 Task: Look for space in Soron, India from 1st August, 2023 to 5th August, 2023 for 3 adults, 1 child in price range Rs.13000 to Rs.20000. Place can be entire place with 2 bedrooms having 3 beds and 2 bathrooms. Property type can be flatguest house, hotel. Booking option can be shelf check-in. Required host language is English.
Action: Mouse moved to (530, 92)
Screenshot: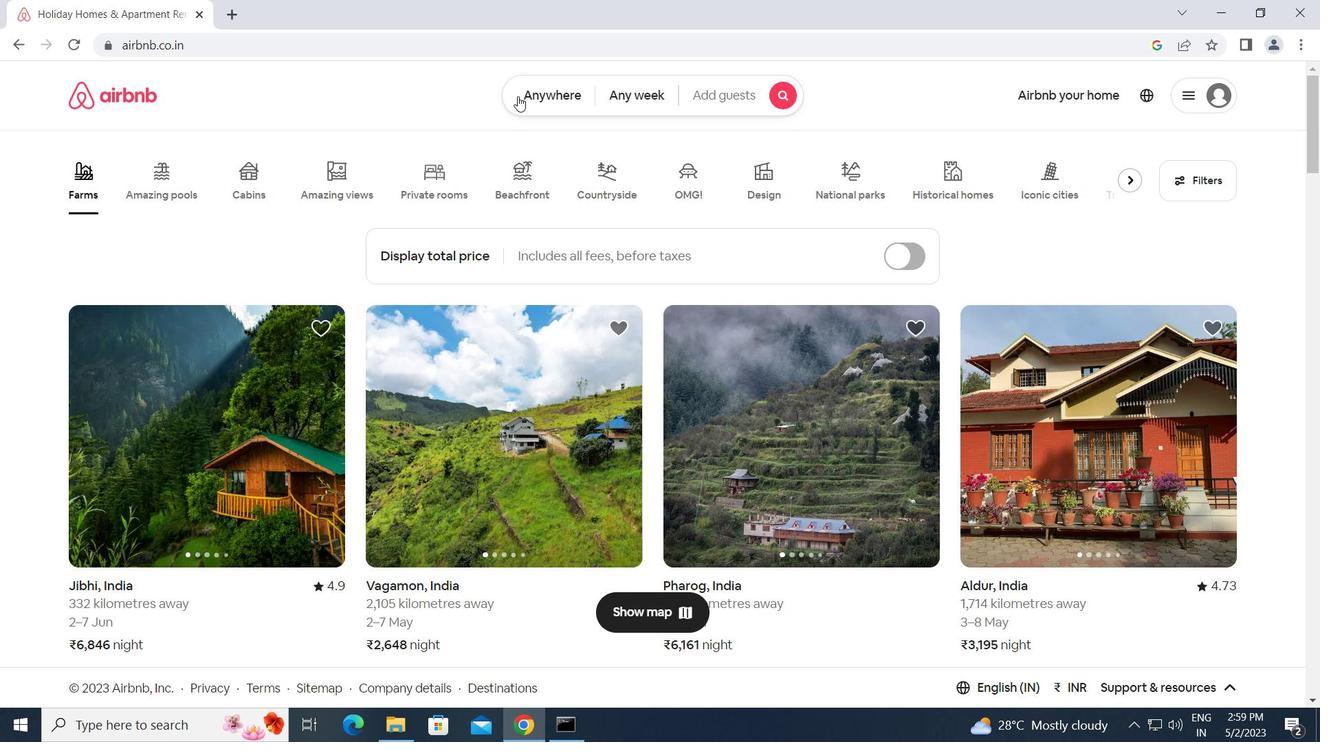 
Action: Mouse pressed left at (530, 92)
Screenshot: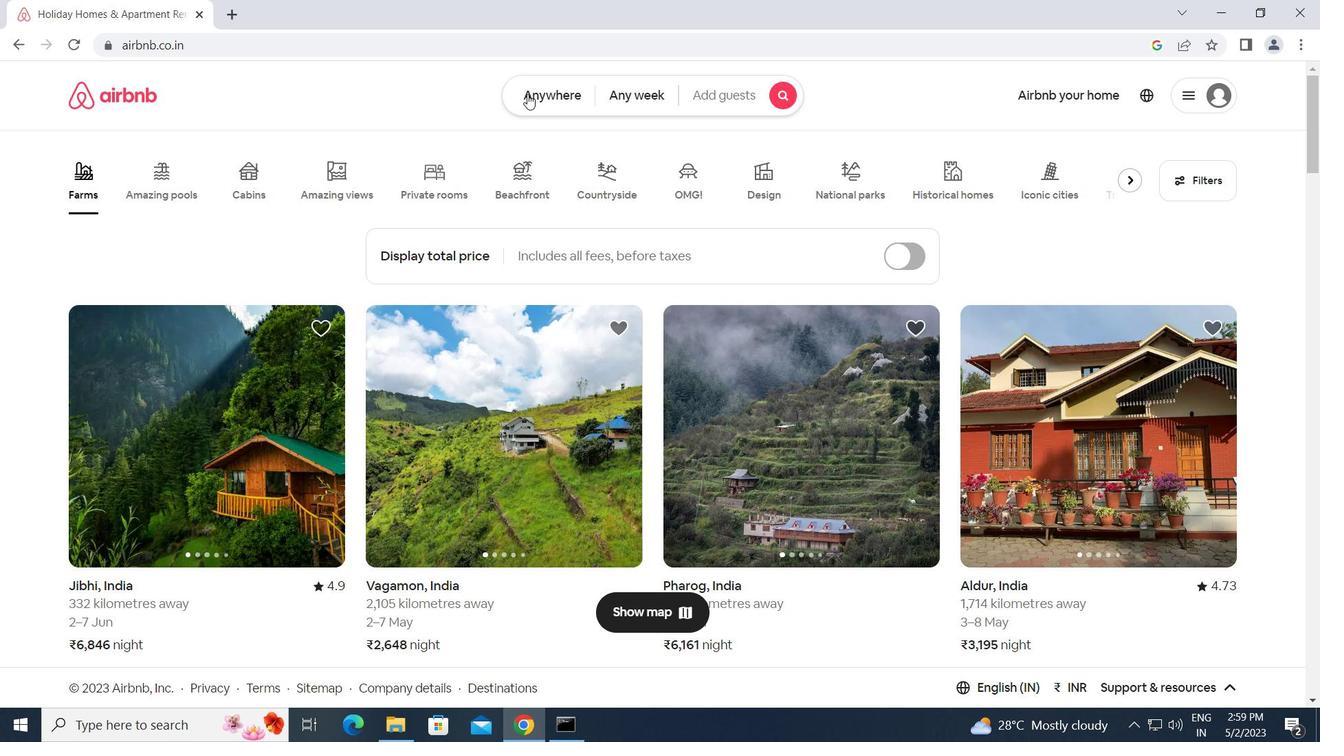 
Action: Mouse moved to (437, 145)
Screenshot: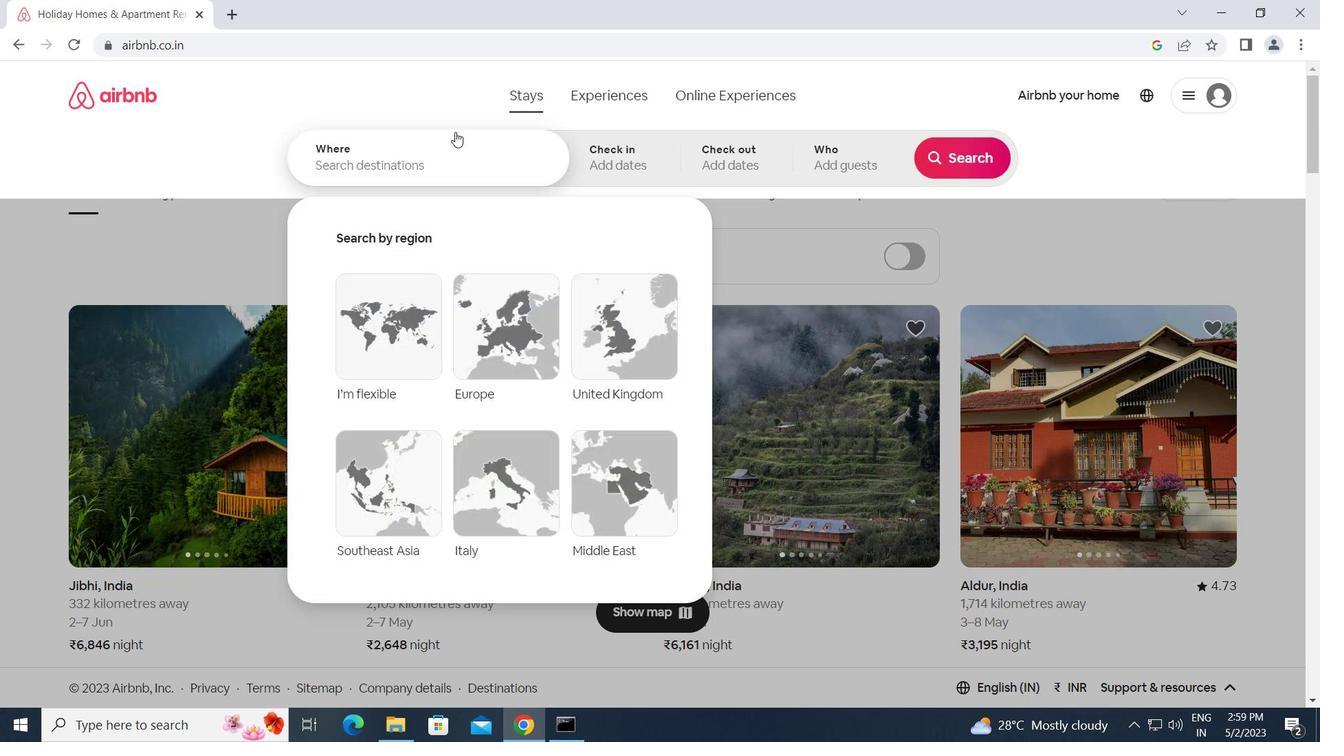 
Action: Mouse pressed left at (437, 145)
Screenshot: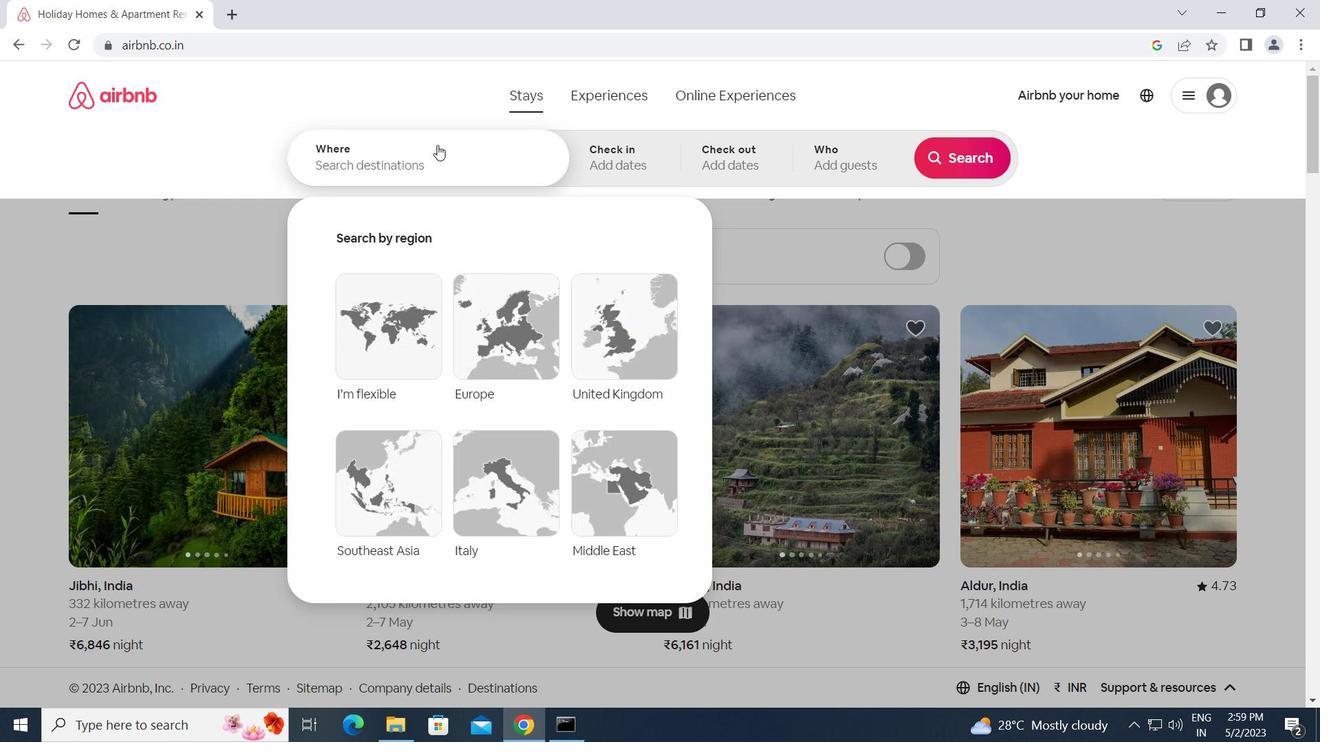 
Action: Key pressed s<Key.caps_lock>oron,<Key.space><Key.caps_lock>i<Key.caps_lock>ndia<Key.enter>
Screenshot: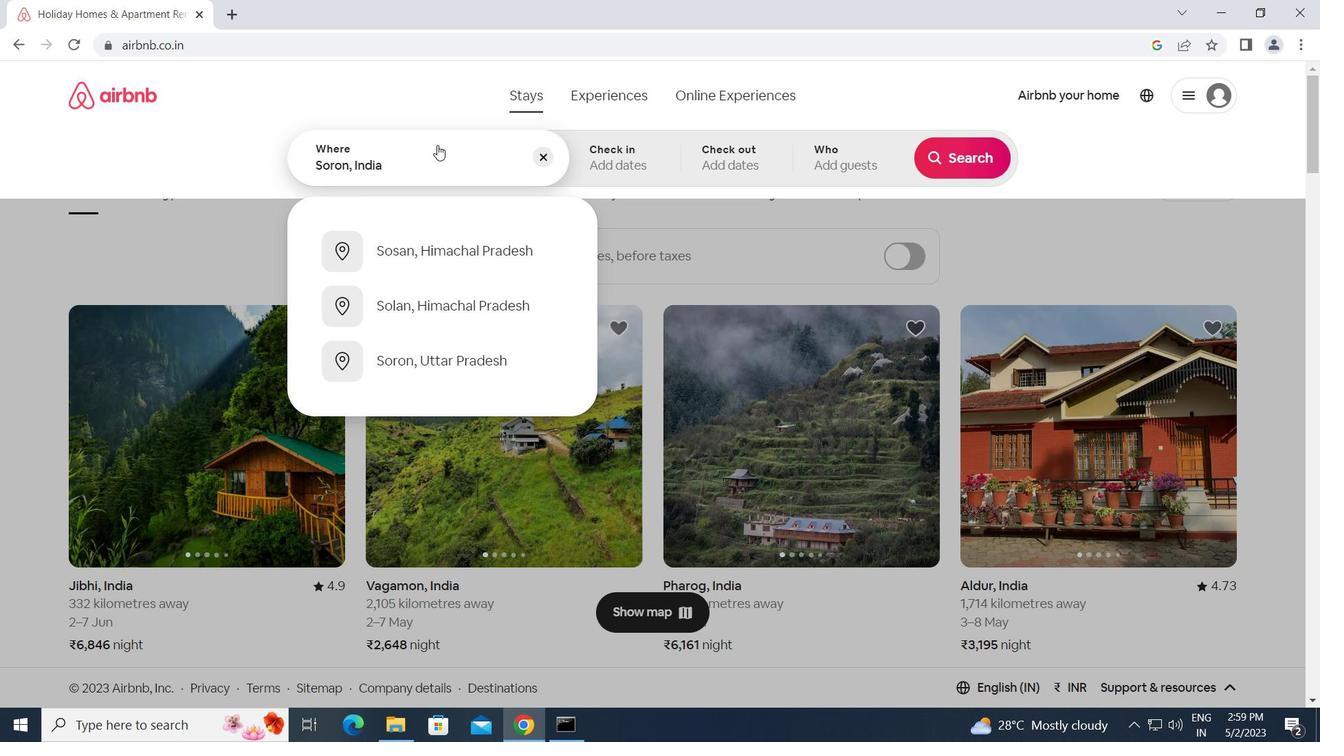 
Action: Mouse moved to (949, 284)
Screenshot: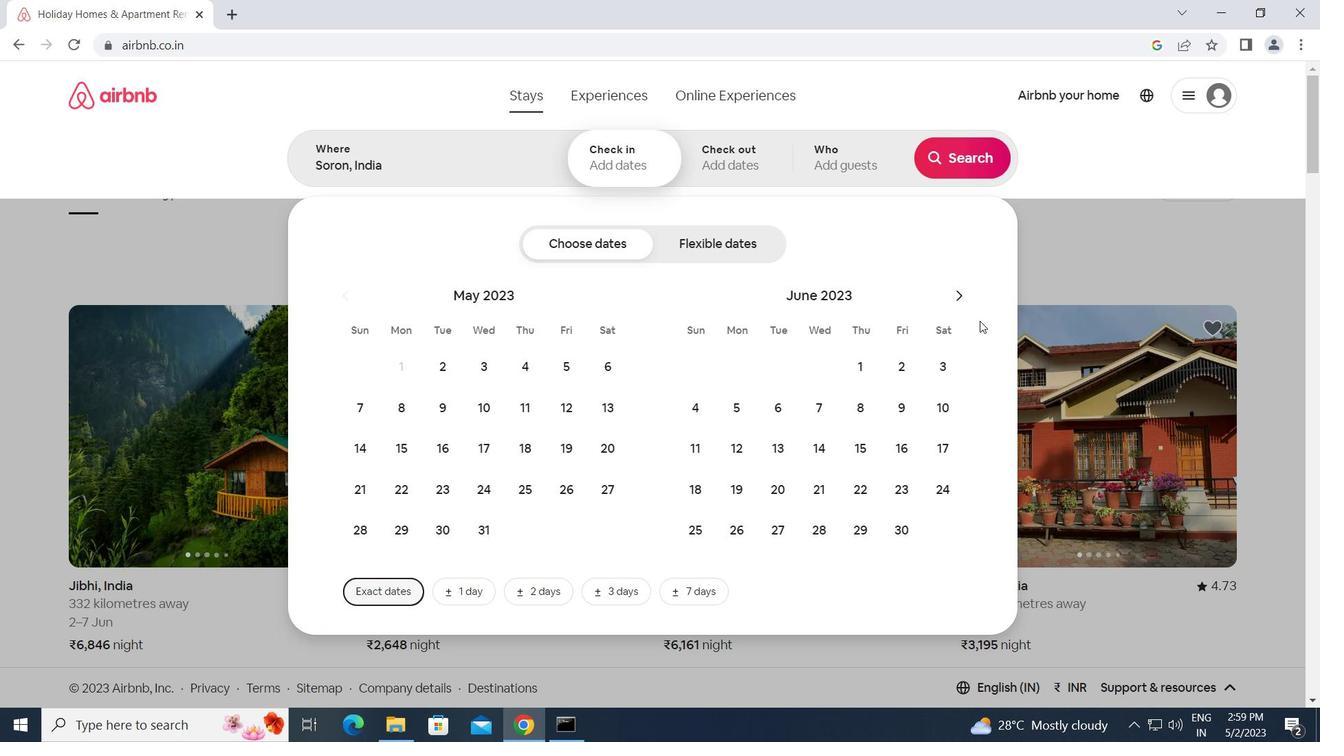 
Action: Mouse pressed left at (949, 284)
Screenshot: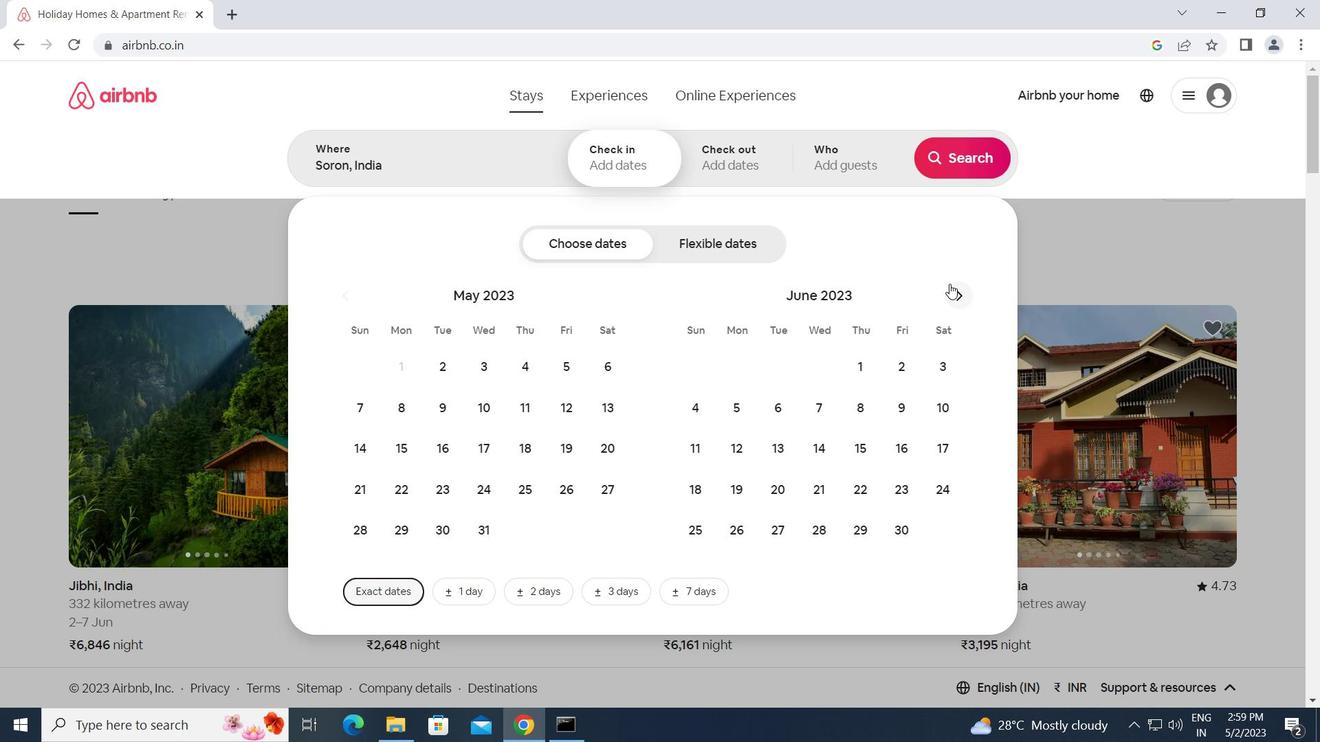 
Action: Mouse moved to (957, 288)
Screenshot: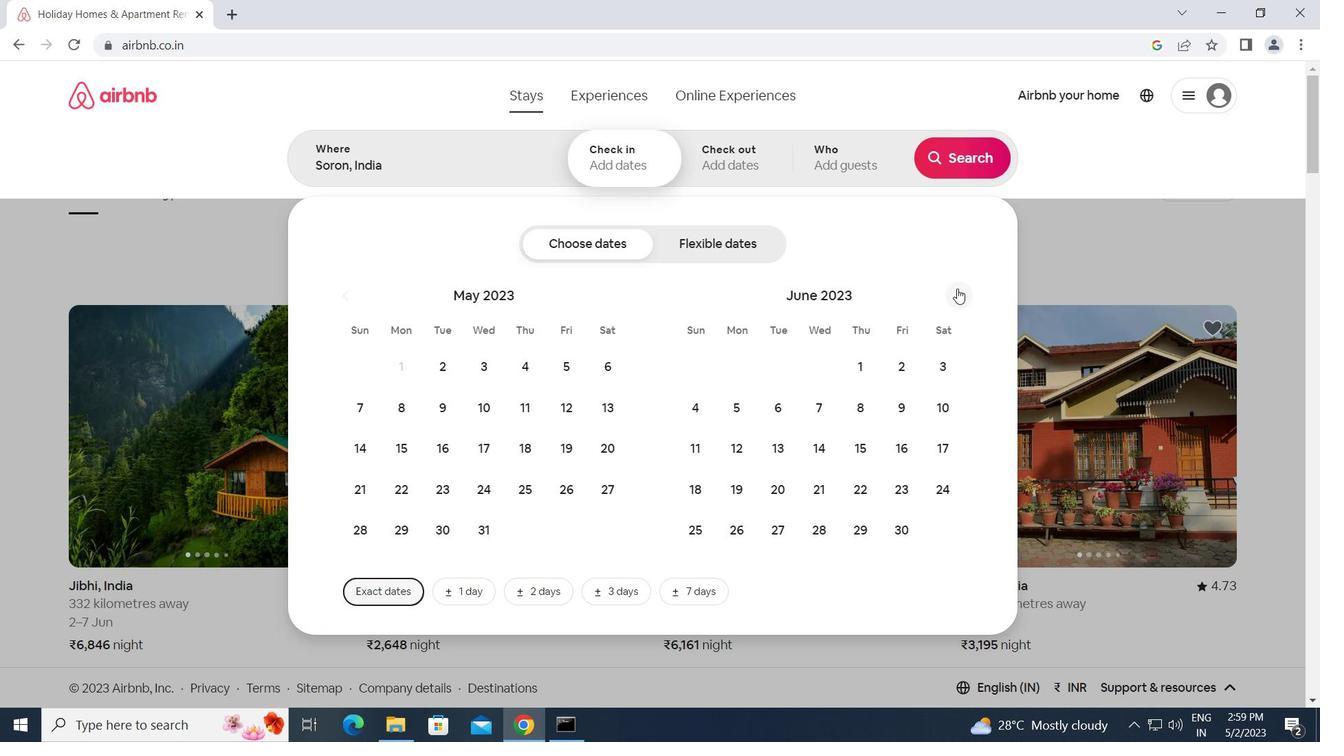 
Action: Mouse pressed left at (957, 288)
Screenshot: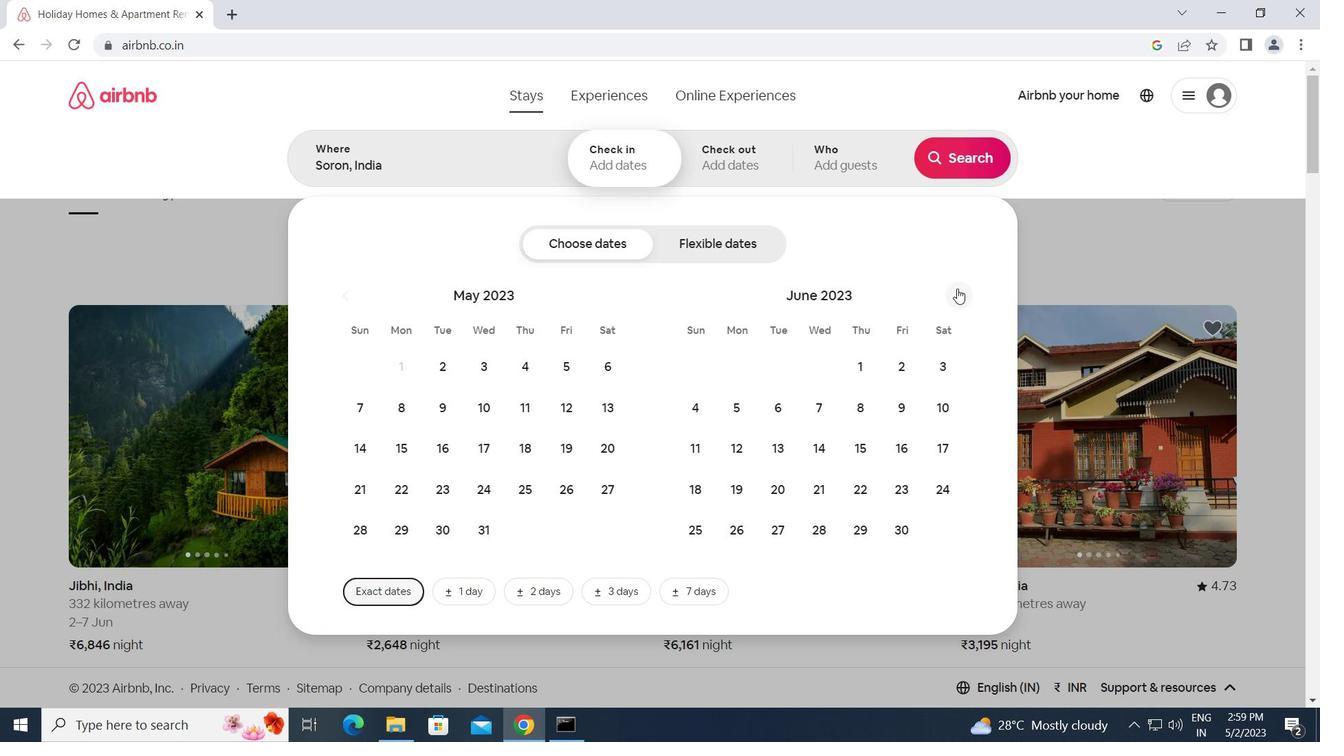 
Action: Mouse pressed left at (957, 288)
Screenshot: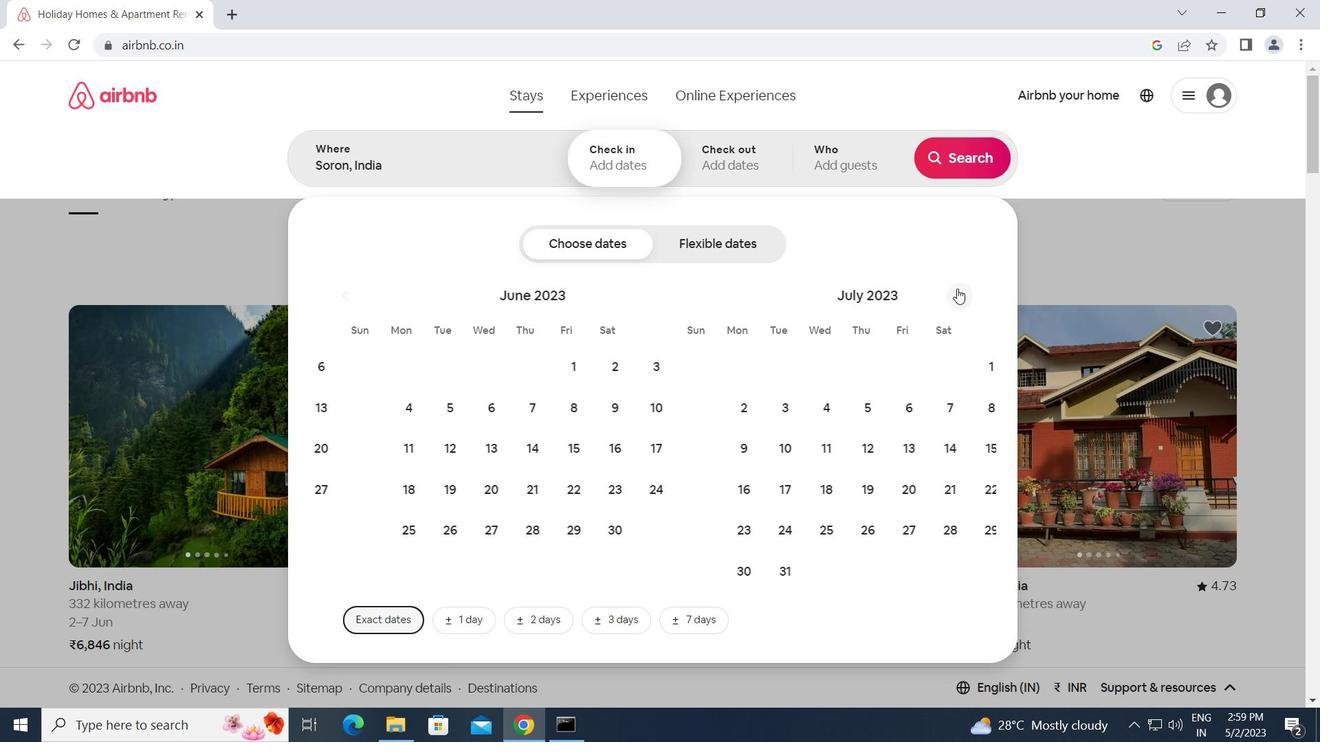 
Action: Mouse moved to (774, 365)
Screenshot: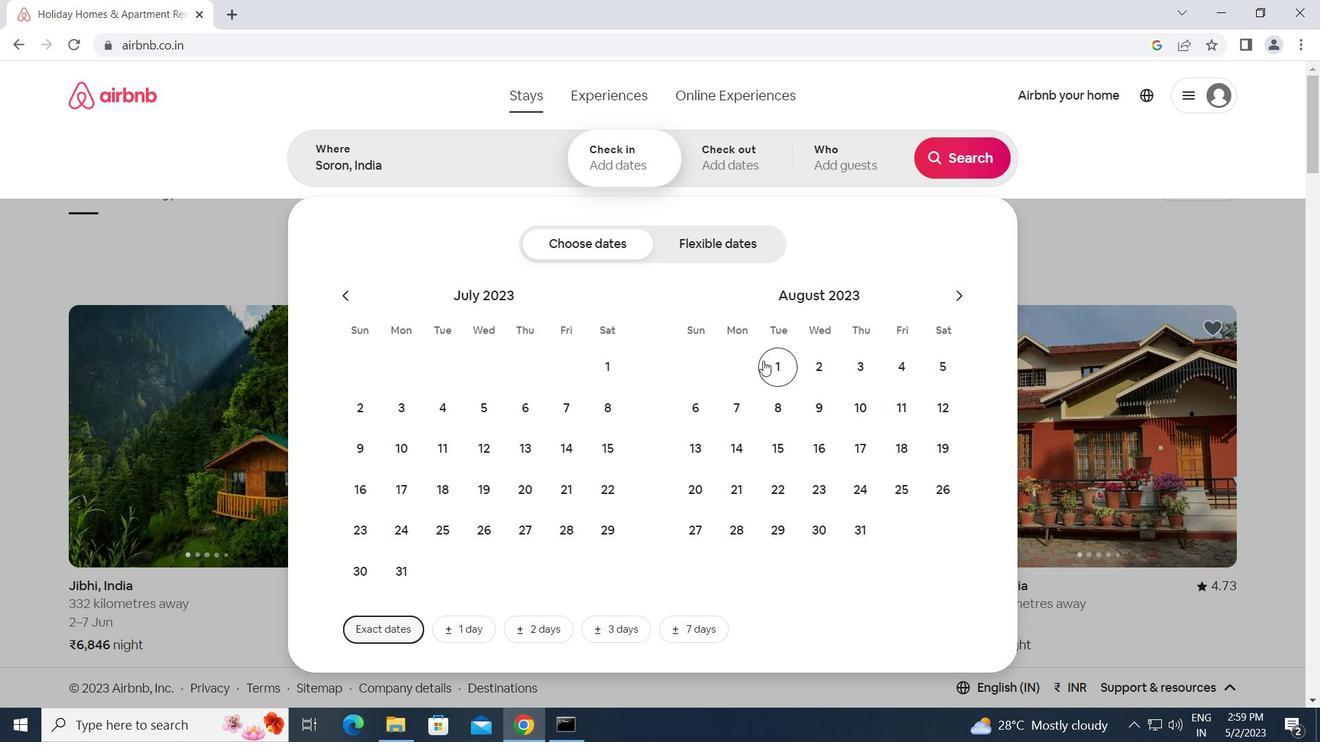 
Action: Mouse pressed left at (774, 365)
Screenshot: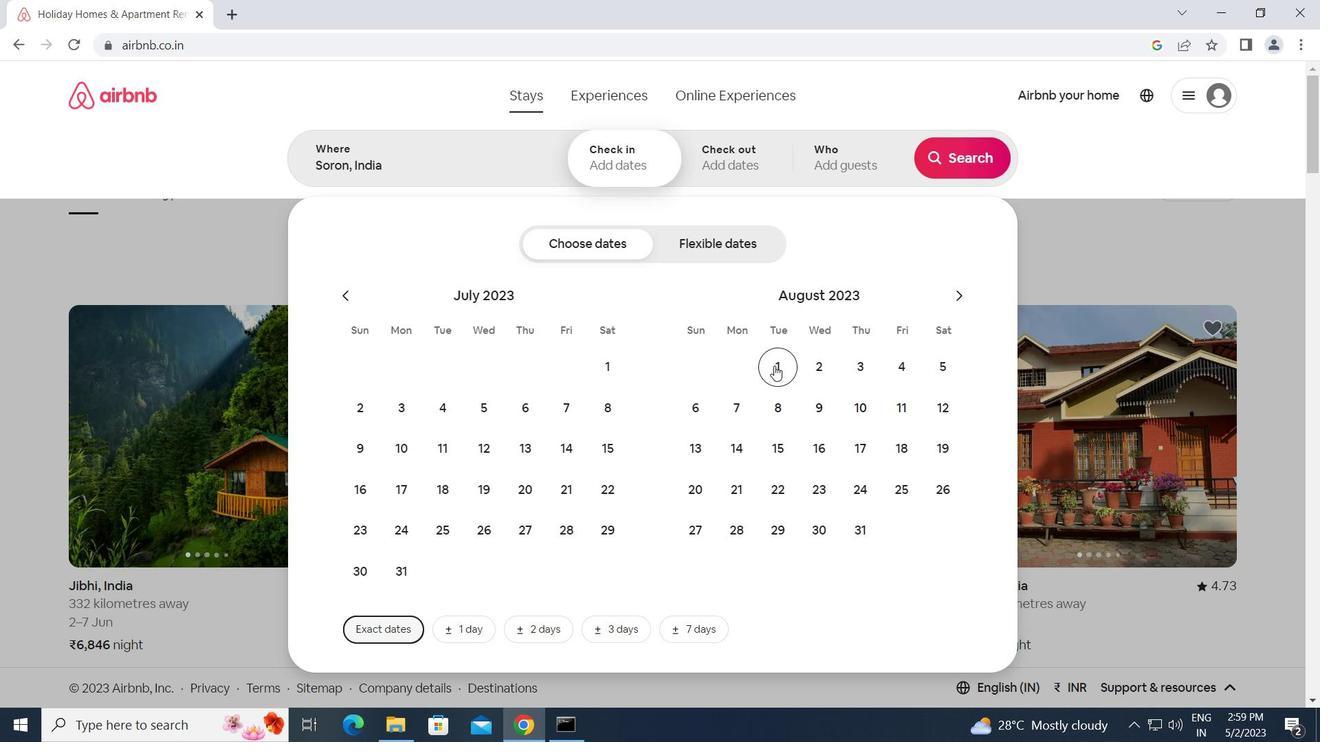 
Action: Mouse moved to (955, 369)
Screenshot: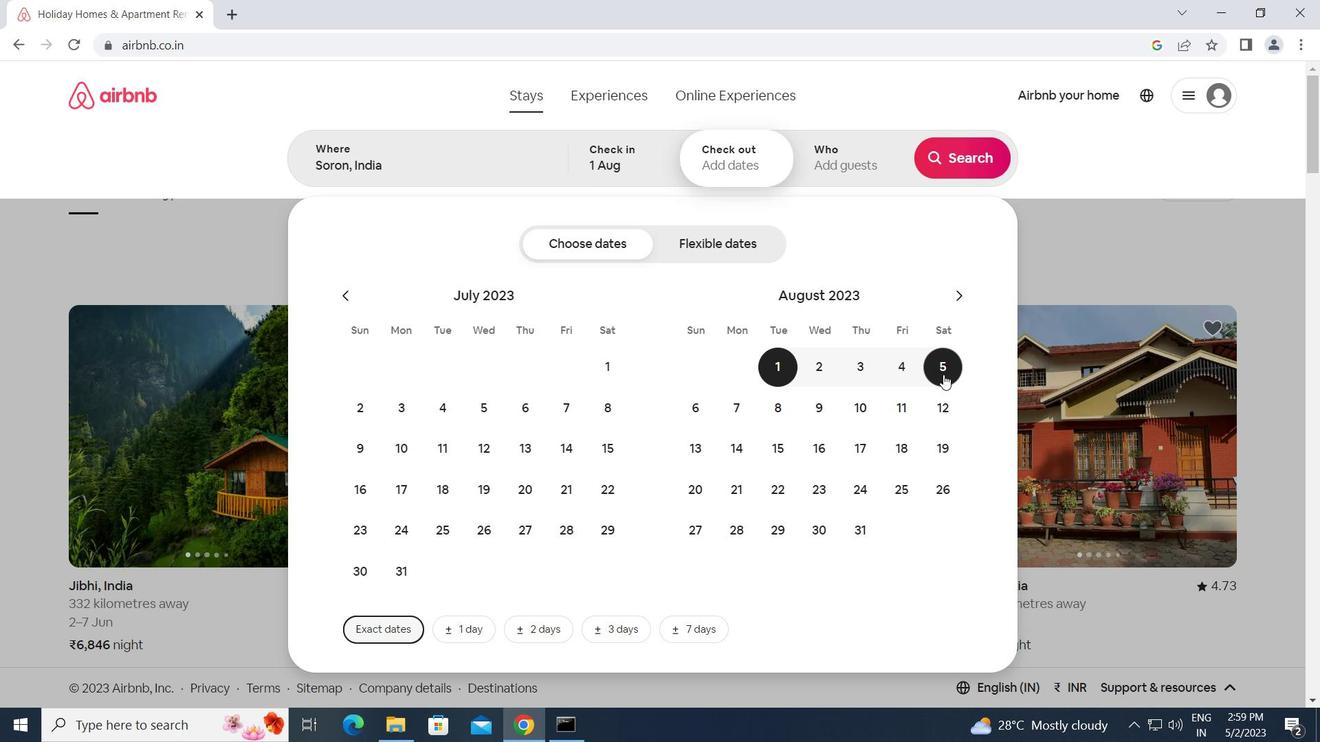 
Action: Mouse pressed left at (955, 369)
Screenshot: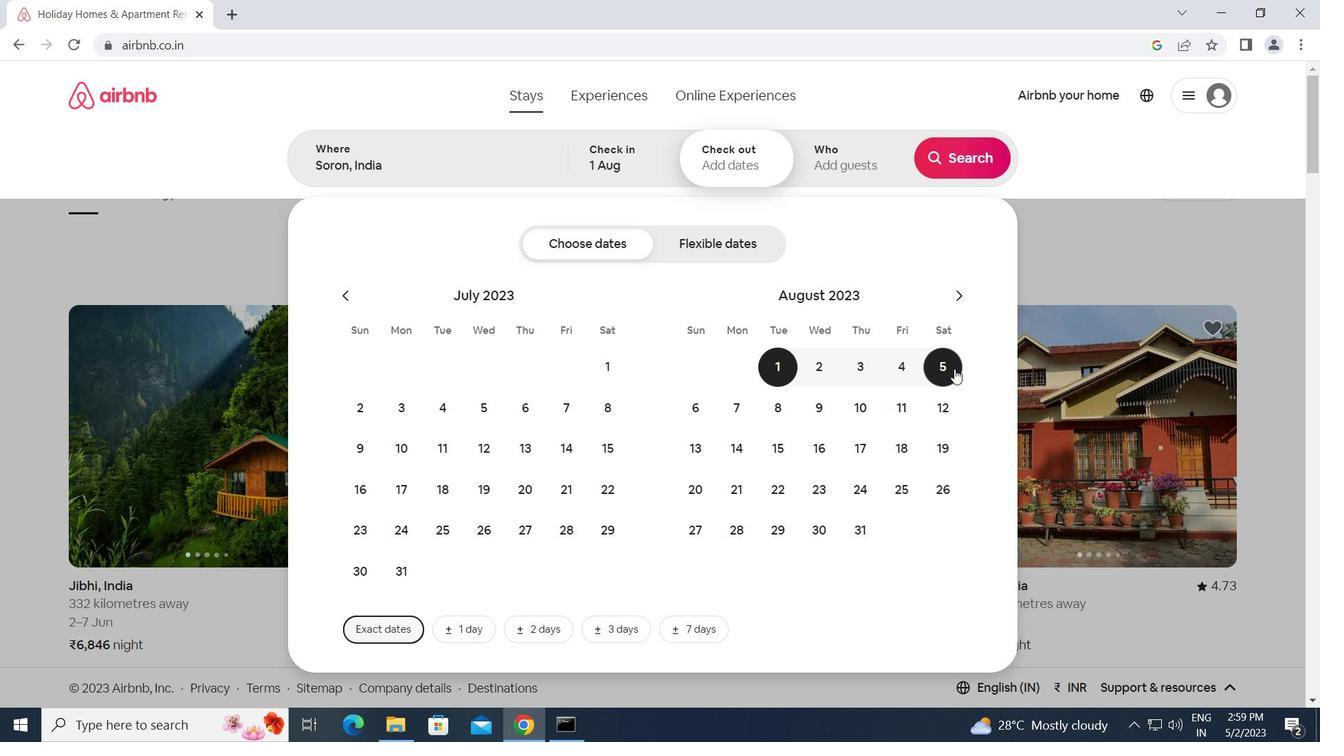 
Action: Mouse moved to (850, 136)
Screenshot: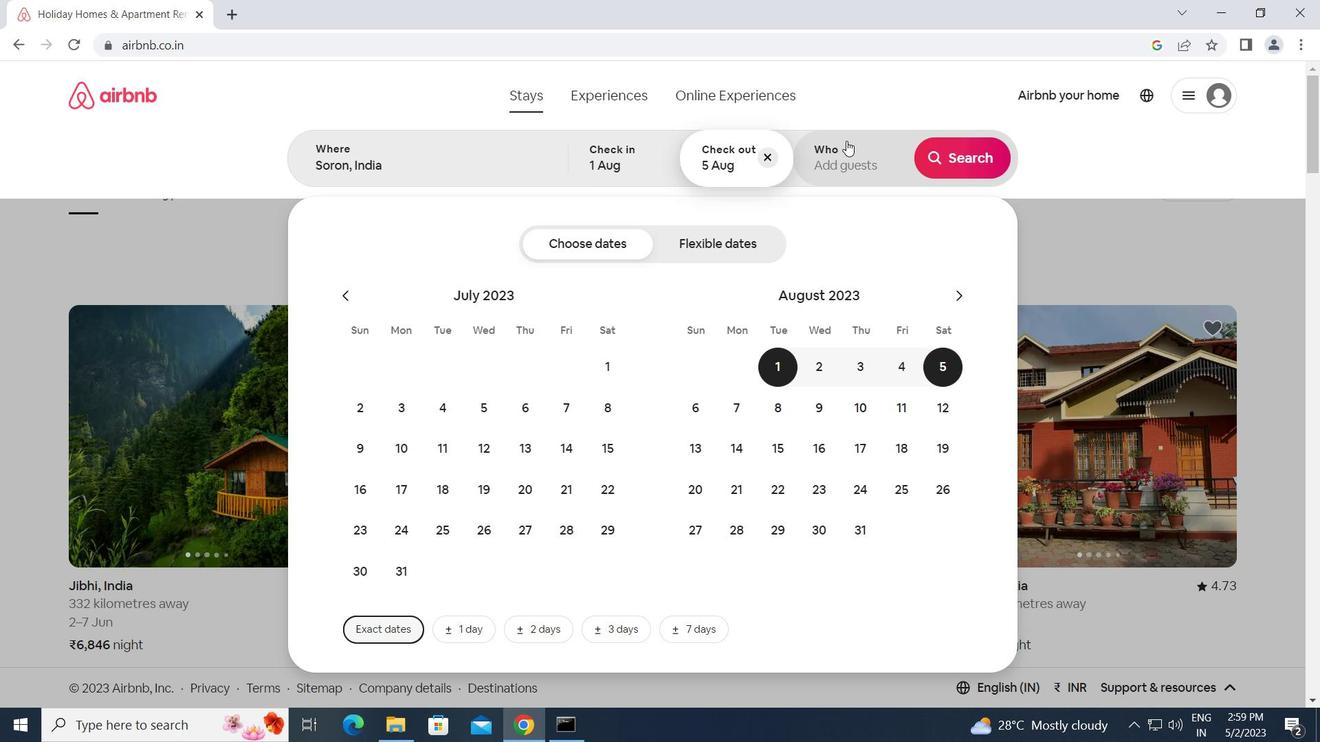 
Action: Mouse pressed left at (850, 136)
Screenshot: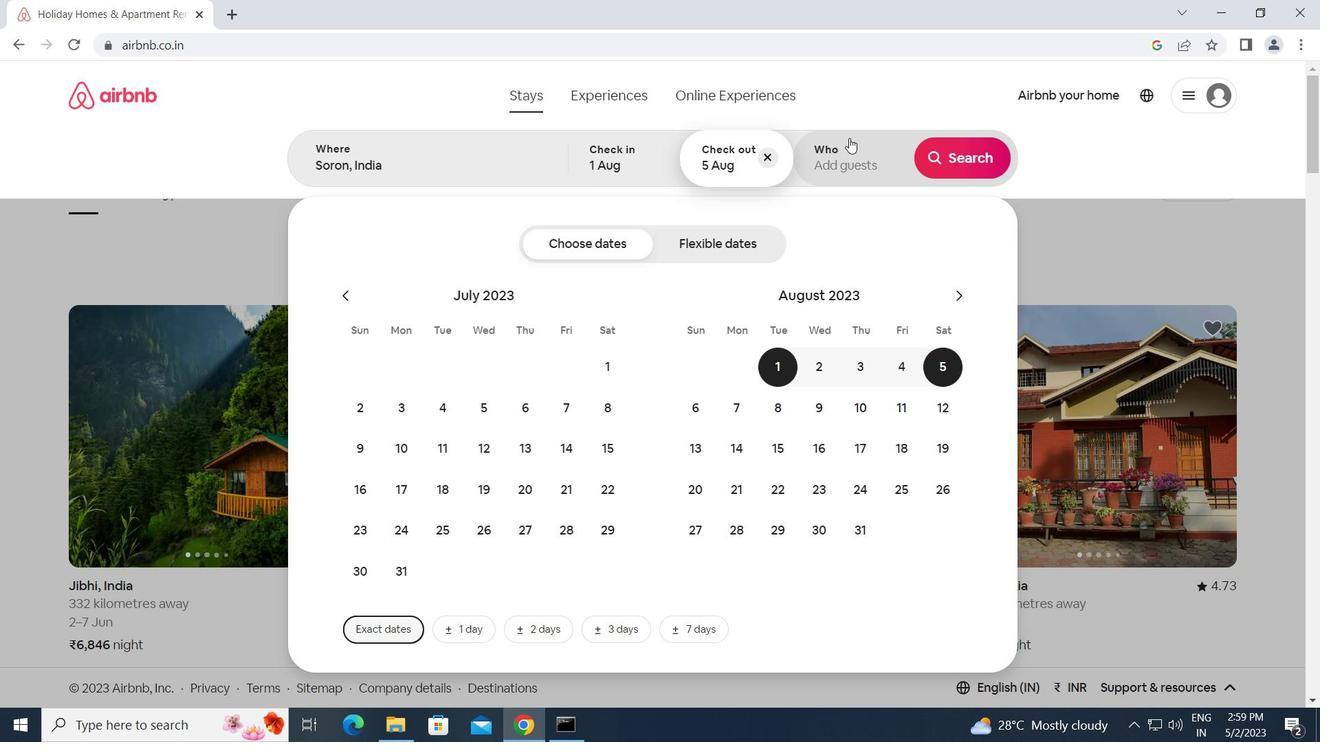 
Action: Mouse moved to (968, 249)
Screenshot: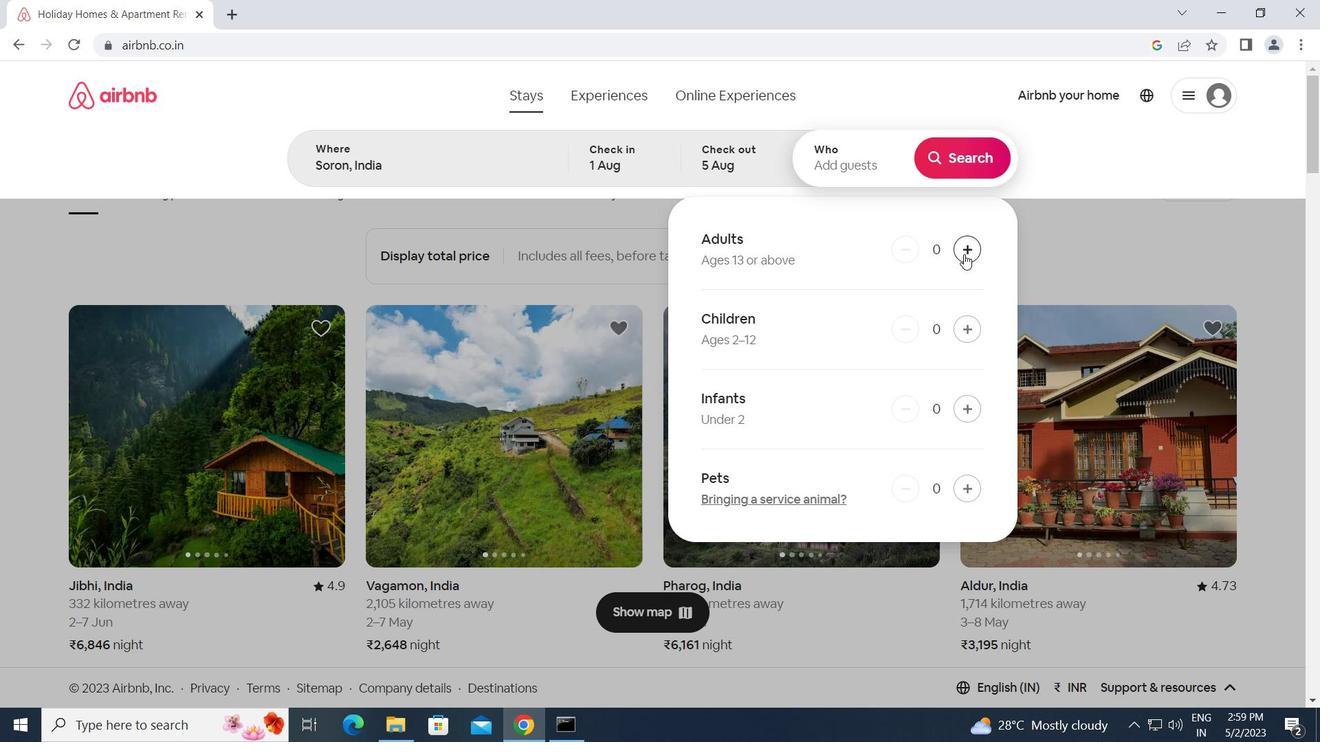 
Action: Mouse pressed left at (968, 249)
Screenshot: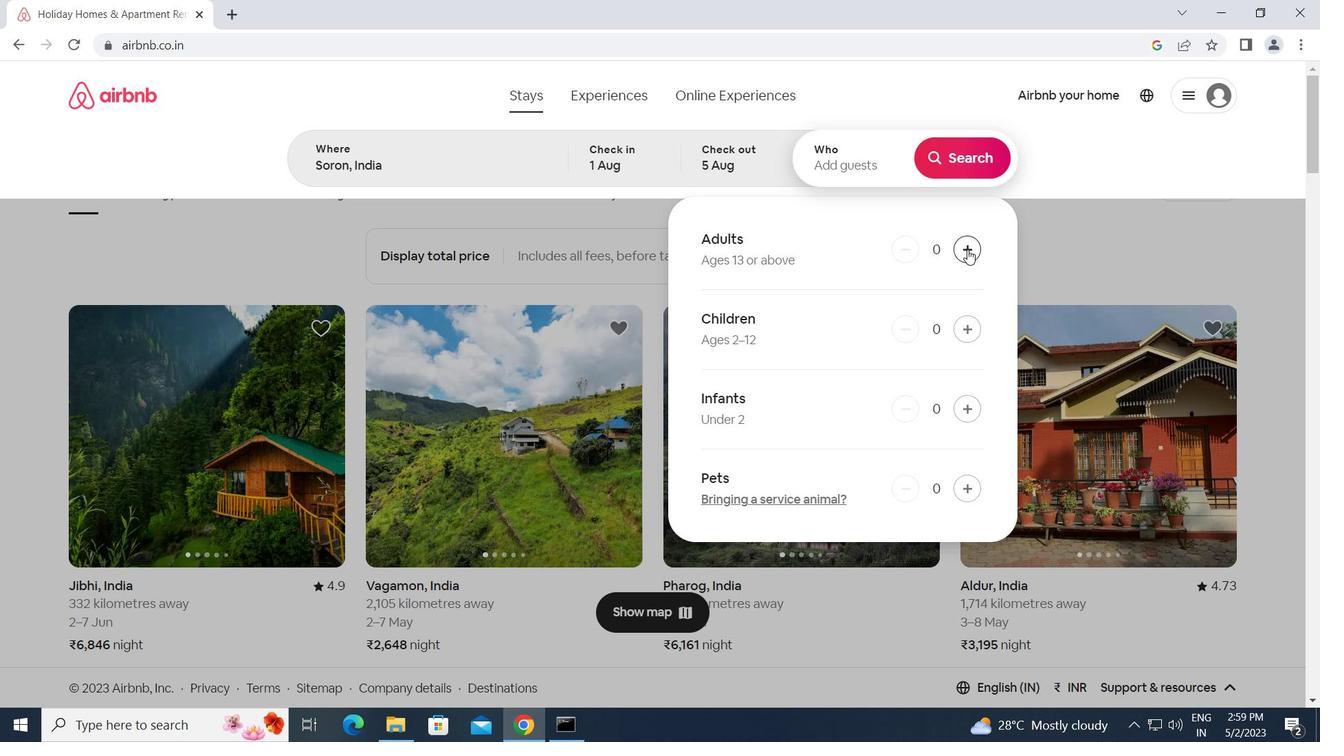 
Action: Mouse moved to (973, 250)
Screenshot: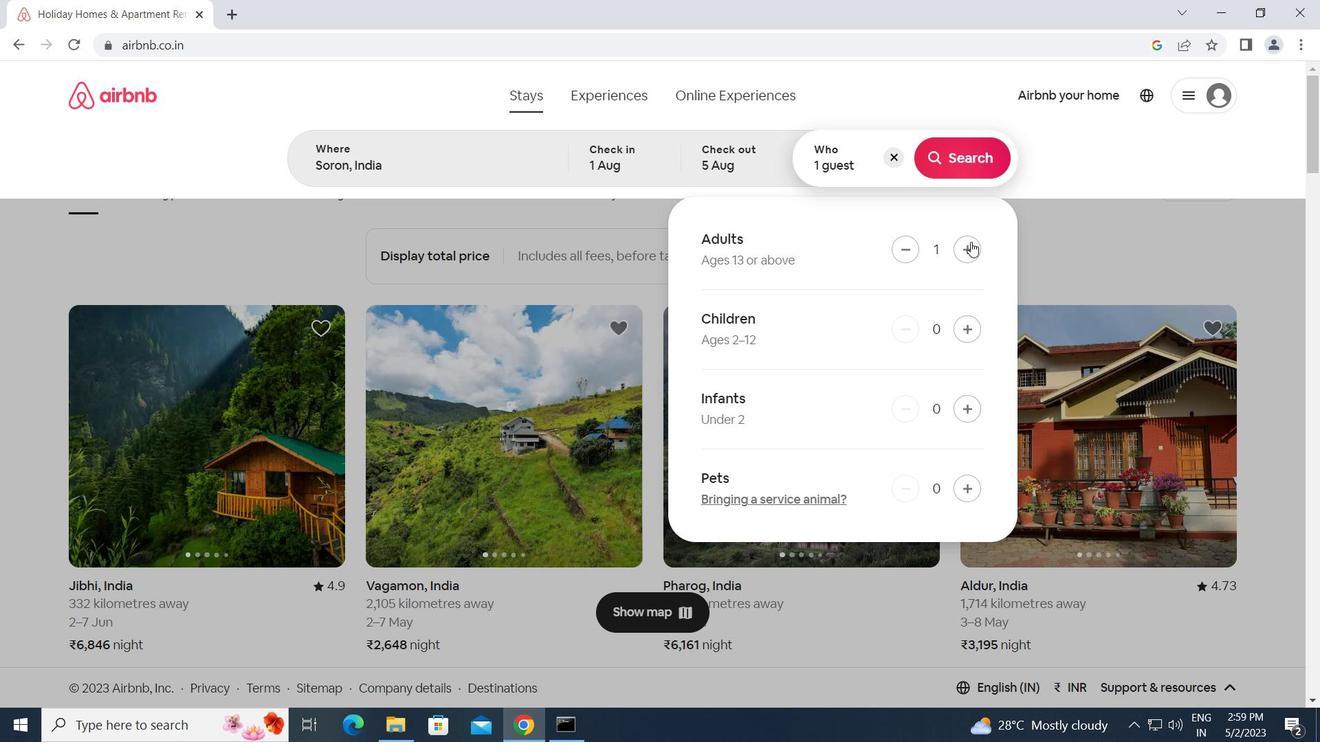 
Action: Mouse pressed left at (973, 250)
Screenshot: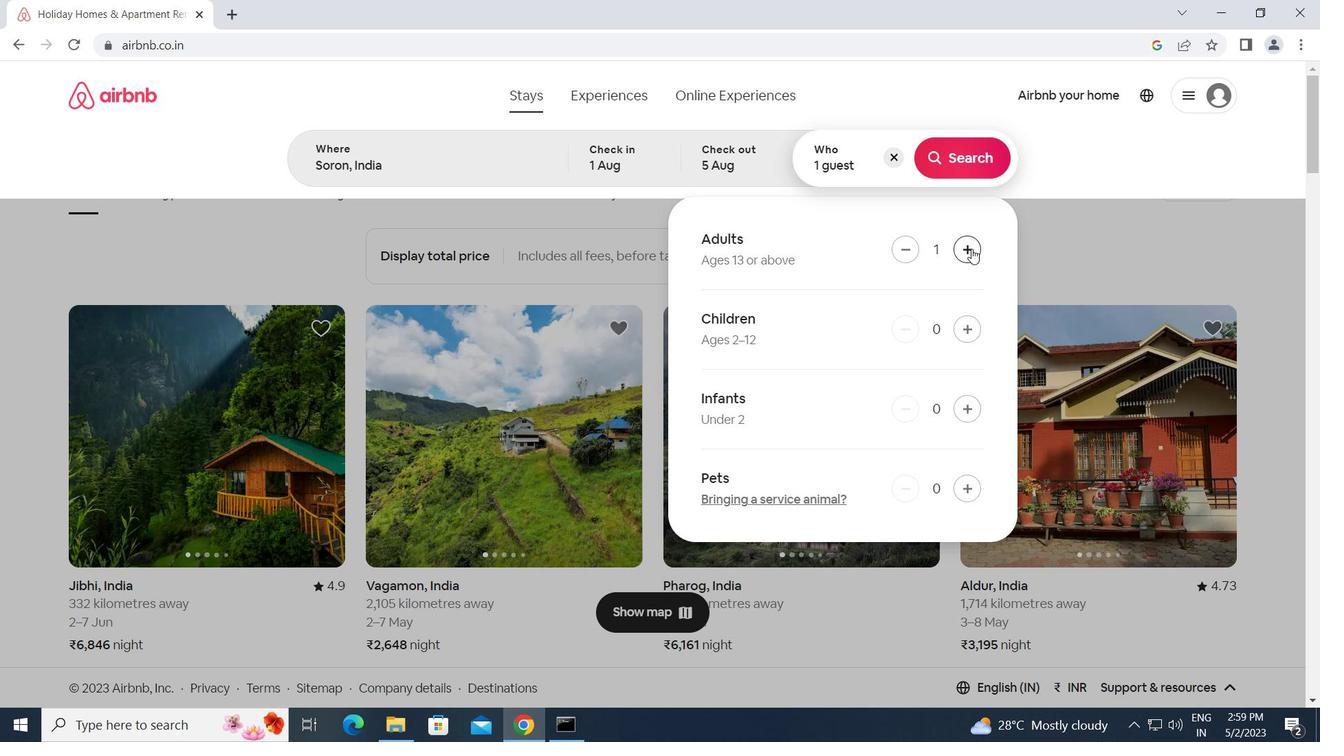 
Action: Mouse pressed left at (973, 250)
Screenshot: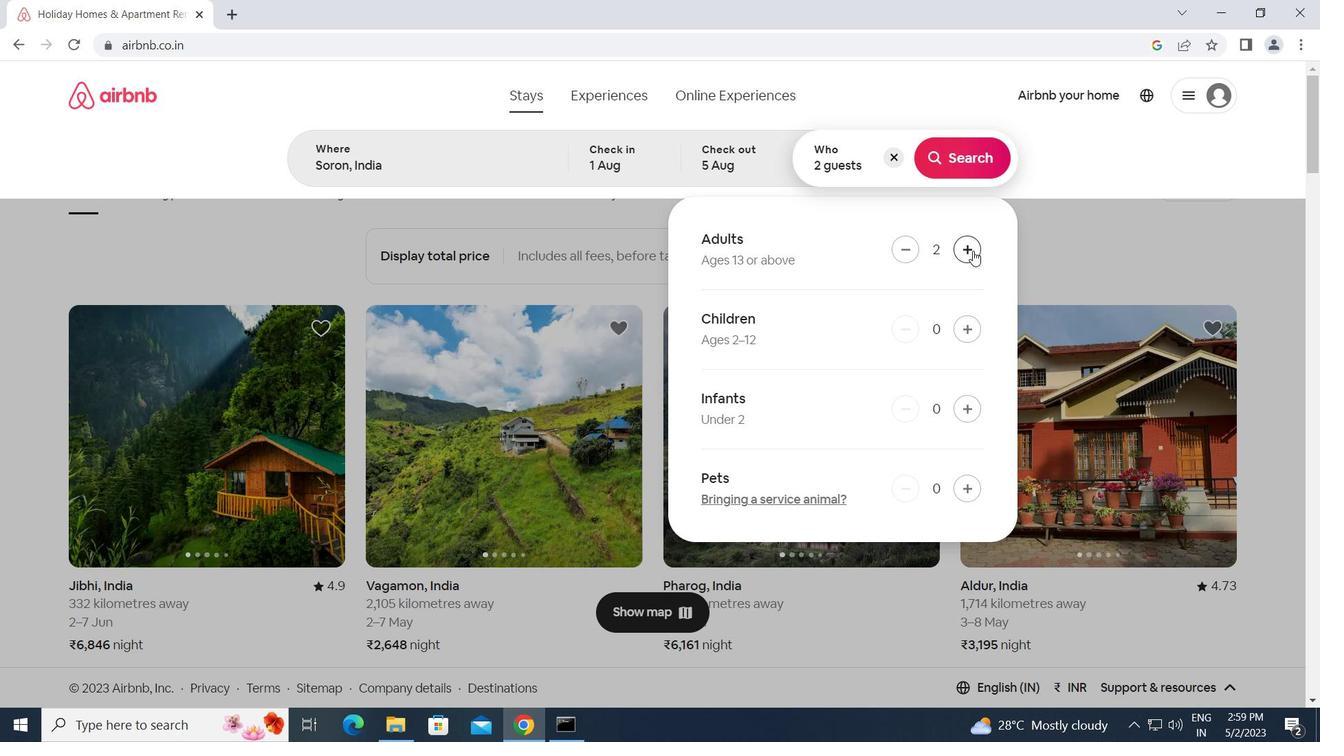 
Action: Mouse moved to (956, 324)
Screenshot: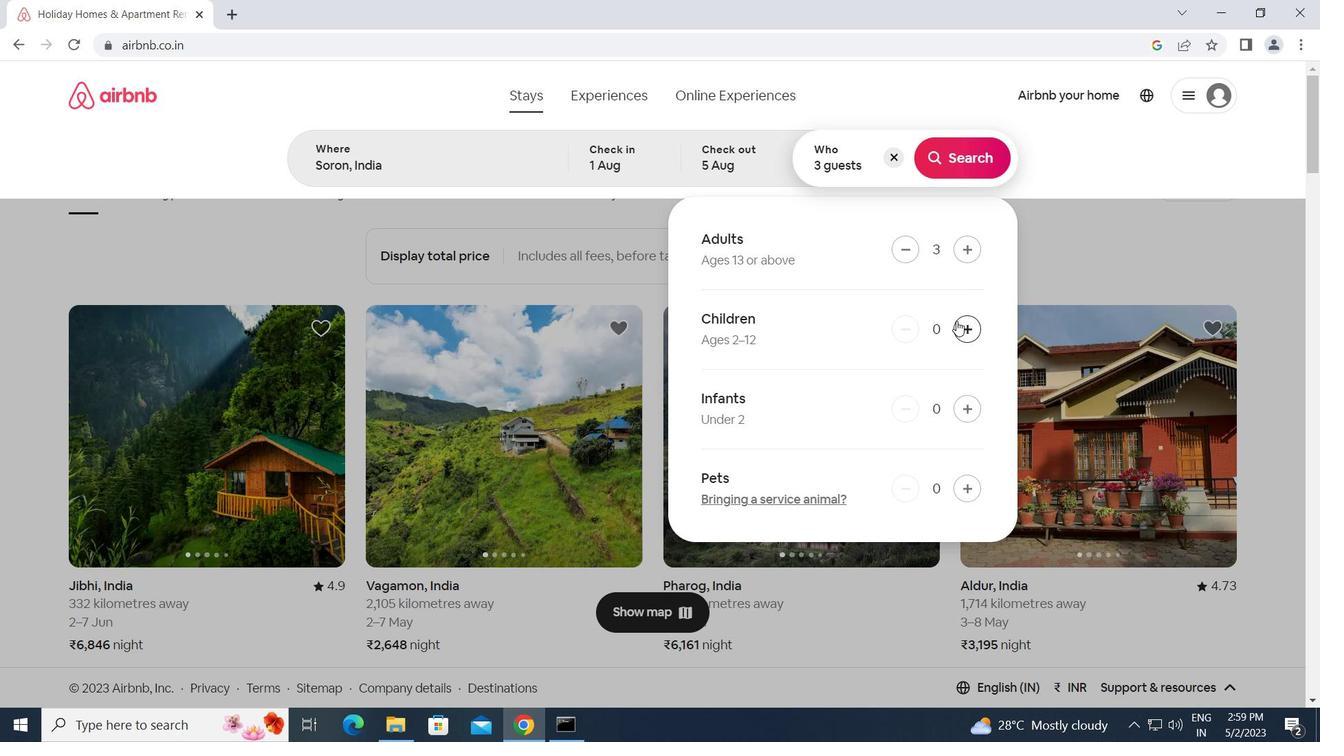 
Action: Mouse pressed left at (956, 324)
Screenshot: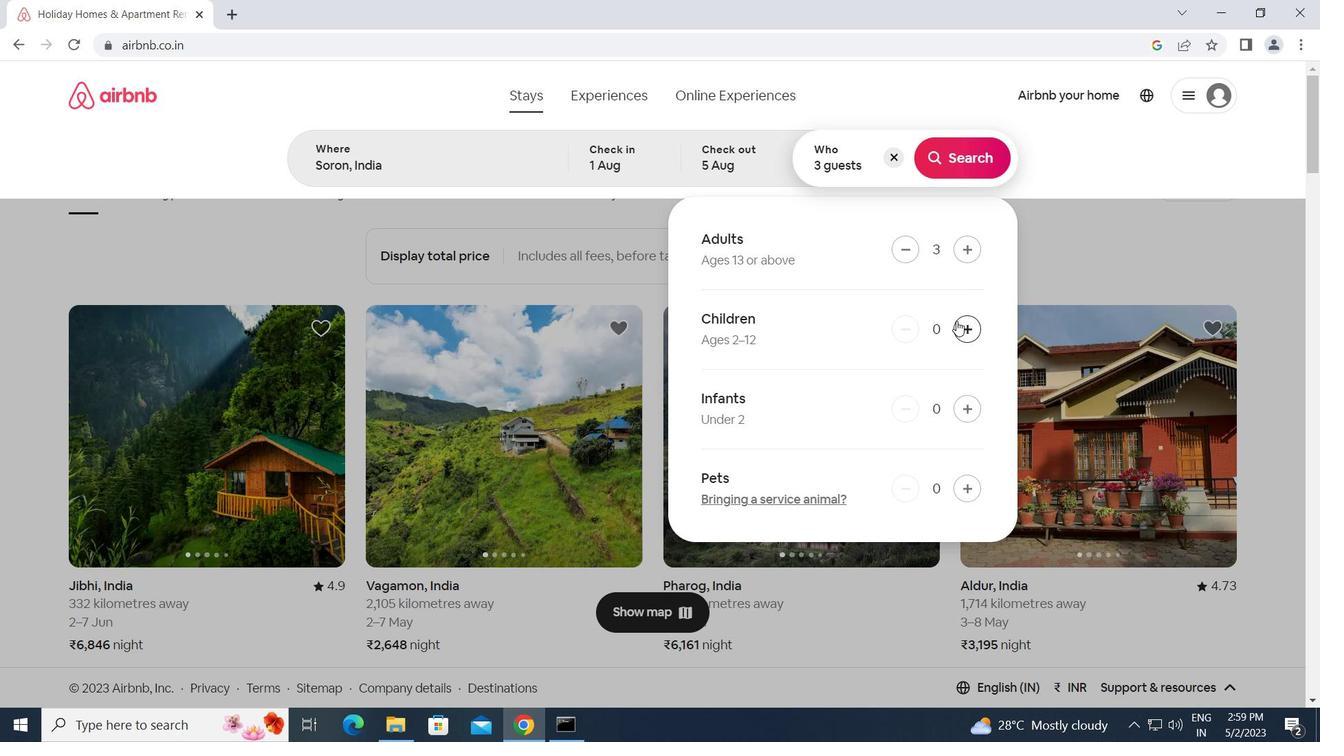 
Action: Mouse moved to (969, 146)
Screenshot: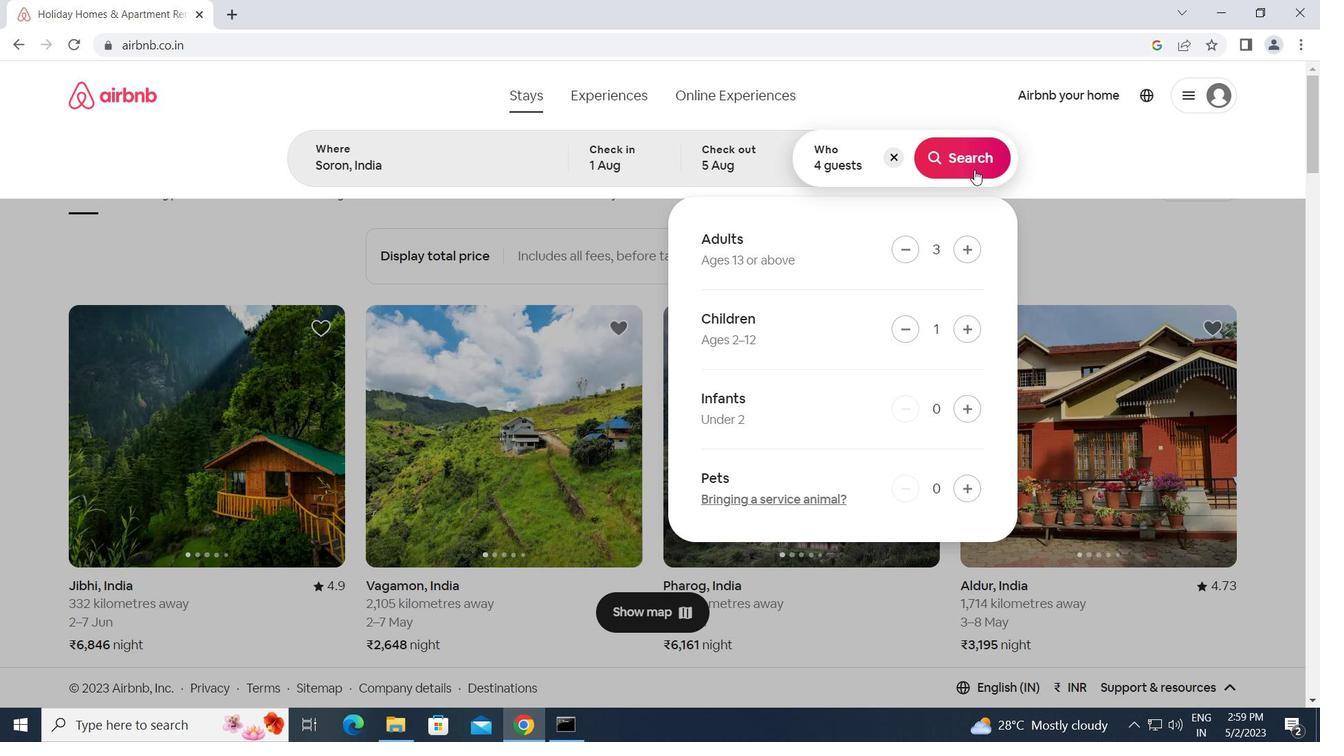 
Action: Mouse pressed left at (969, 146)
Screenshot: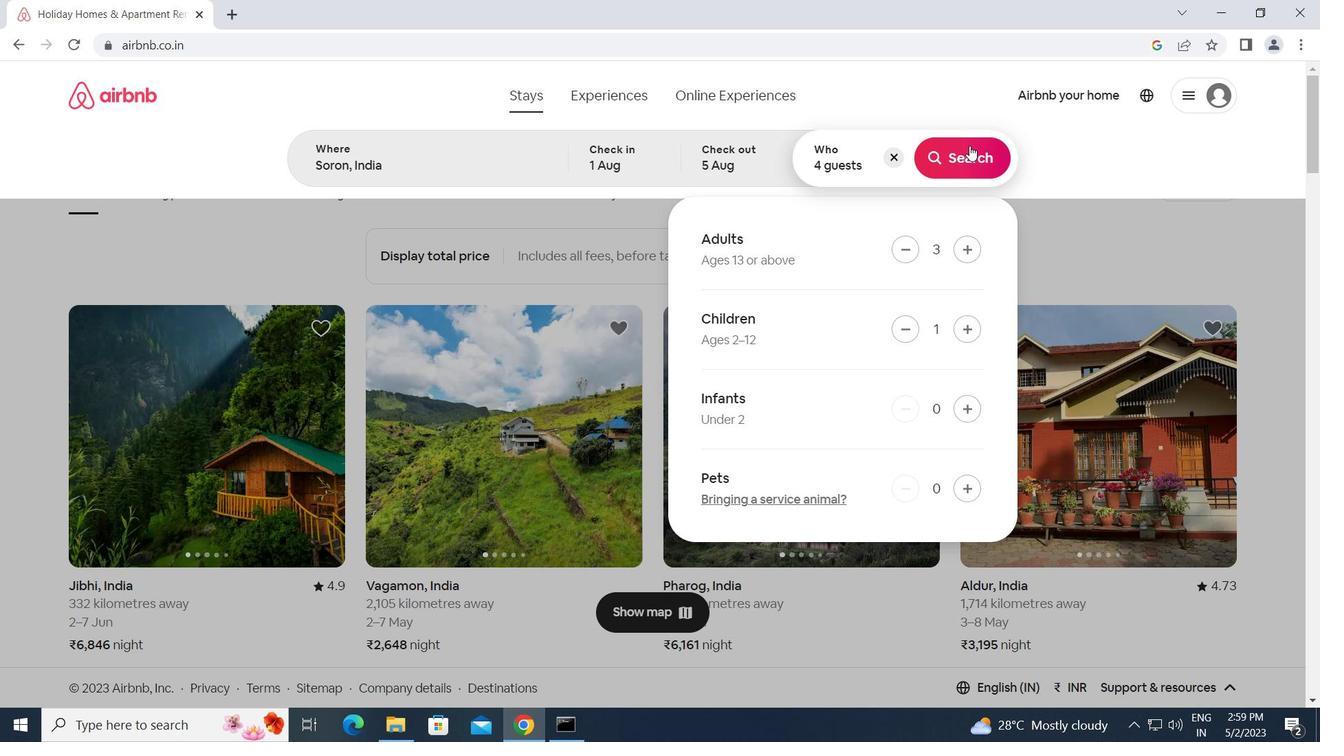 
Action: Mouse moved to (1245, 160)
Screenshot: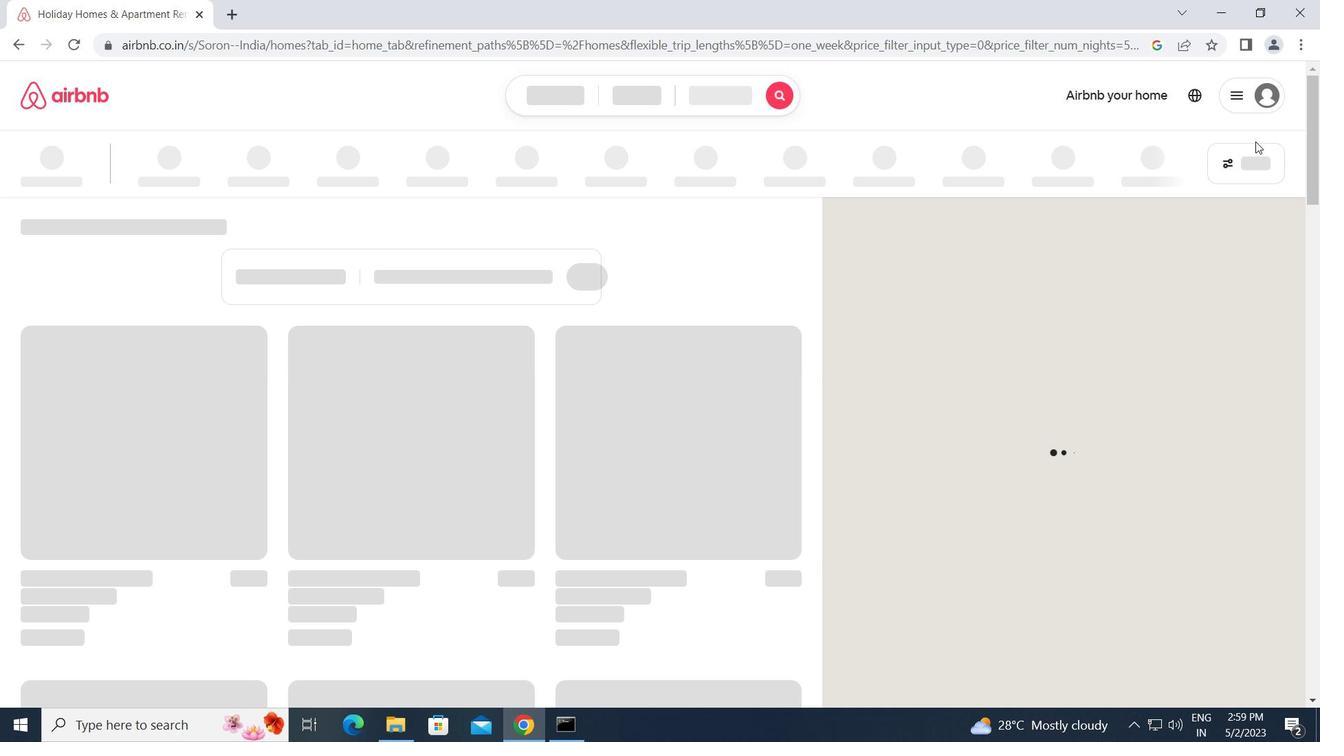 
Action: Mouse pressed left at (1245, 160)
Screenshot: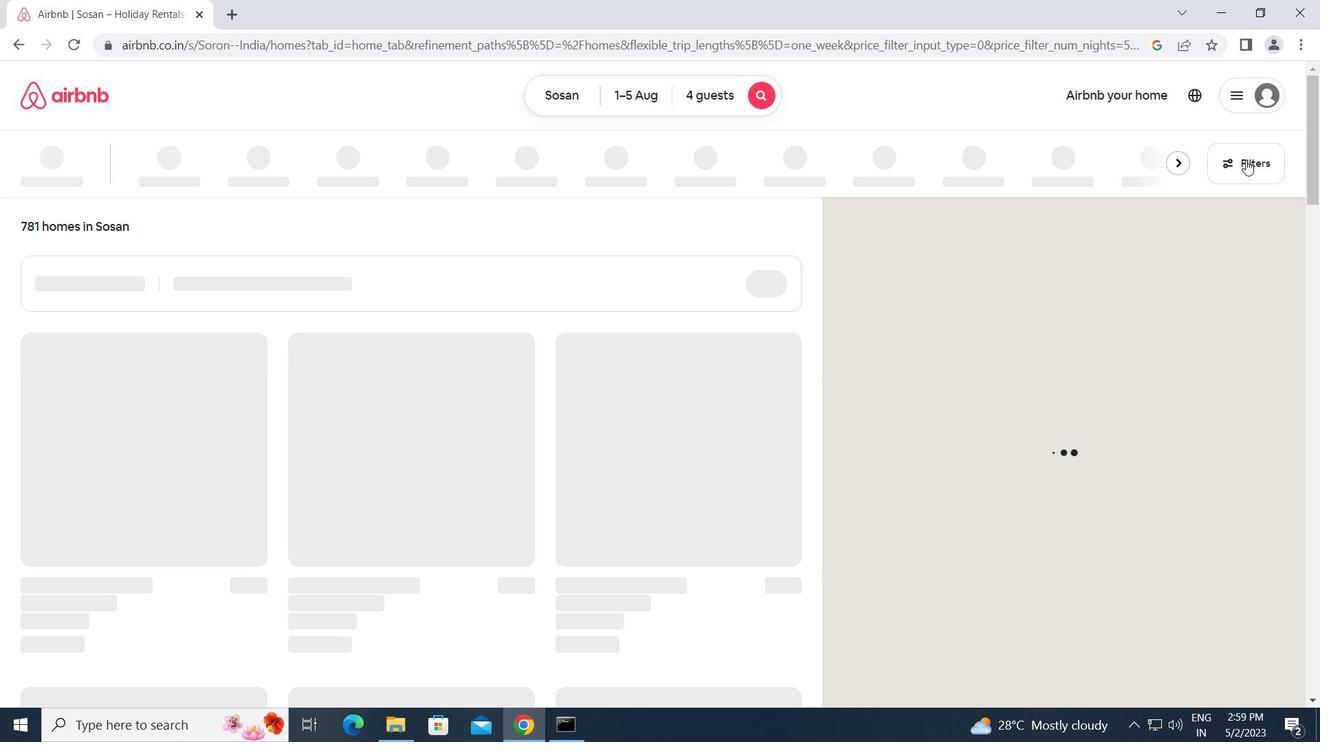 
Action: Mouse moved to (429, 378)
Screenshot: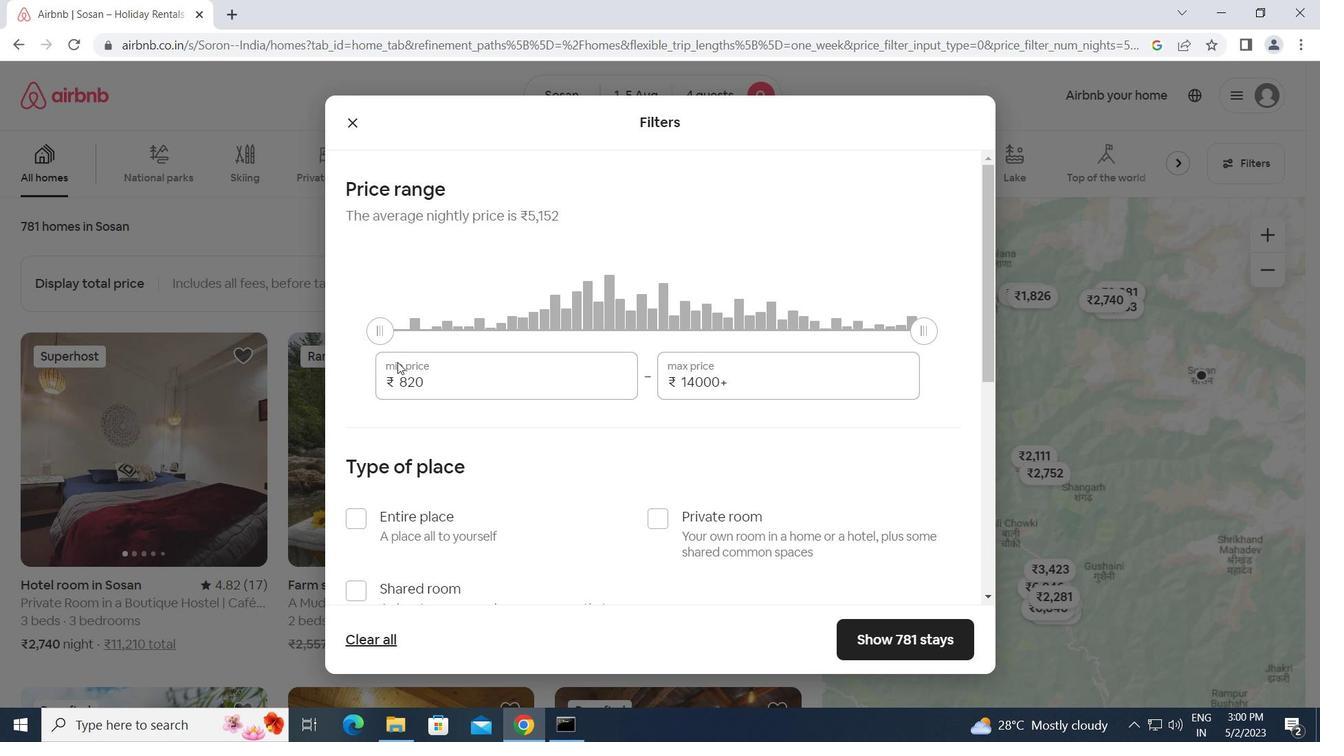 
Action: Mouse pressed left at (429, 378)
Screenshot: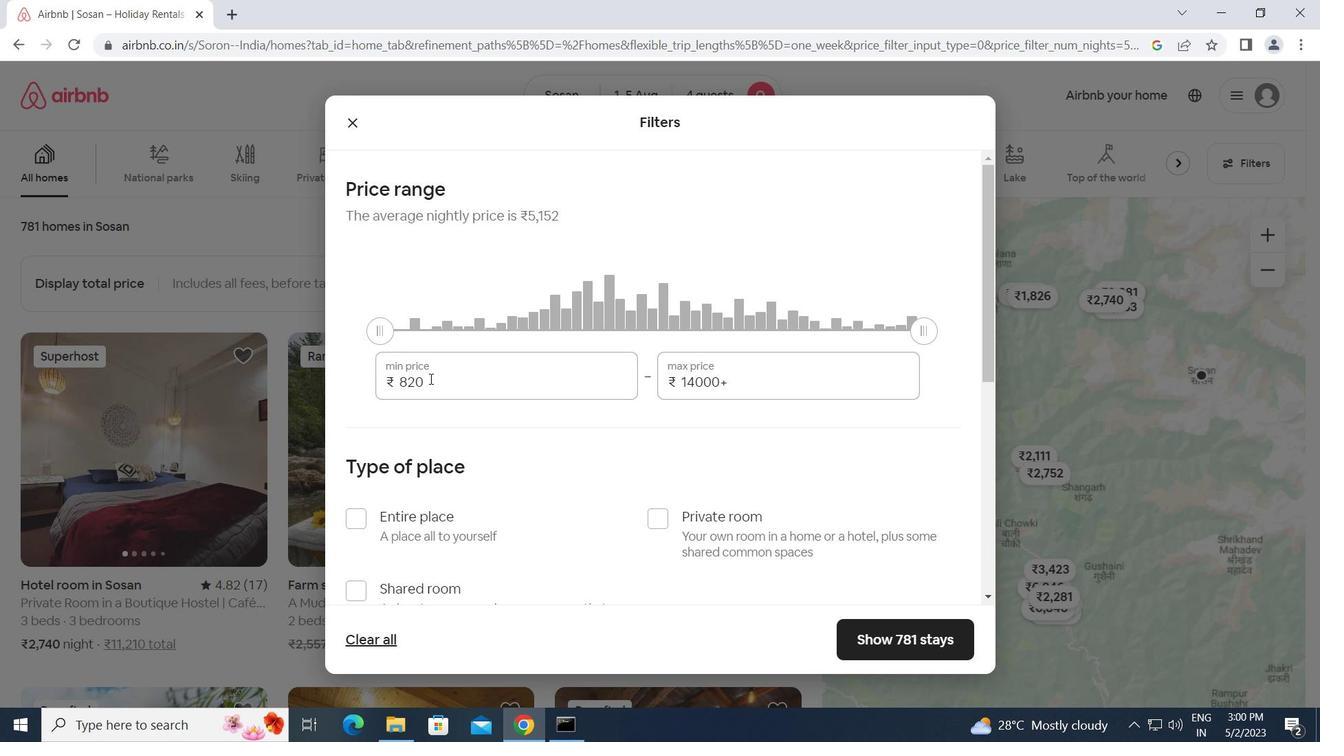 
Action: Mouse moved to (385, 386)
Screenshot: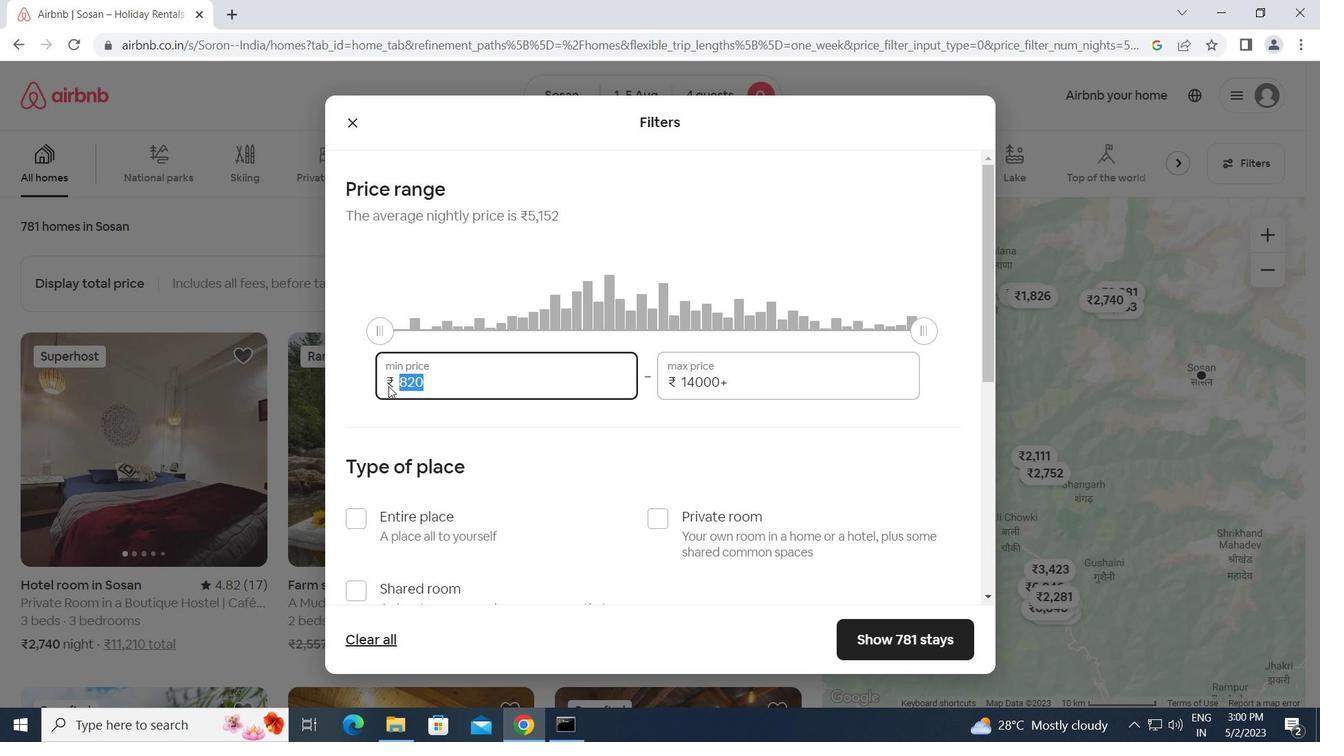 
Action: Key pressed 13000<Key.tab>20000
Screenshot: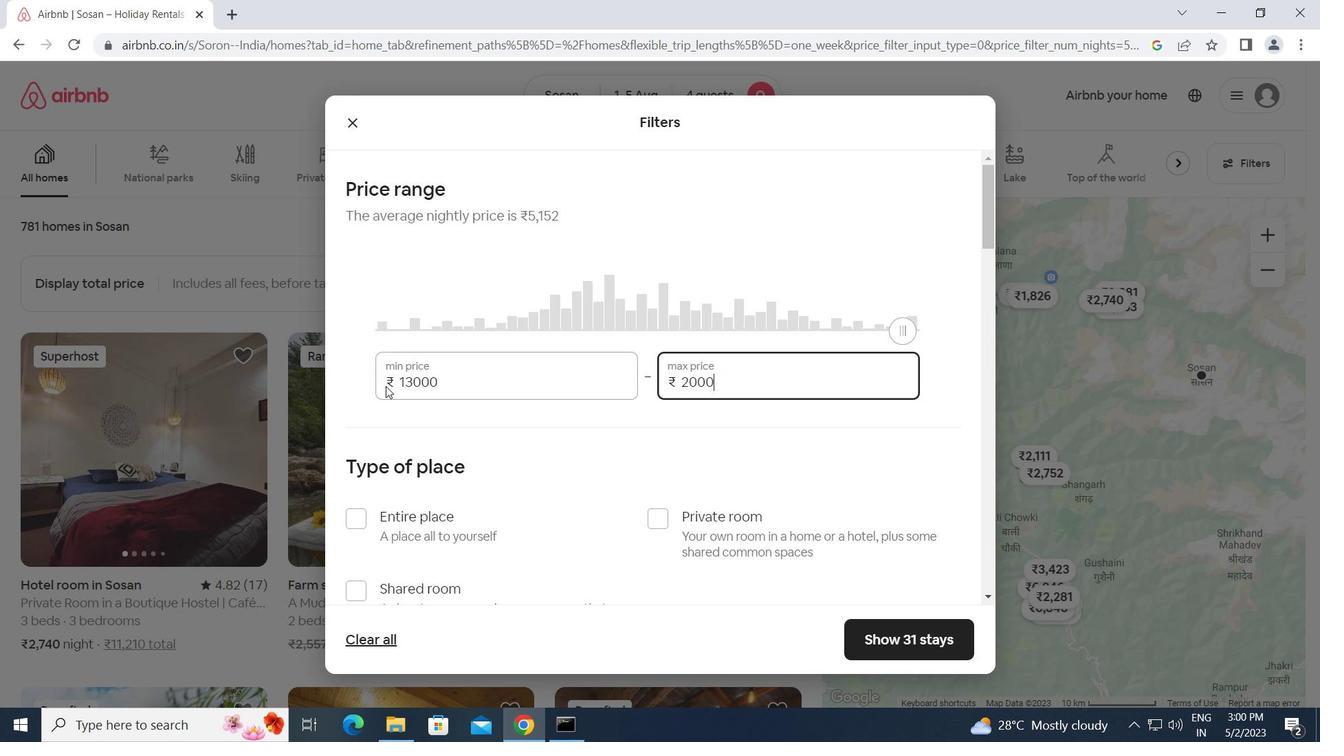 
Action: Mouse moved to (357, 519)
Screenshot: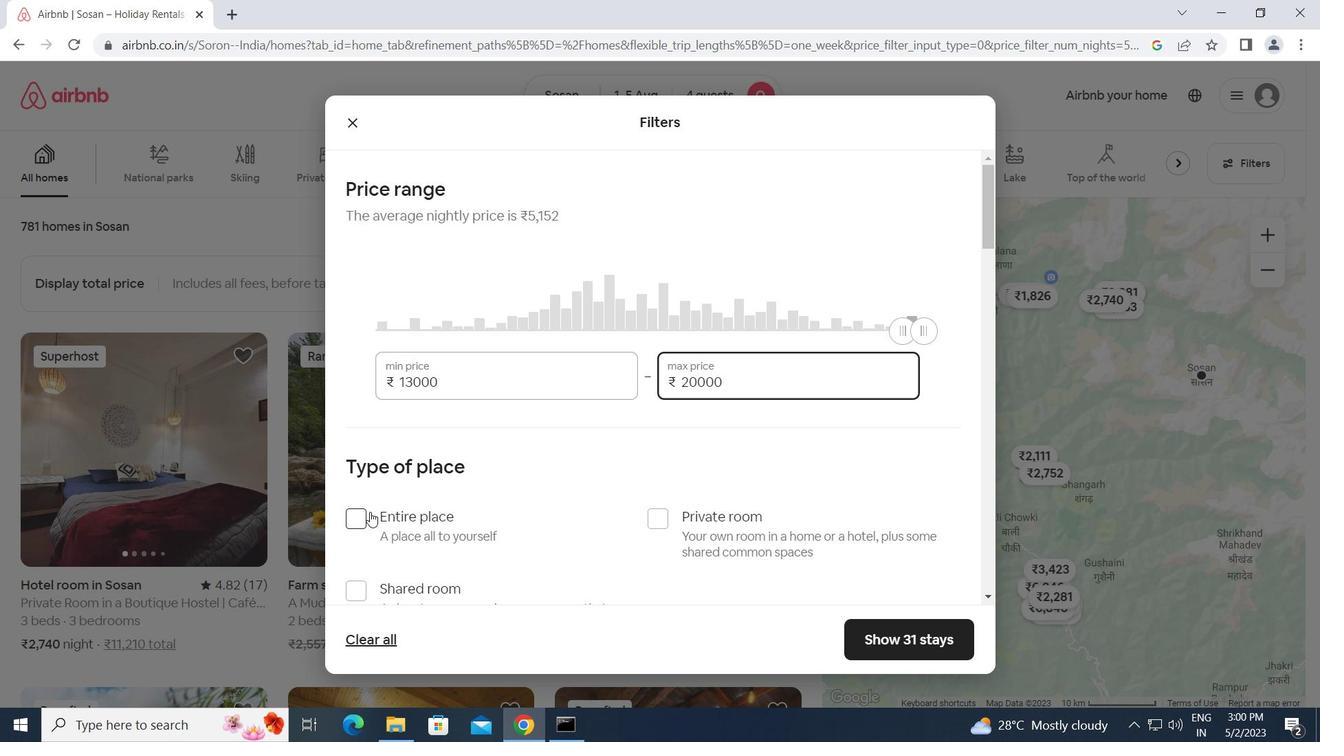 
Action: Mouse pressed left at (357, 519)
Screenshot: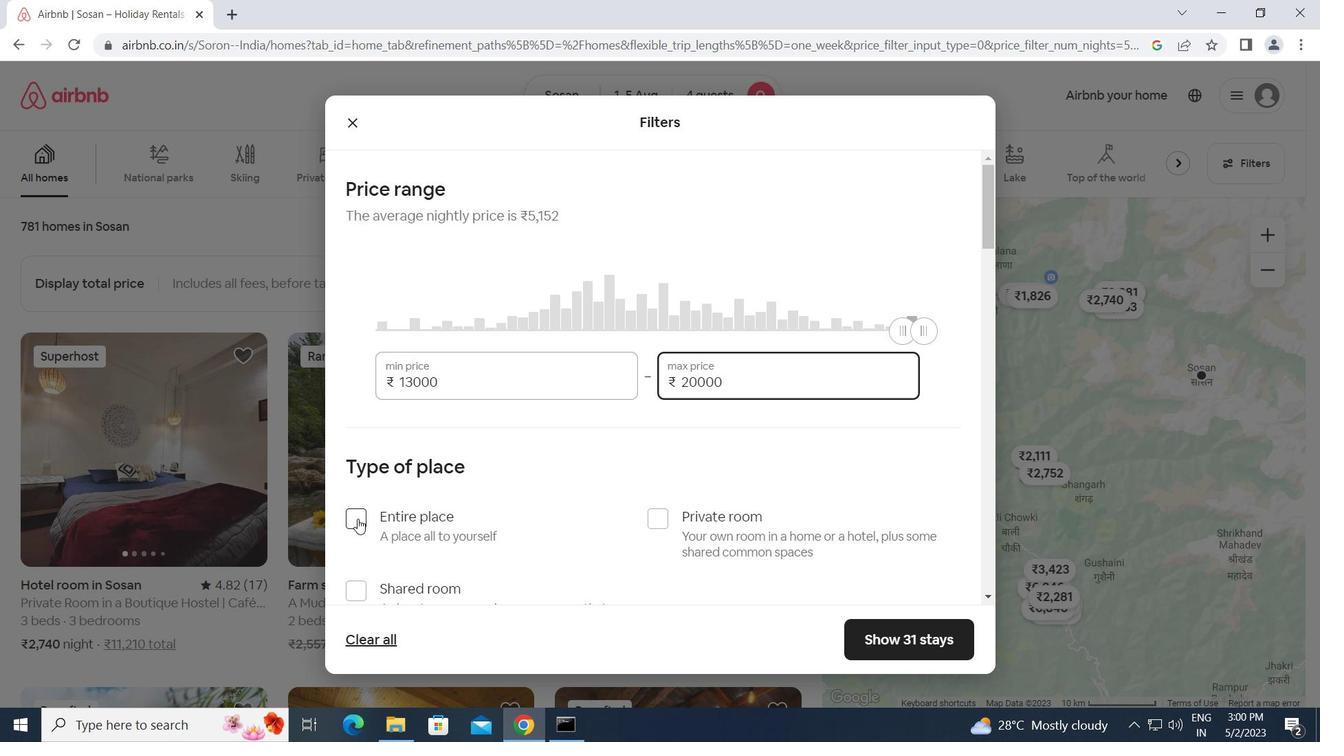 
Action: Mouse moved to (468, 513)
Screenshot: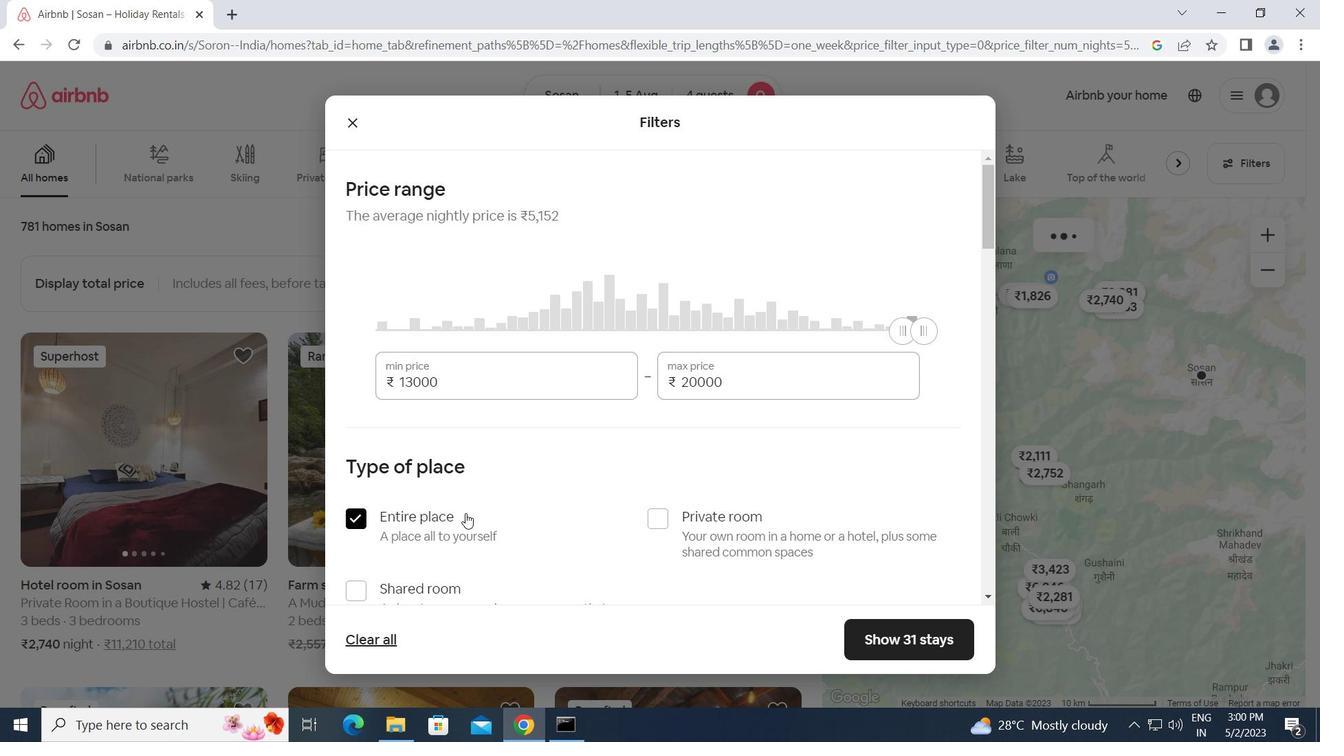 
Action: Mouse scrolled (468, 512) with delta (0, 0)
Screenshot: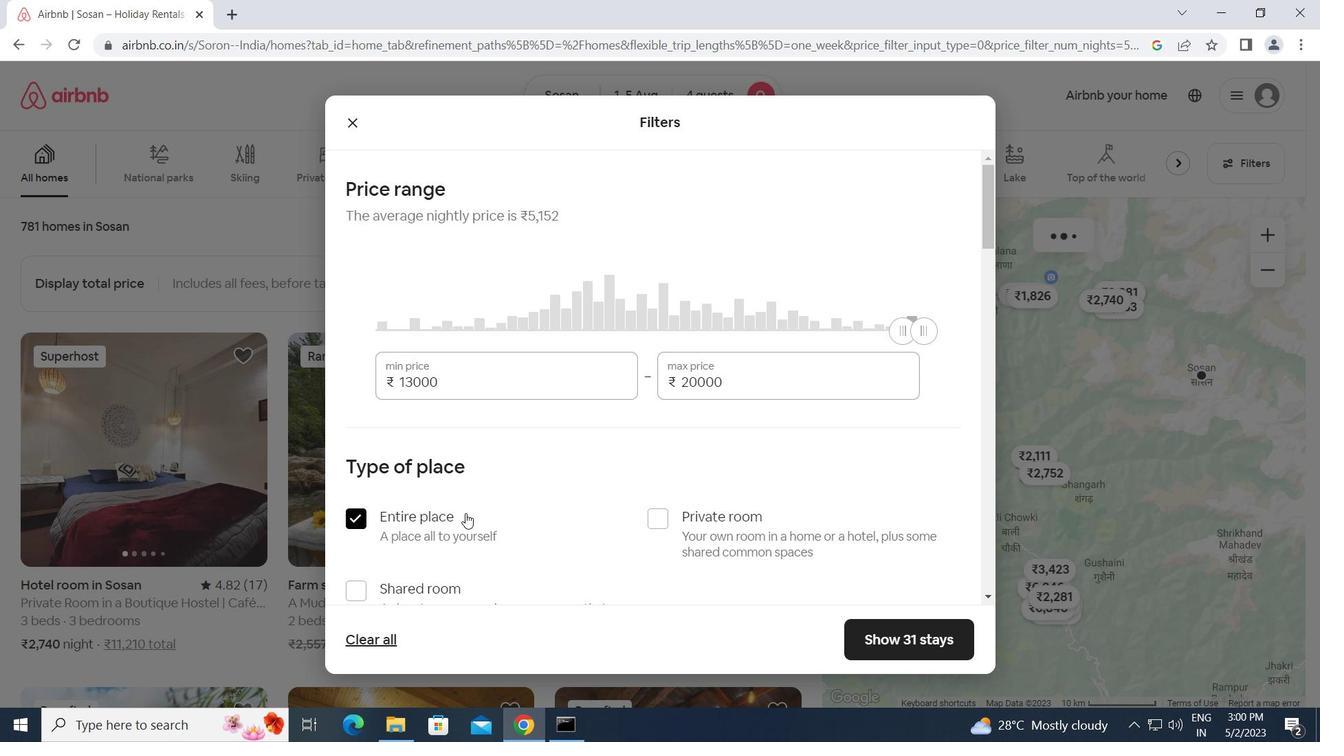 
Action: Mouse scrolled (468, 512) with delta (0, 0)
Screenshot: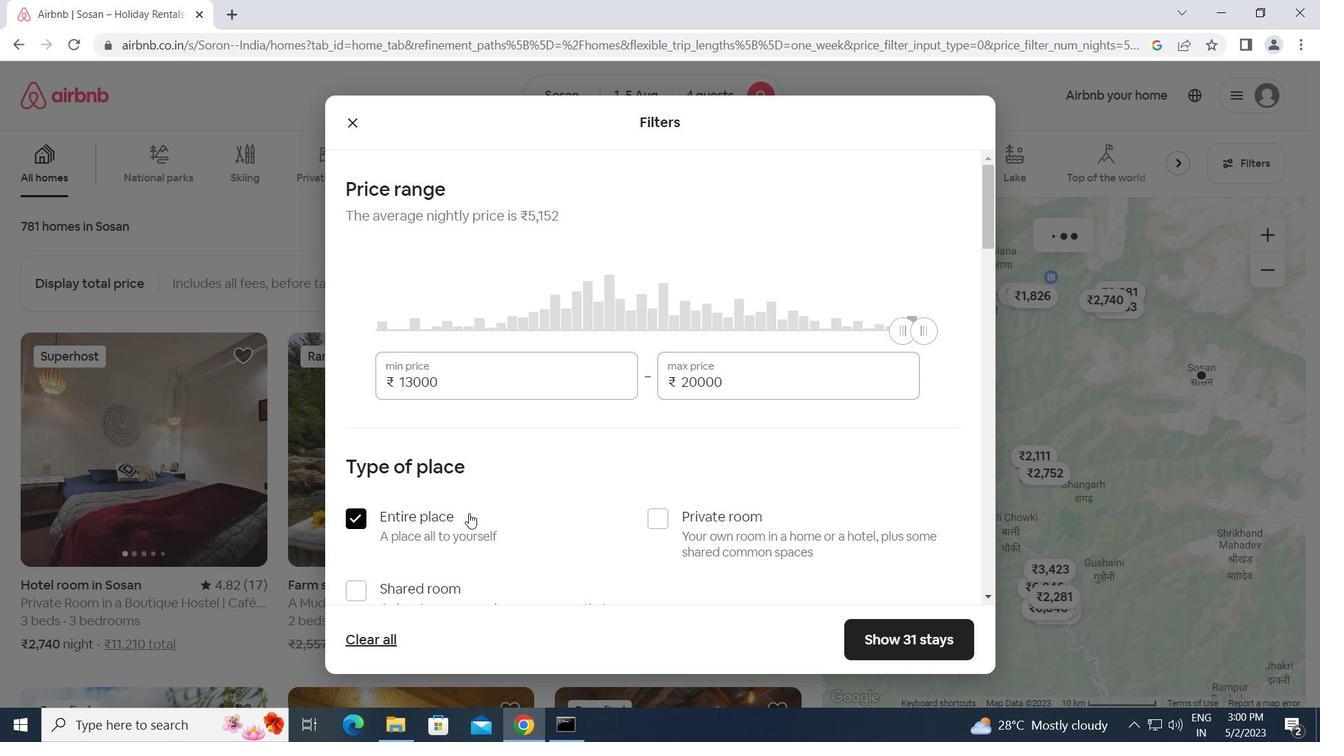 
Action: Mouse scrolled (468, 512) with delta (0, 0)
Screenshot: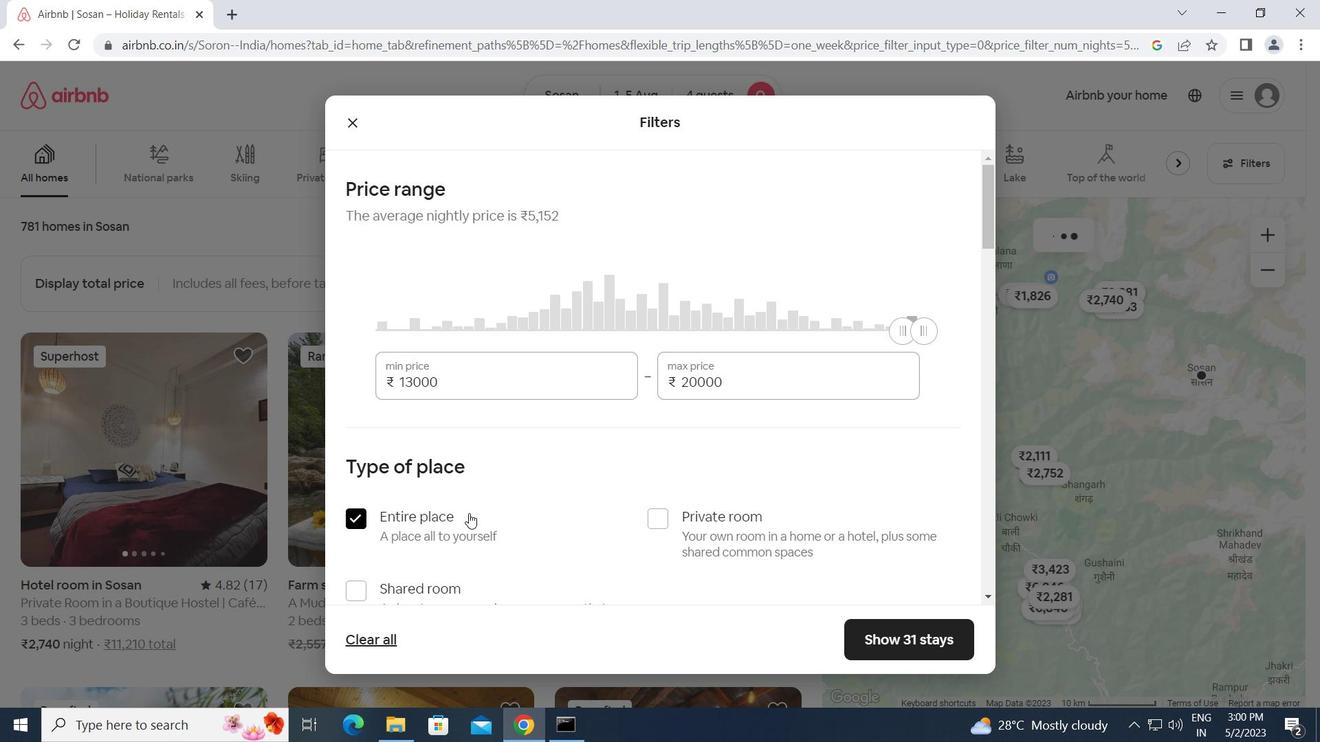 
Action: Mouse scrolled (468, 512) with delta (0, 0)
Screenshot: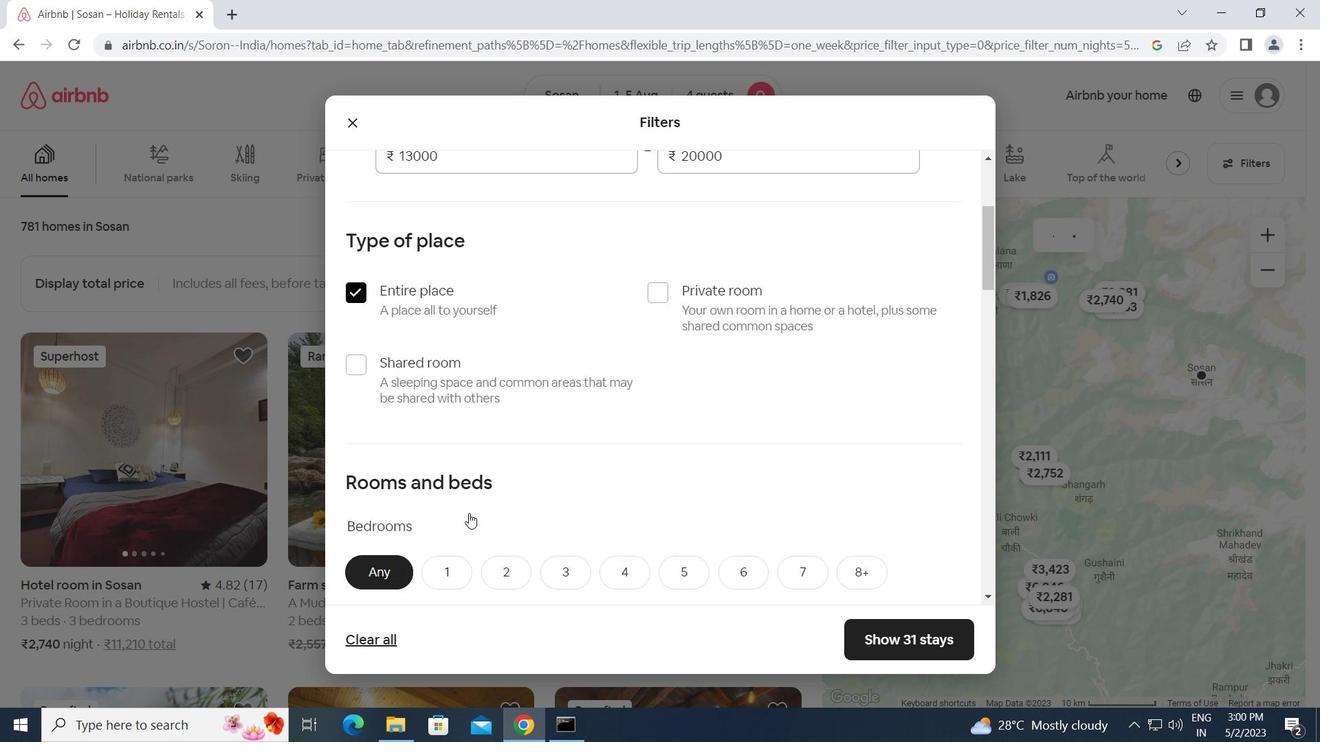 
Action: Mouse moved to (469, 512)
Screenshot: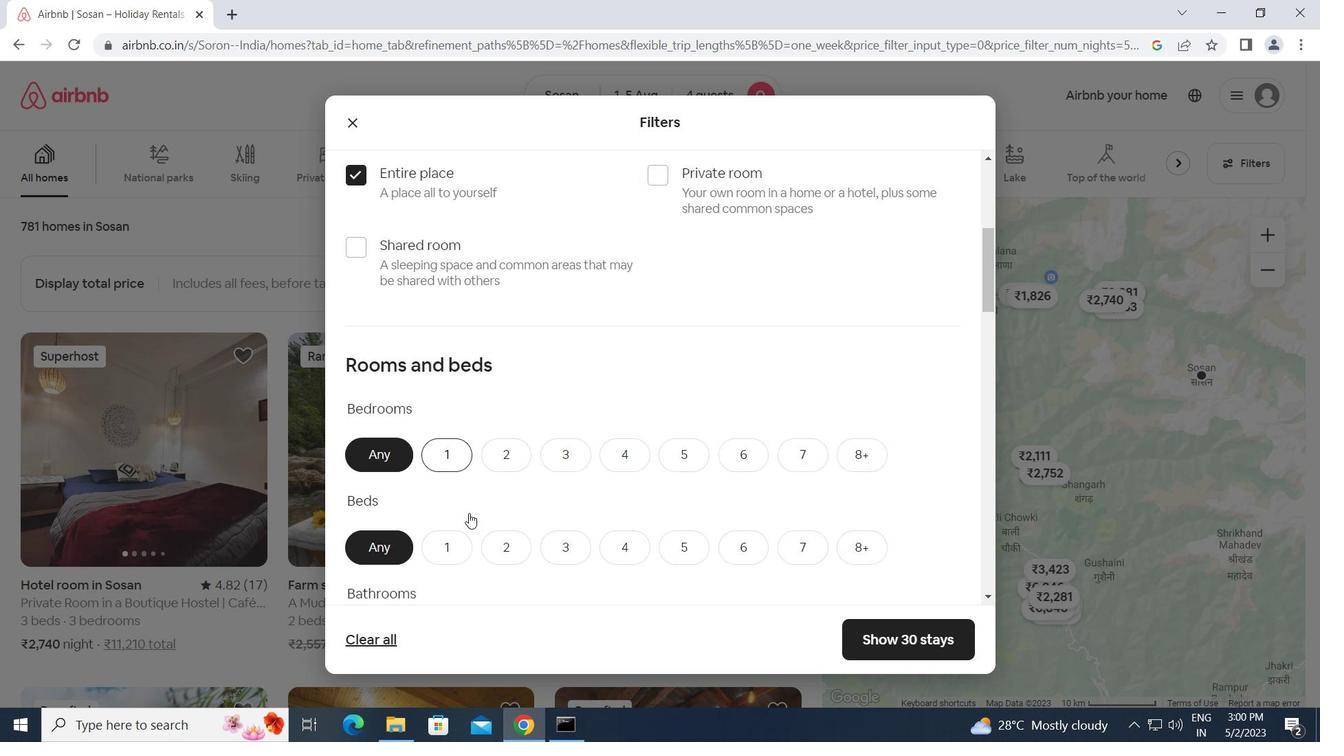 
Action: Mouse scrolled (469, 512) with delta (0, 0)
Screenshot: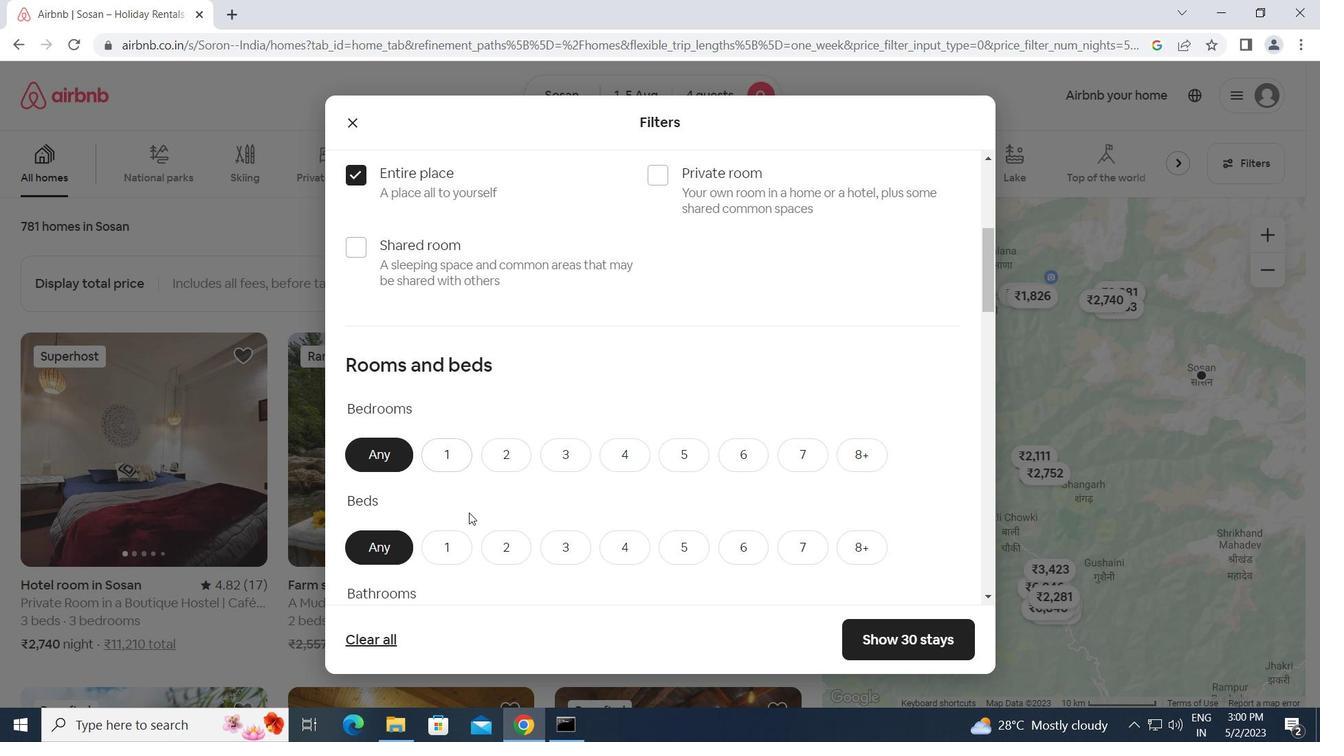 
Action: Mouse moved to (510, 379)
Screenshot: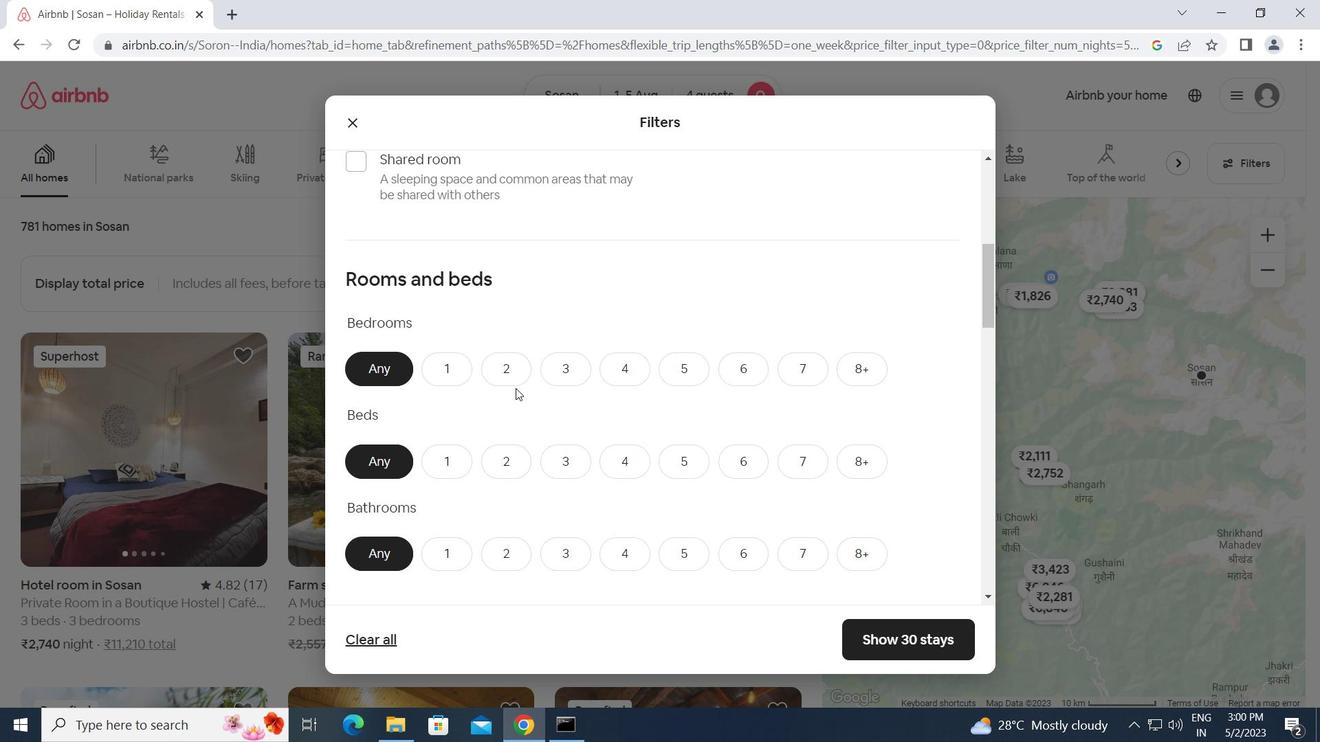 
Action: Mouse pressed left at (510, 379)
Screenshot: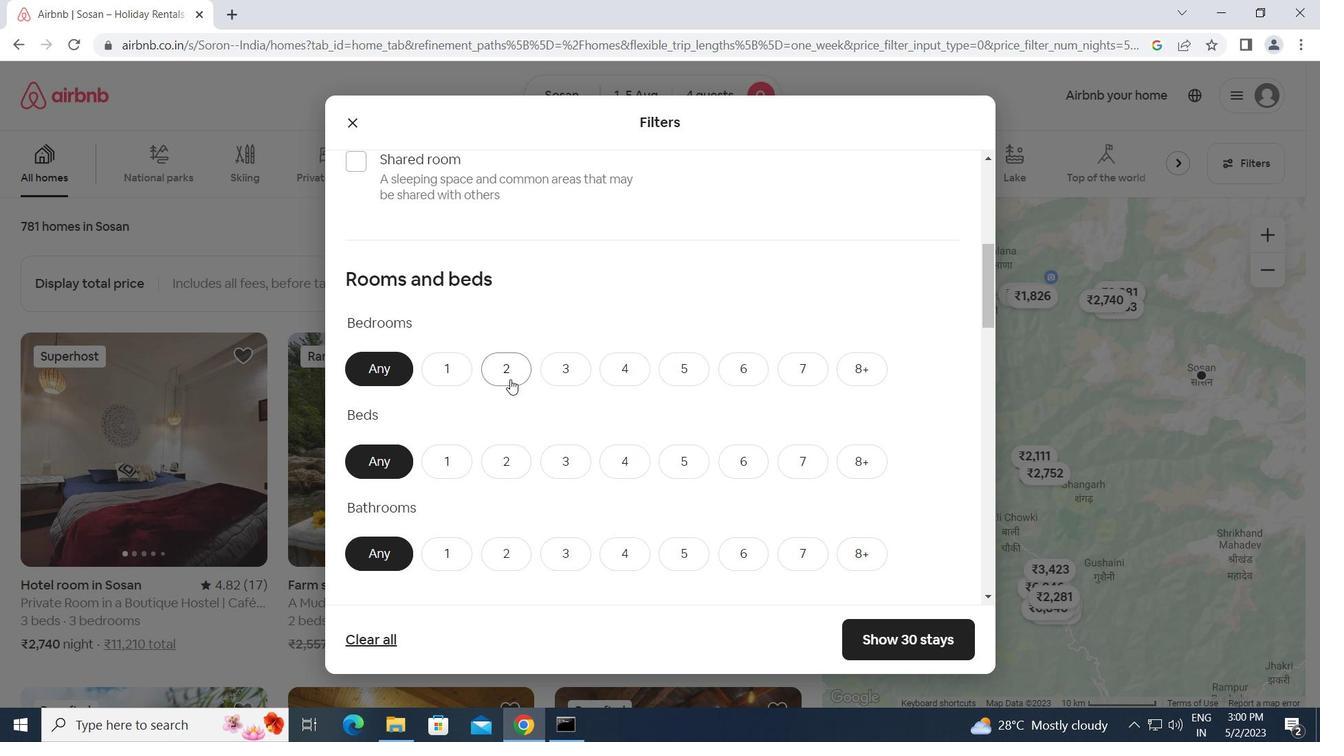 
Action: Mouse moved to (570, 464)
Screenshot: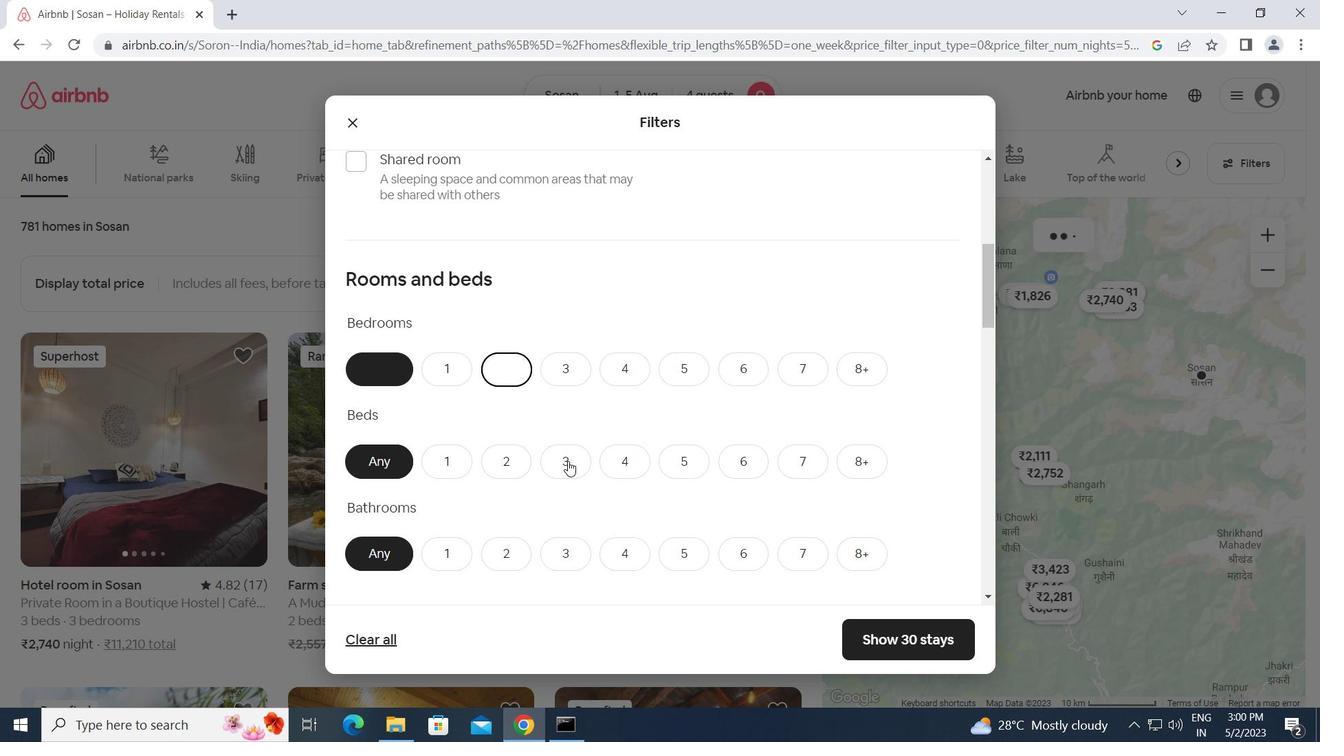 
Action: Mouse pressed left at (570, 464)
Screenshot: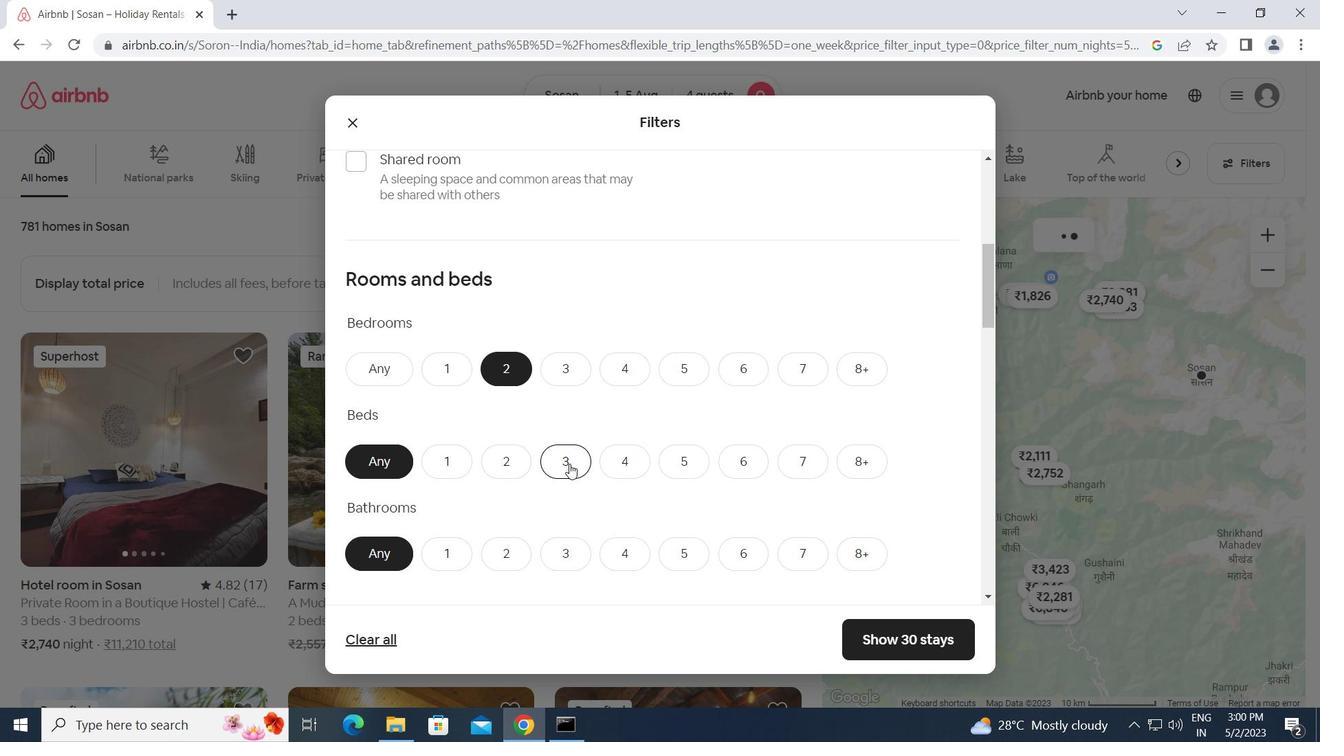 
Action: Mouse moved to (506, 546)
Screenshot: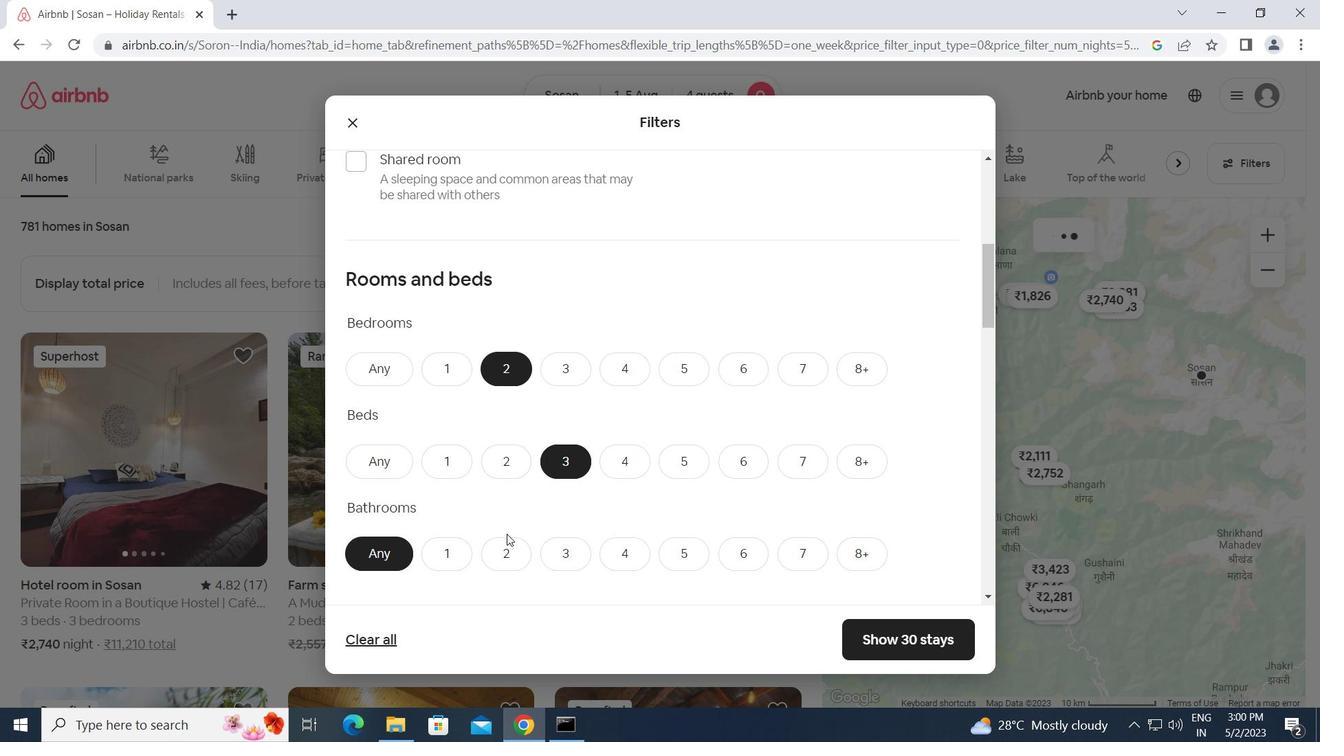
Action: Mouse pressed left at (506, 546)
Screenshot: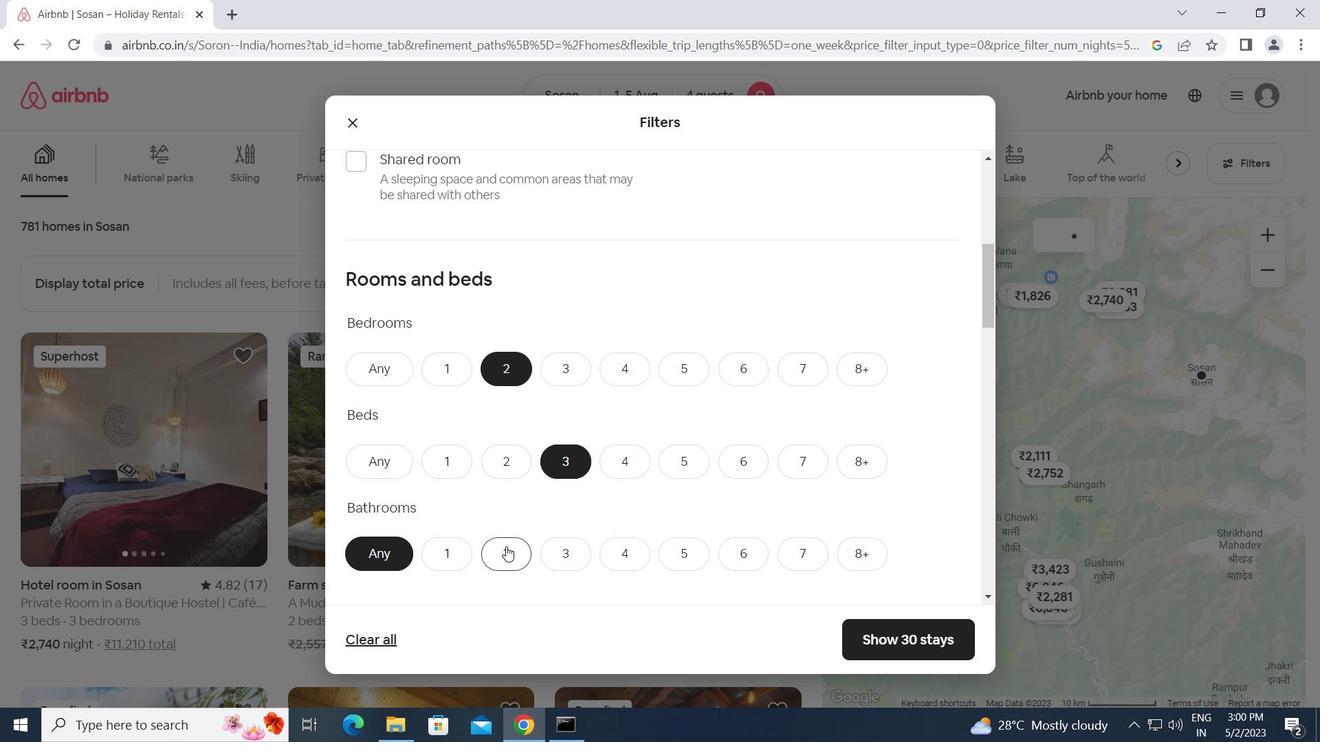 
Action: Mouse moved to (609, 502)
Screenshot: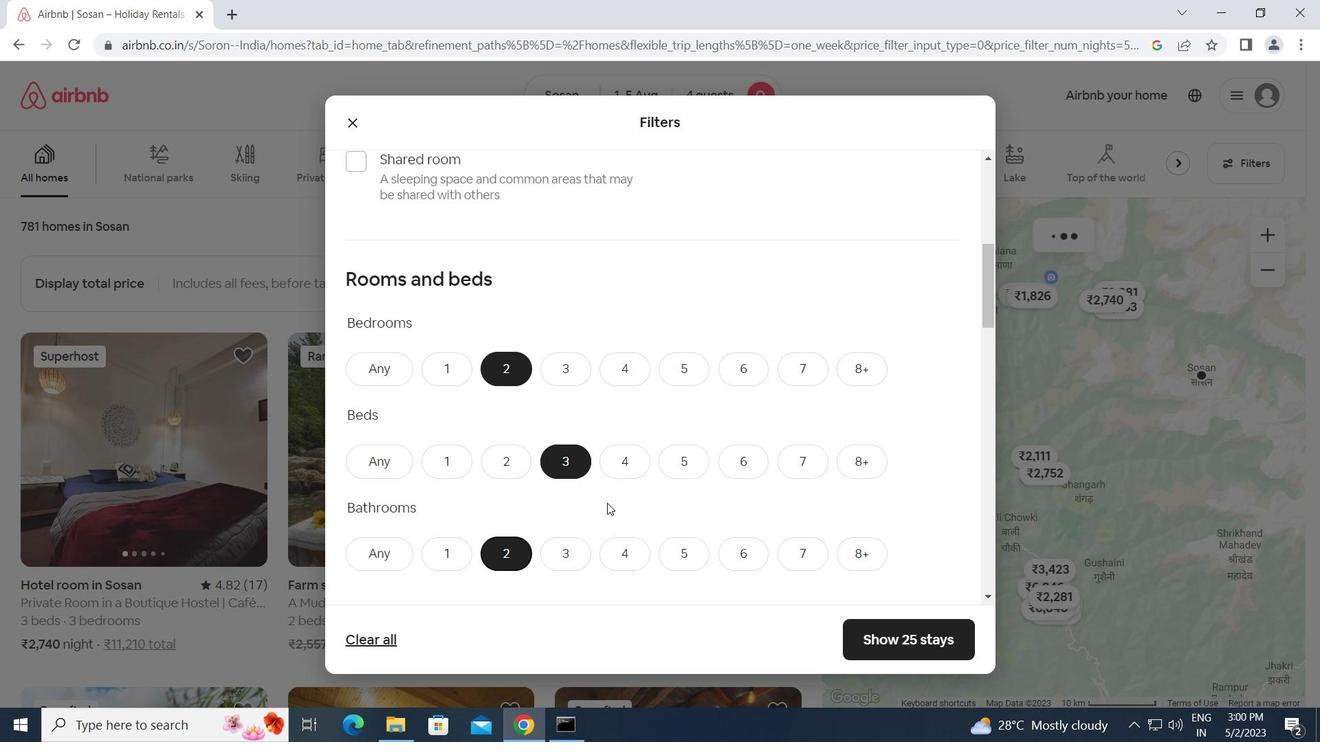 
Action: Mouse scrolled (609, 501) with delta (0, 0)
Screenshot: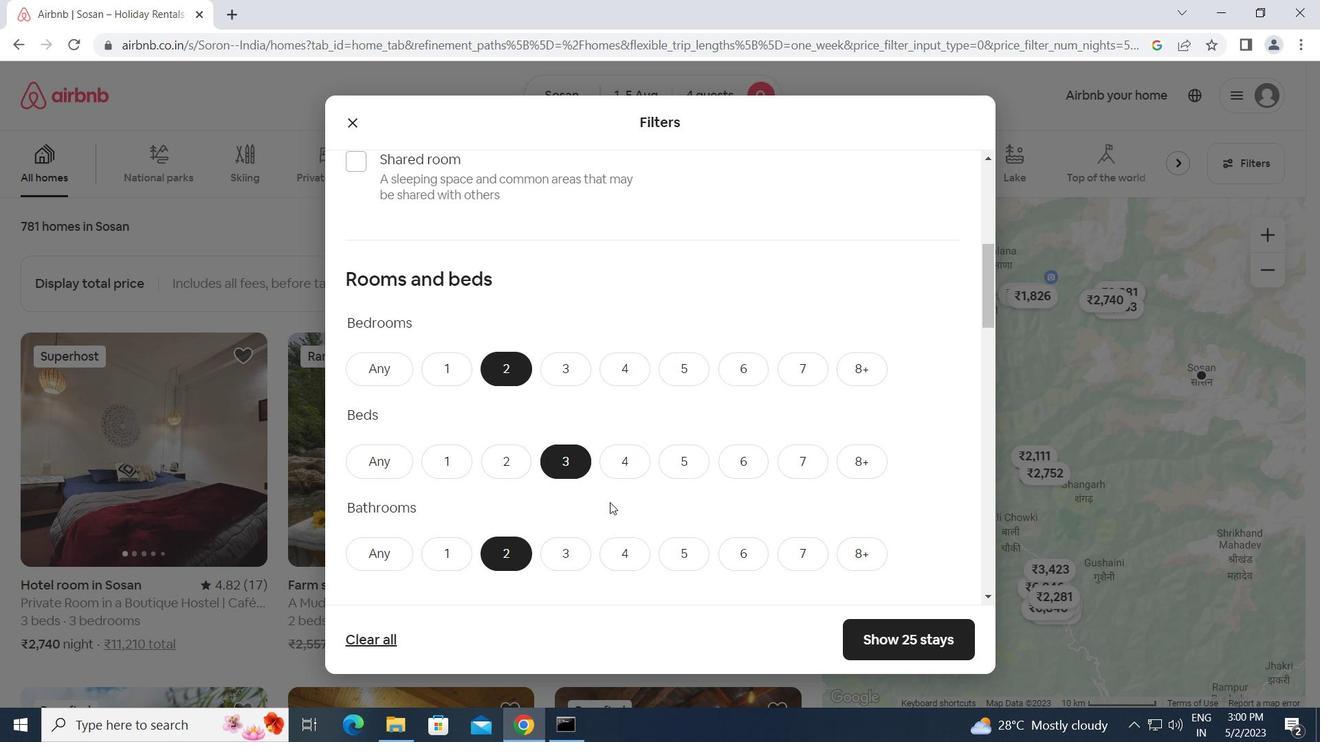 
Action: Mouse scrolled (609, 501) with delta (0, 0)
Screenshot: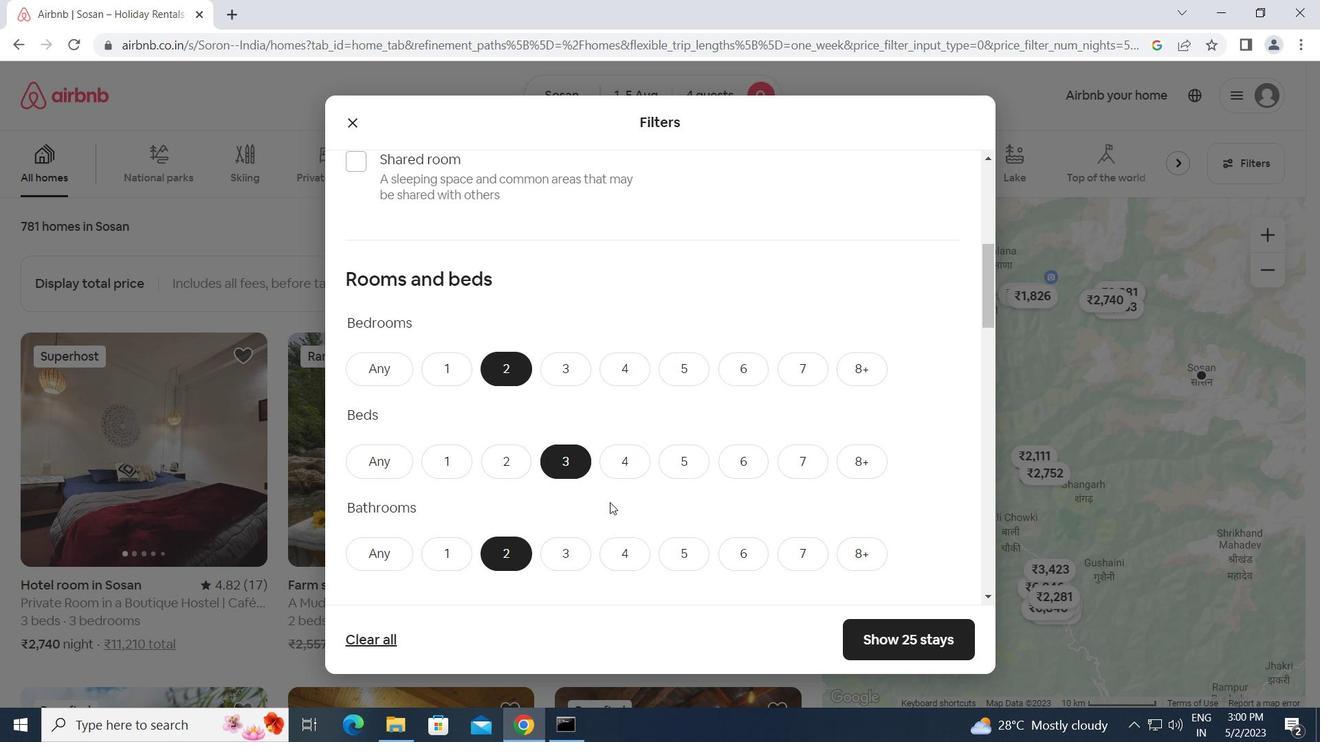 
Action: Mouse scrolled (609, 501) with delta (0, 0)
Screenshot: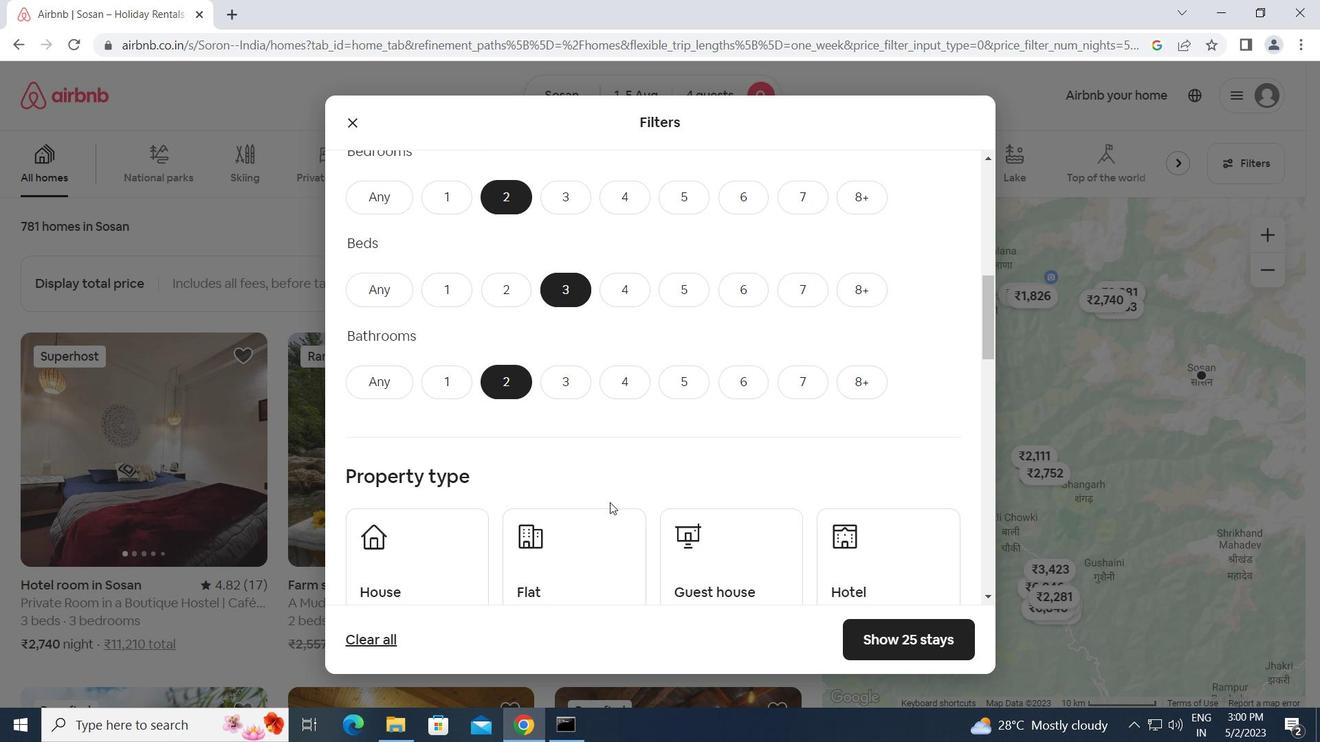 
Action: Mouse scrolled (609, 501) with delta (0, 0)
Screenshot: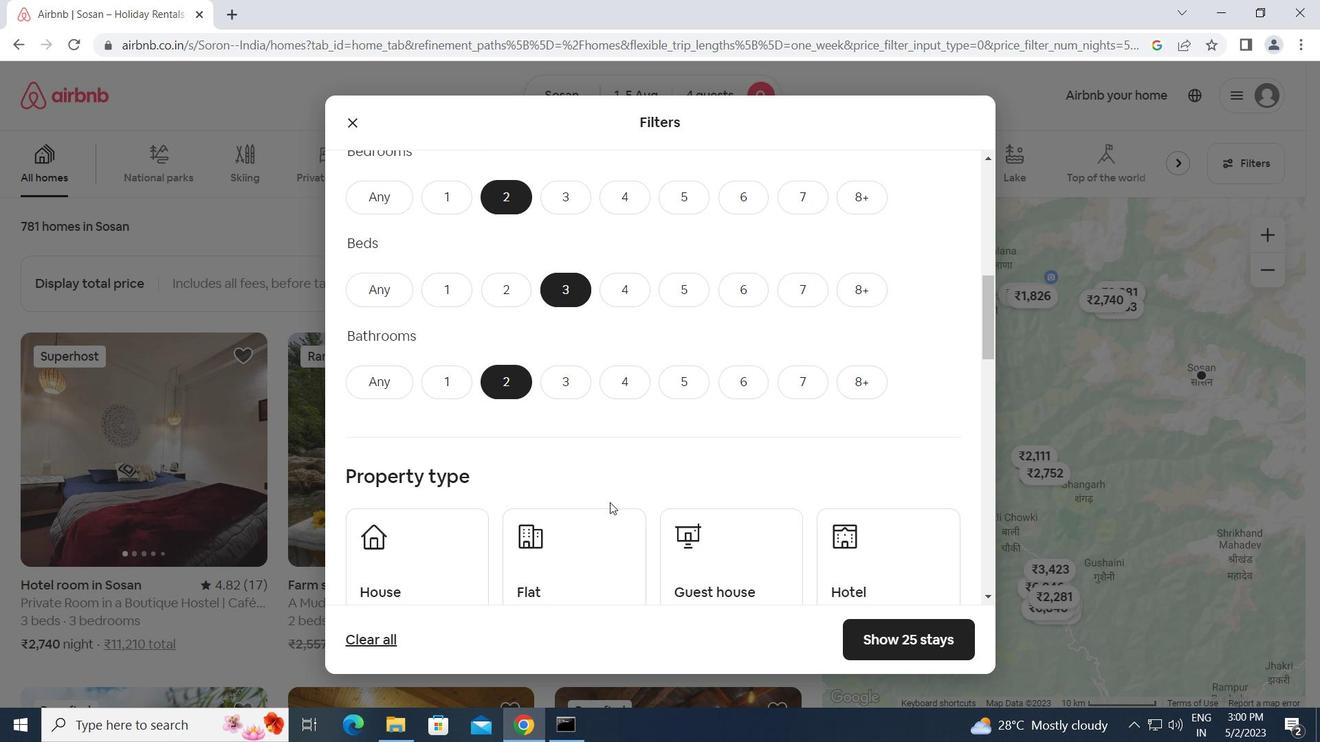 
Action: Mouse moved to (561, 407)
Screenshot: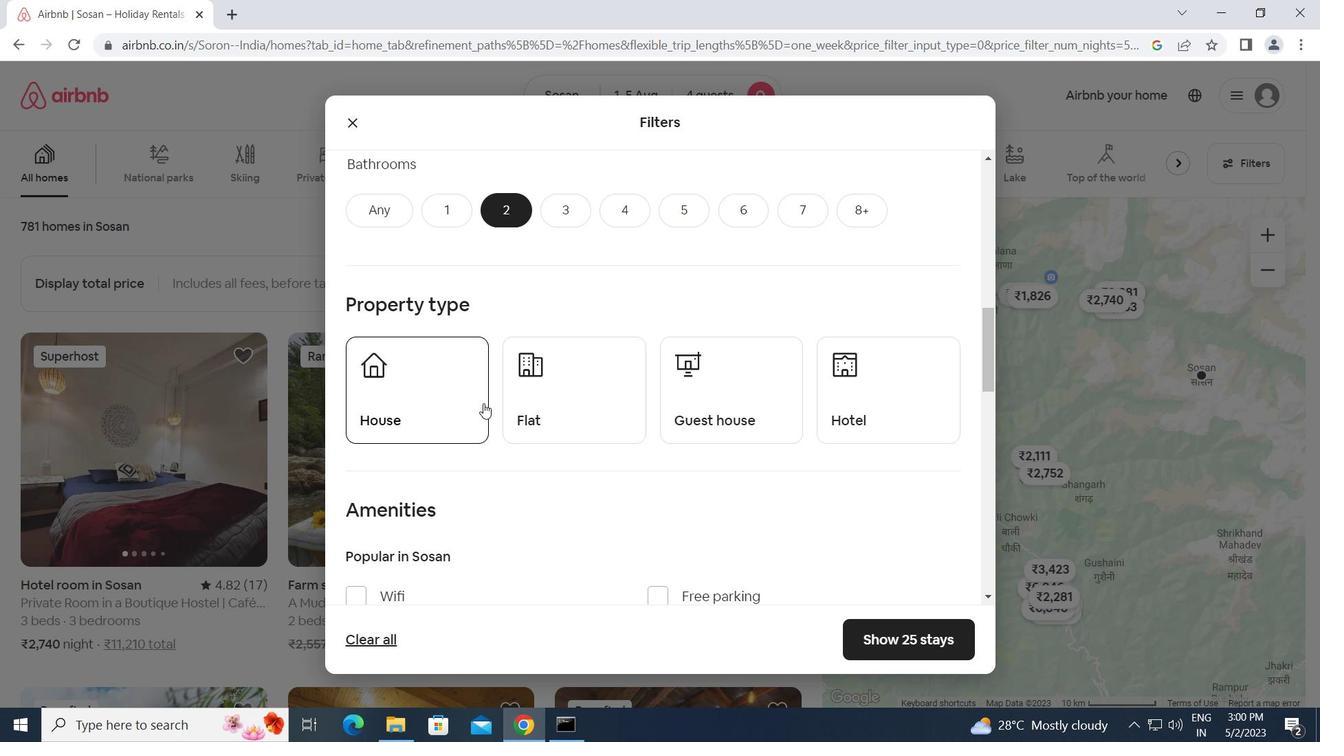 
Action: Mouse pressed left at (561, 407)
Screenshot: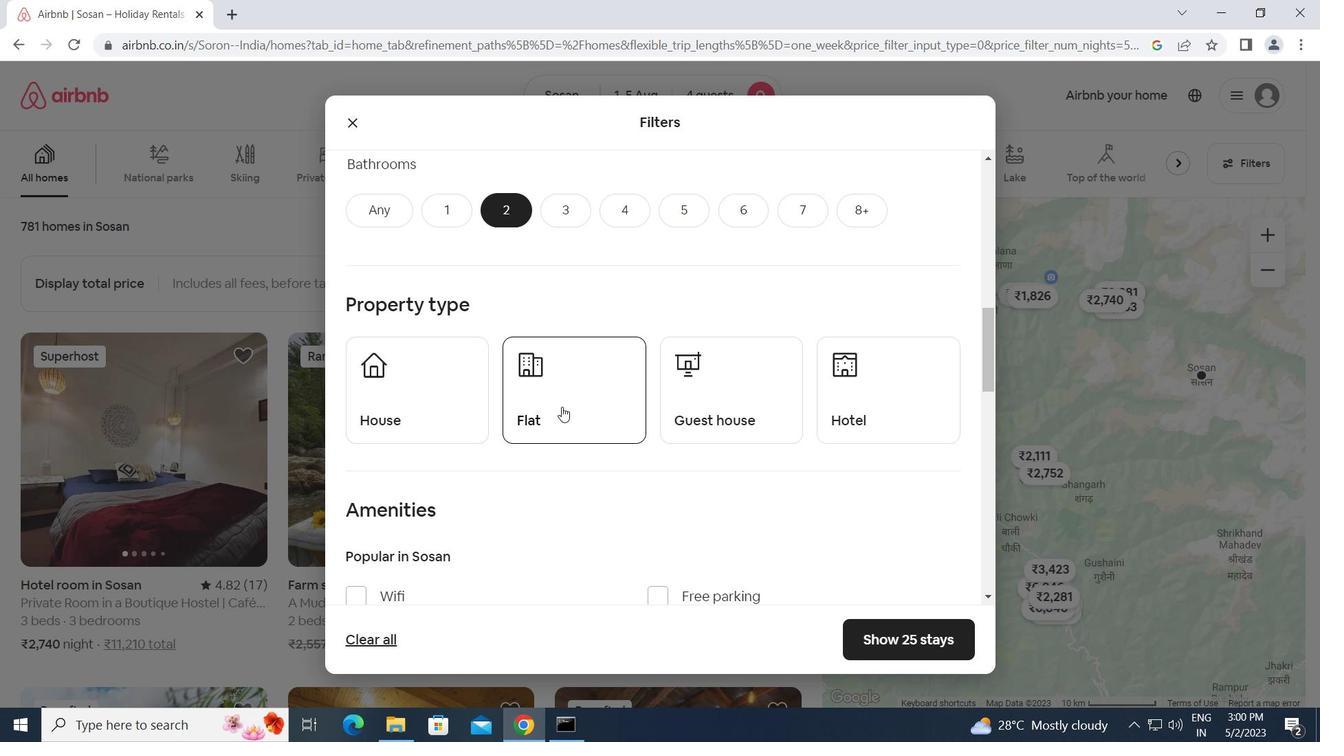 
Action: Mouse moved to (706, 394)
Screenshot: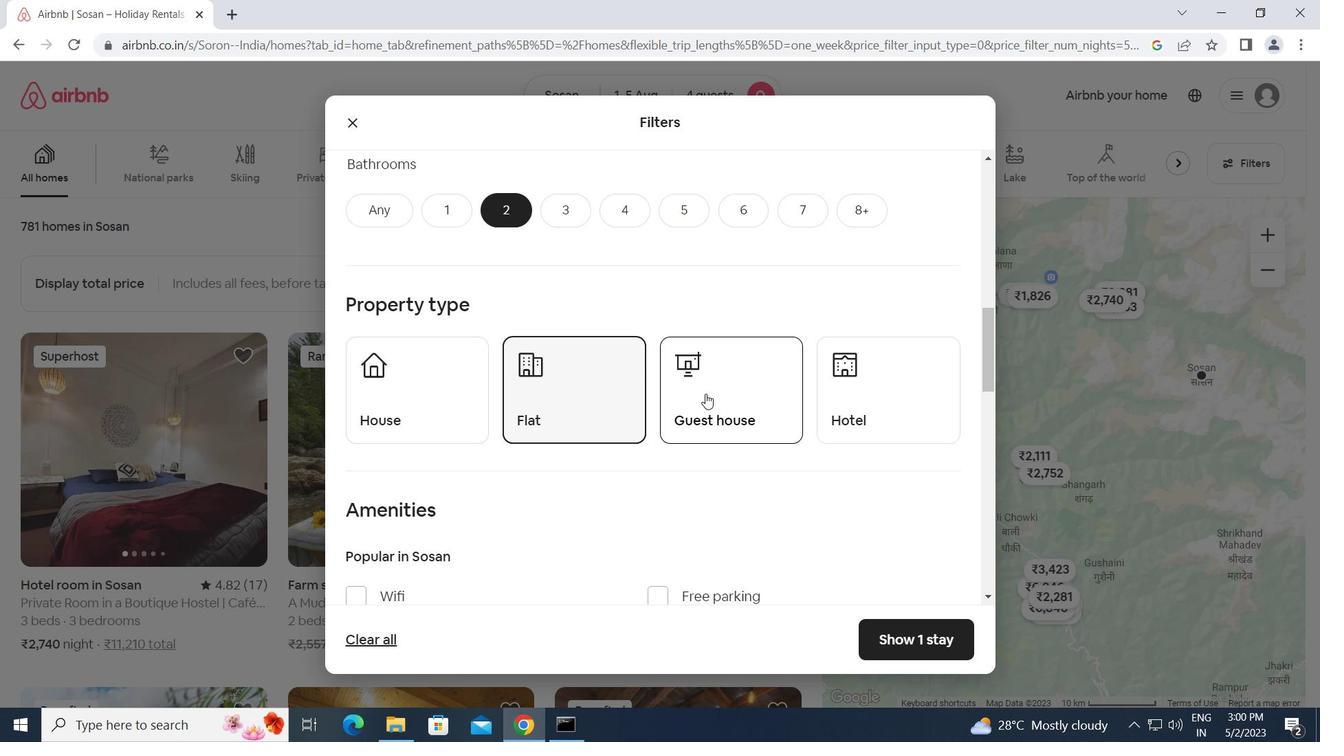 
Action: Mouse pressed left at (706, 394)
Screenshot: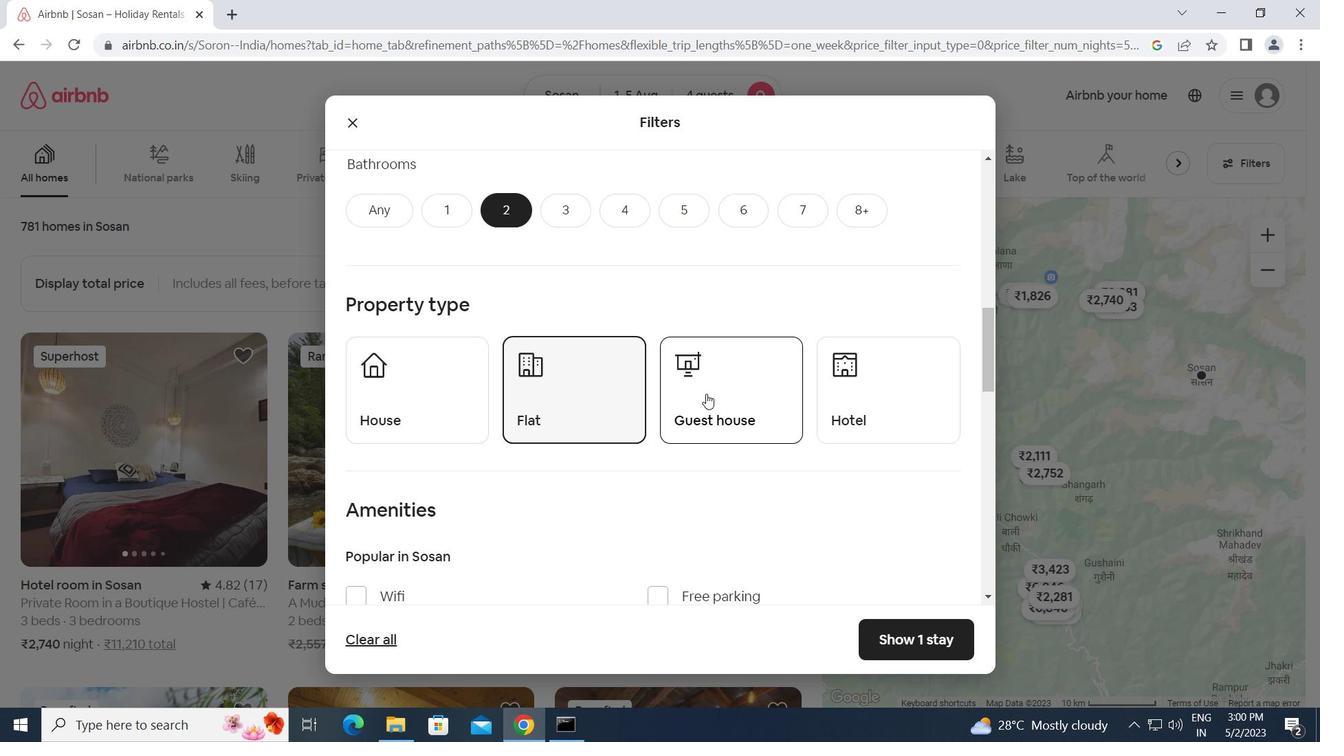 
Action: Mouse moved to (871, 371)
Screenshot: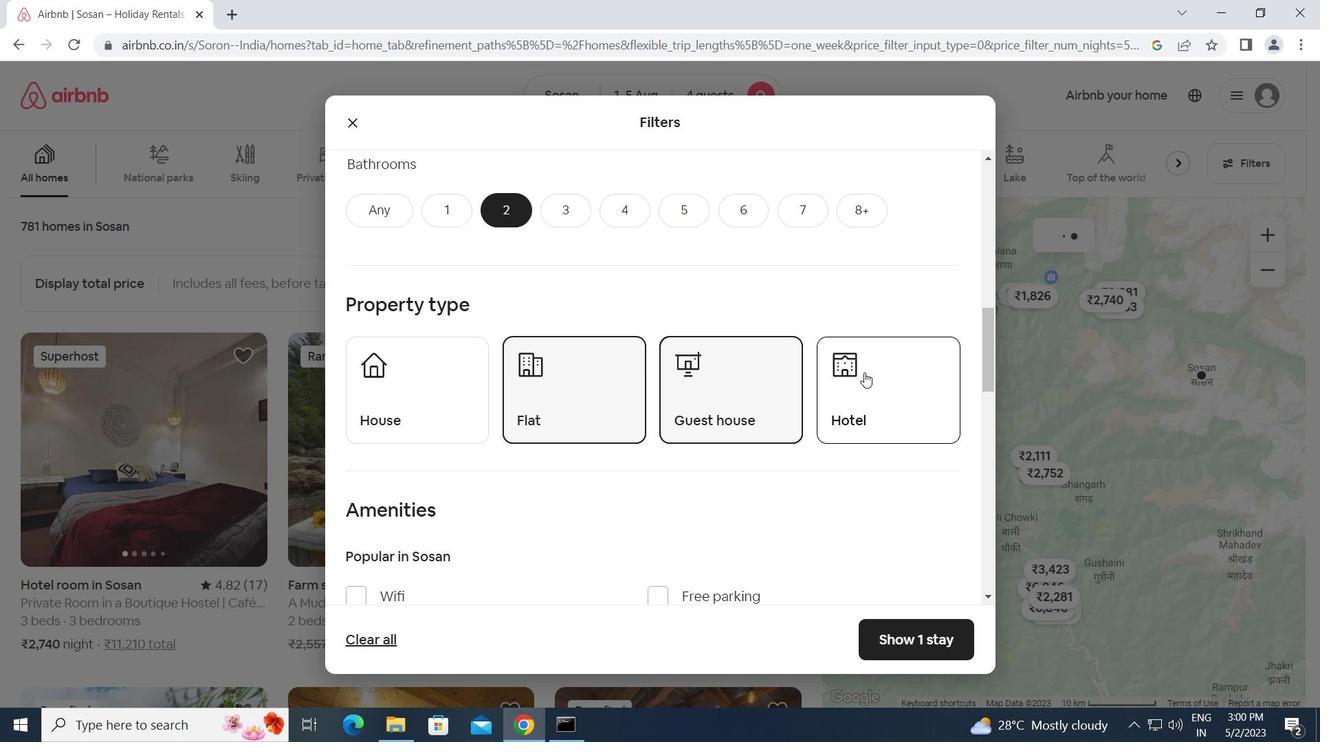 
Action: Mouse pressed left at (871, 371)
Screenshot: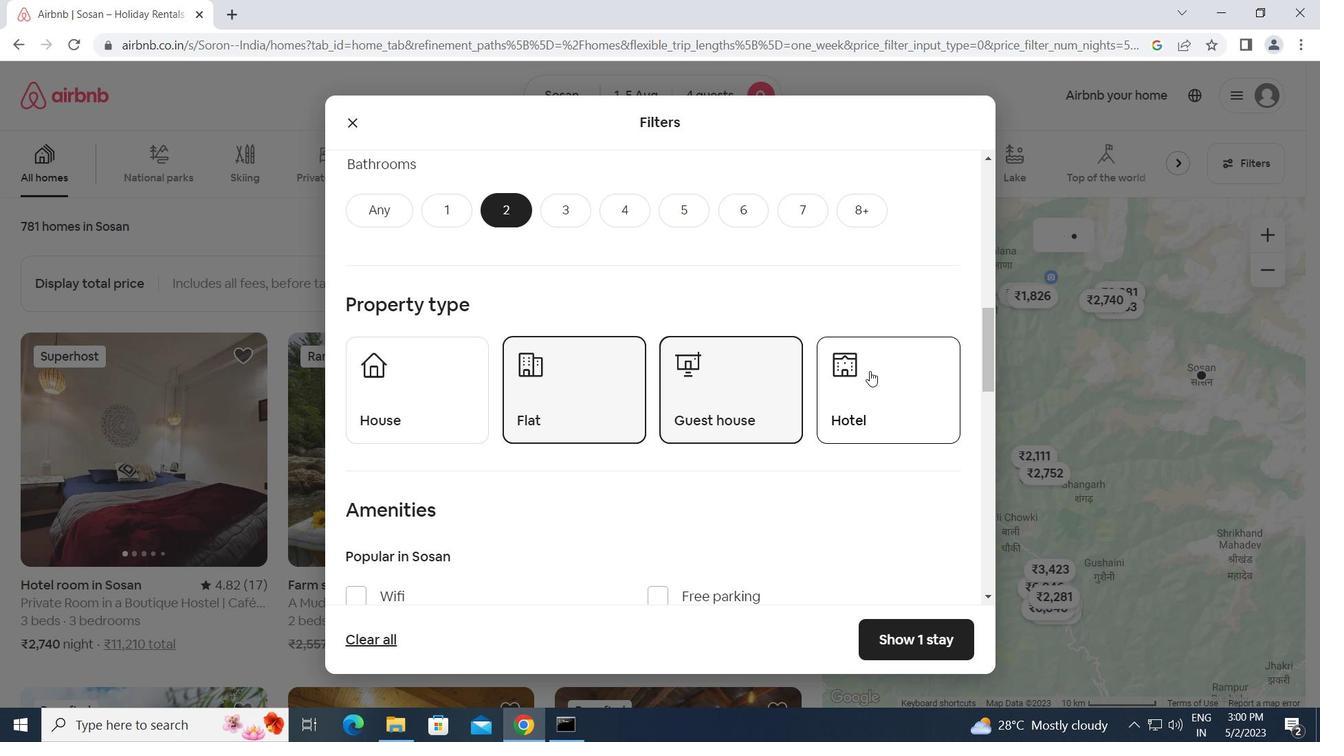 
Action: Mouse moved to (671, 484)
Screenshot: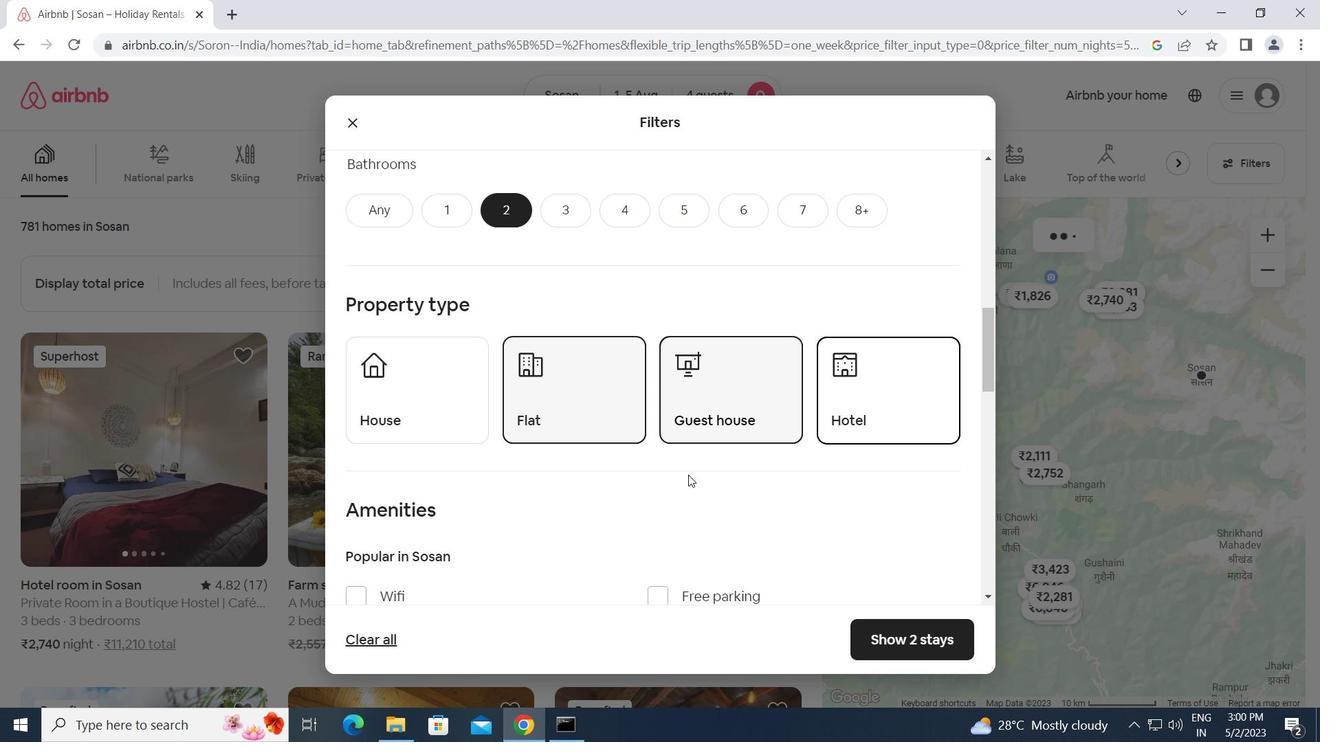 
Action: Mouse scrolled (671, 484) with delta (0, 0)
Screenshot: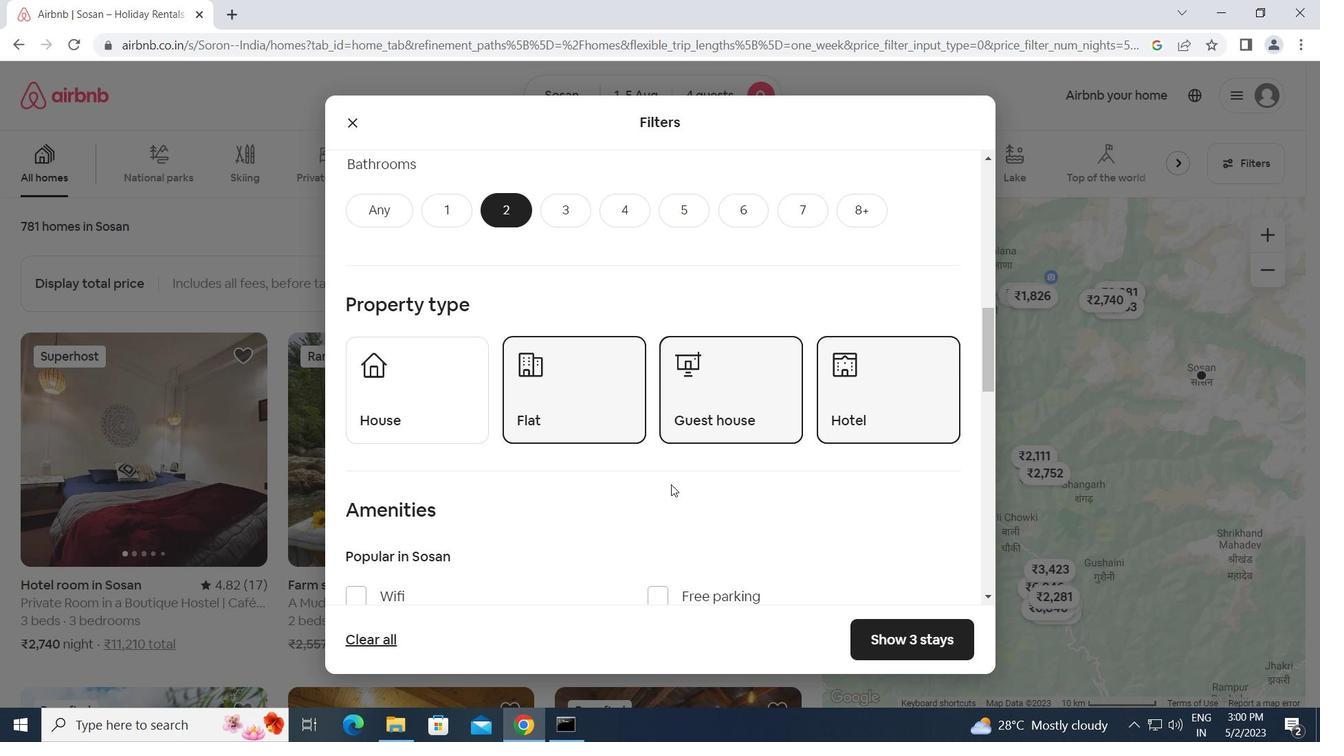 
Action: Mouse scrolled (671, 484) with delta (0, 0)
Screenshot: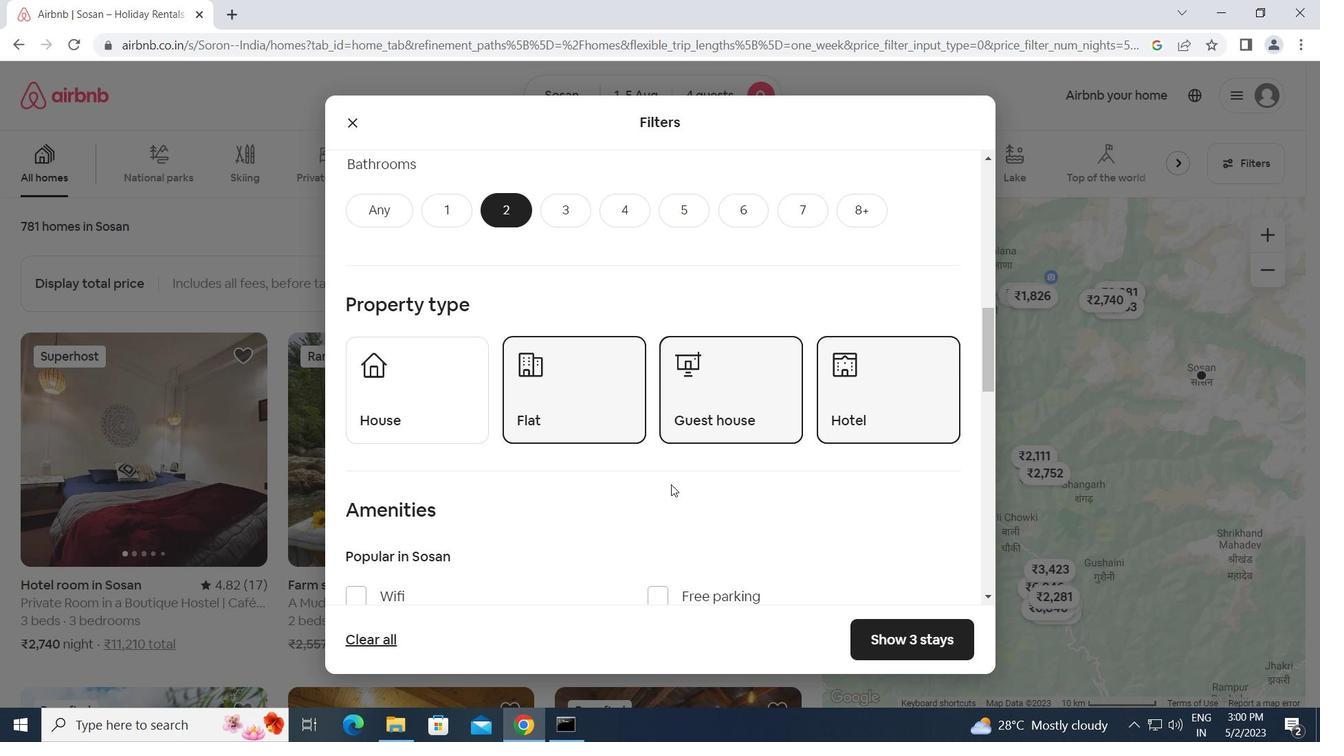 
Action: Mouse moved to (671, 484)
Screenshot: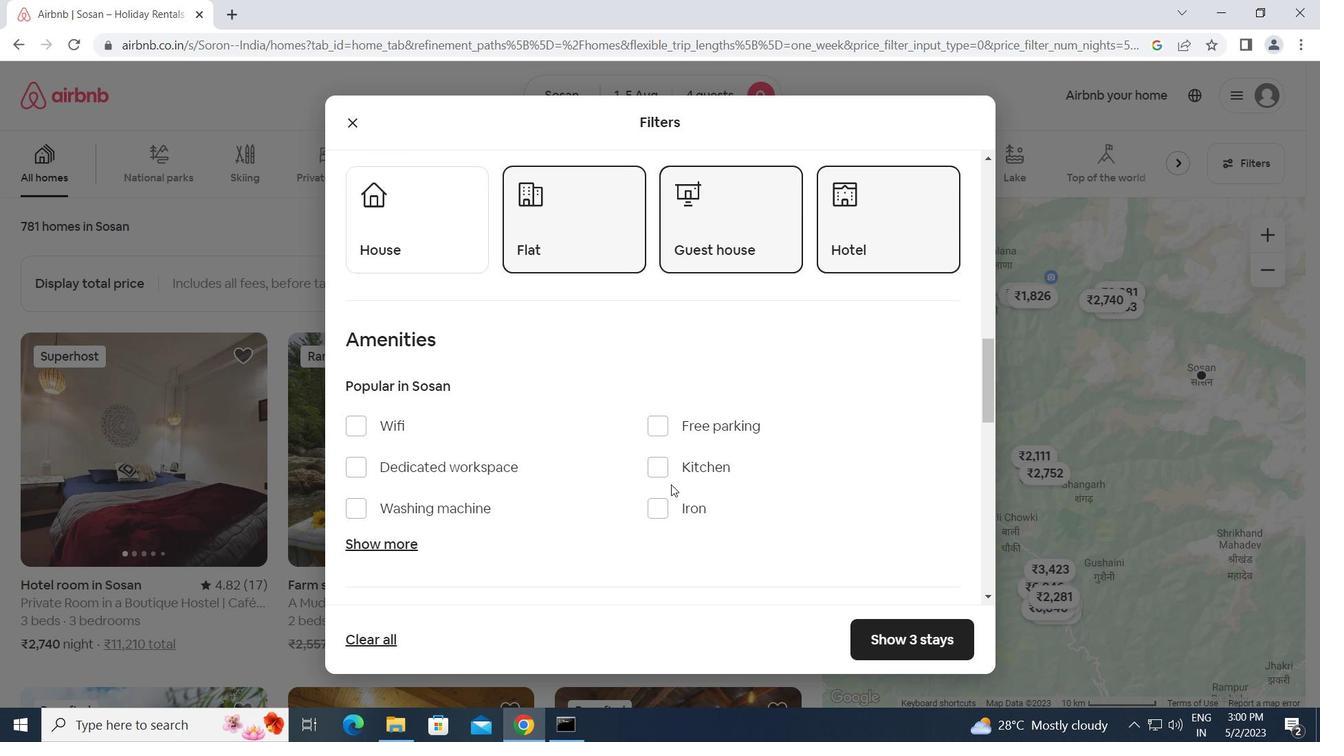 
Action: Mouse scrolled (671, 484) with delta (0, 0)
Screenshot: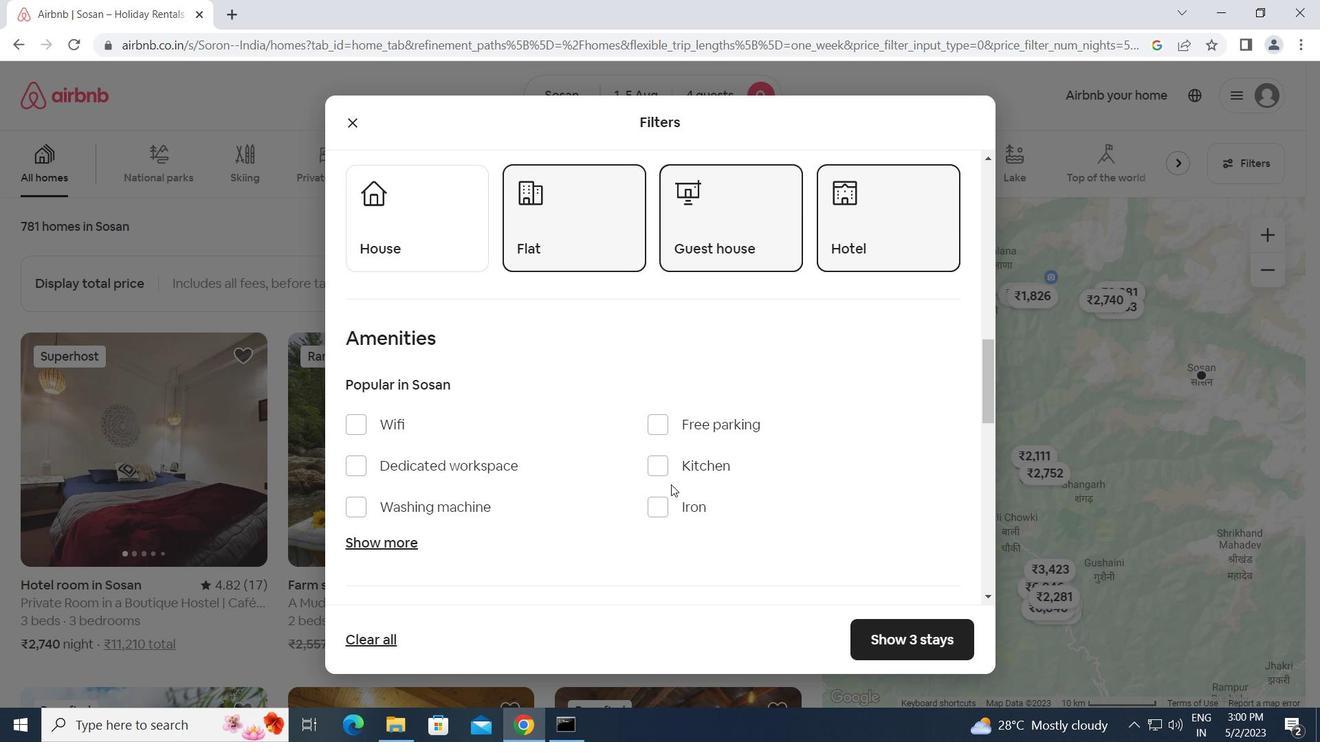 
Action: Mouse moved to (433, 414)
Screenshot: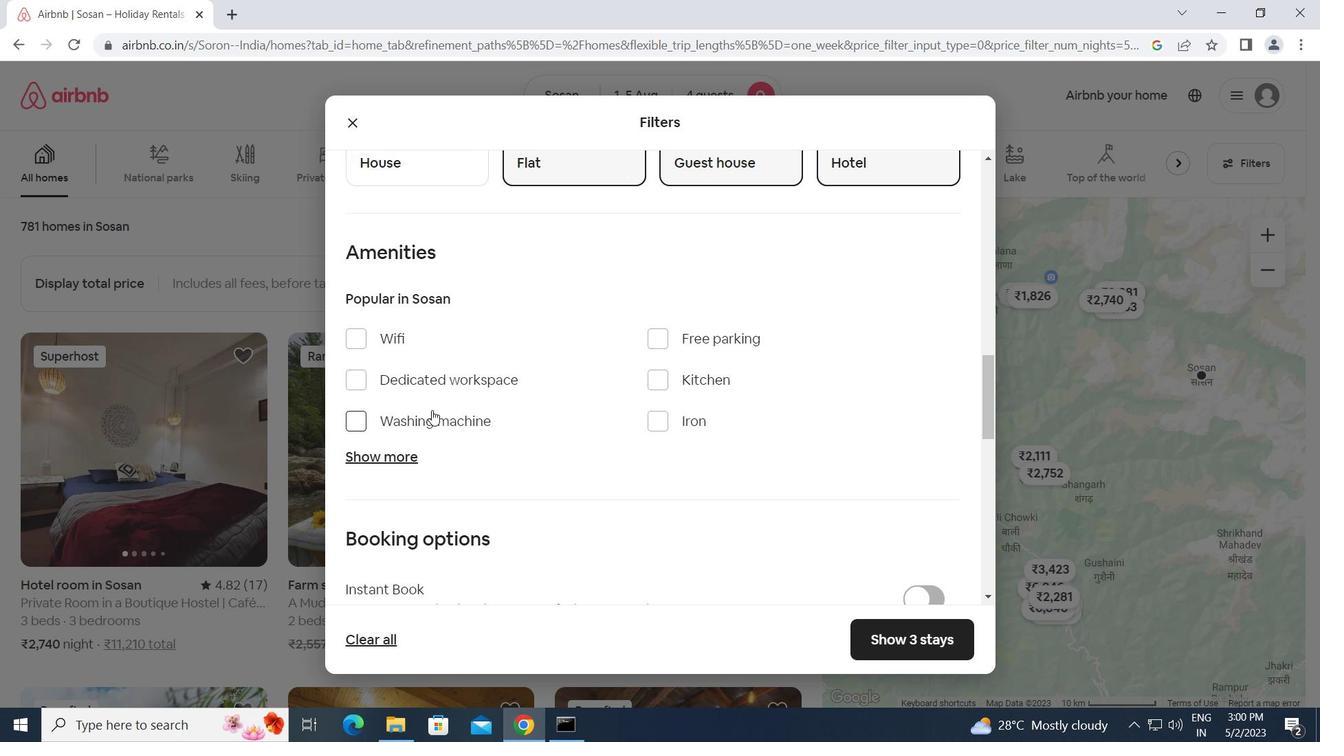 
Action: Mouse scrolled (433, 413) with delta (0, 0)
Screenshot: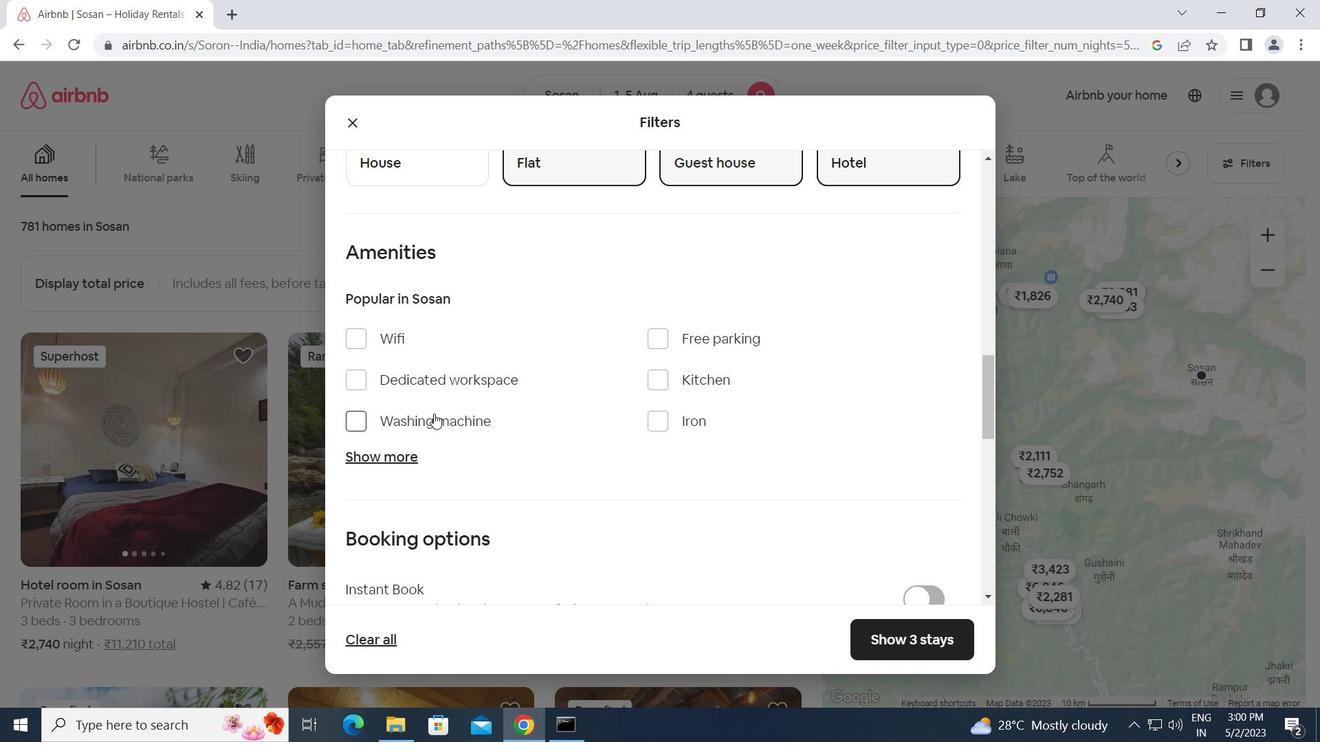 
Action: Mouse scrolled (433, 413) with delta (0, 0)
Screenshot: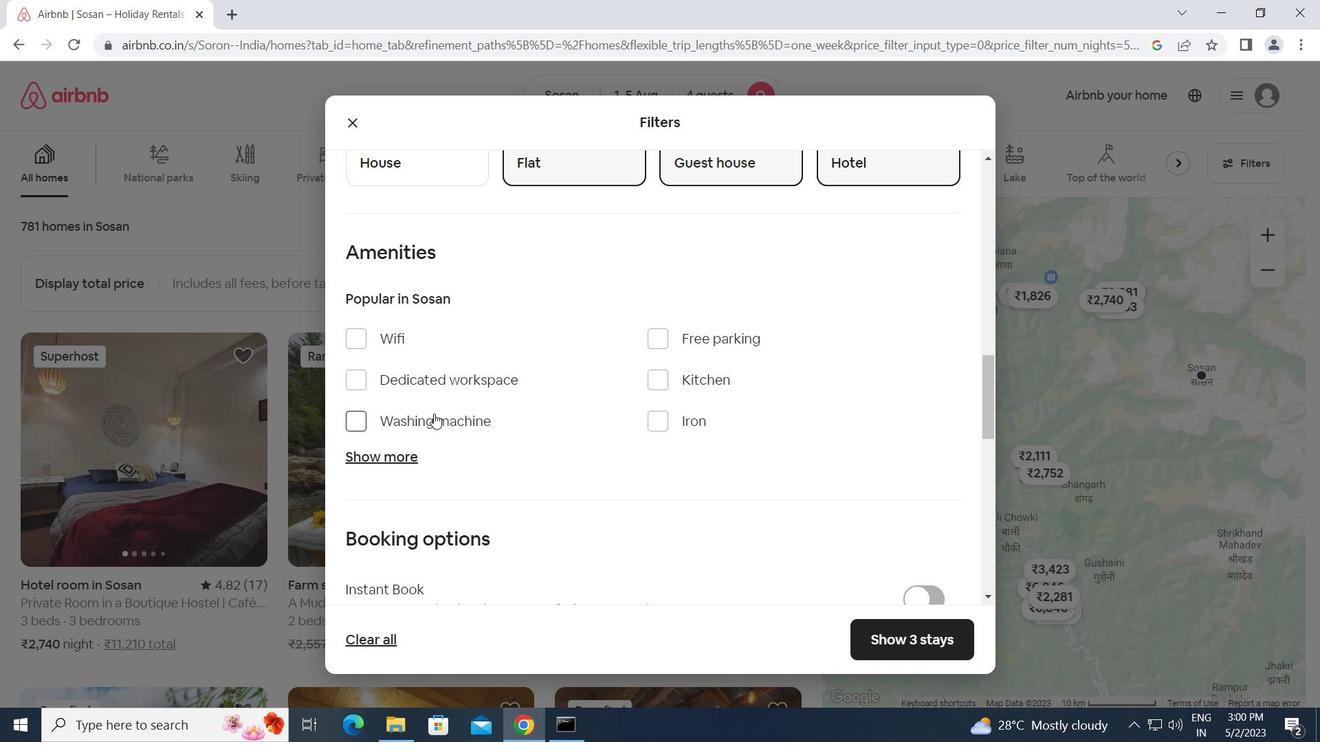 
Action: Mouse moved to (915, 484)
Screenshot: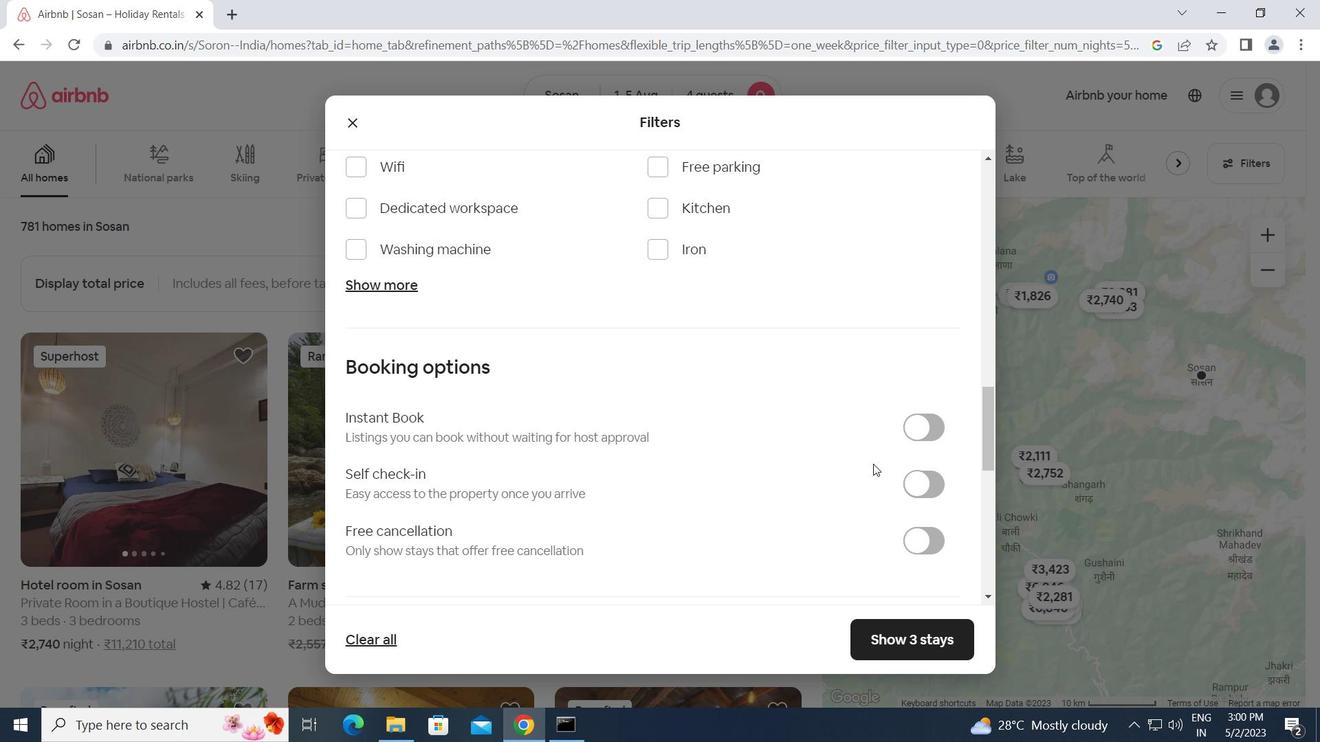 
Action: Mouse pressed left at (915, 484)
Screenshot: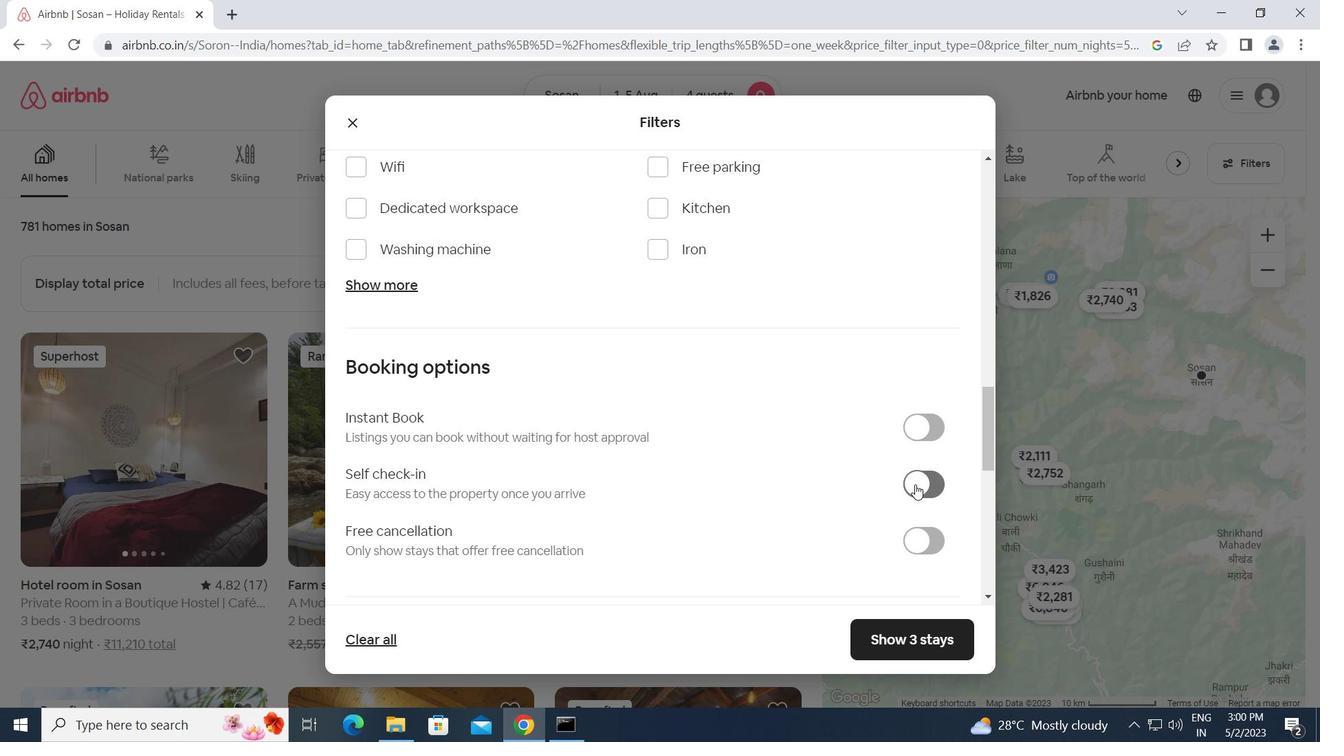 
Action: Mouse moved to (650, 549)
Screenshot: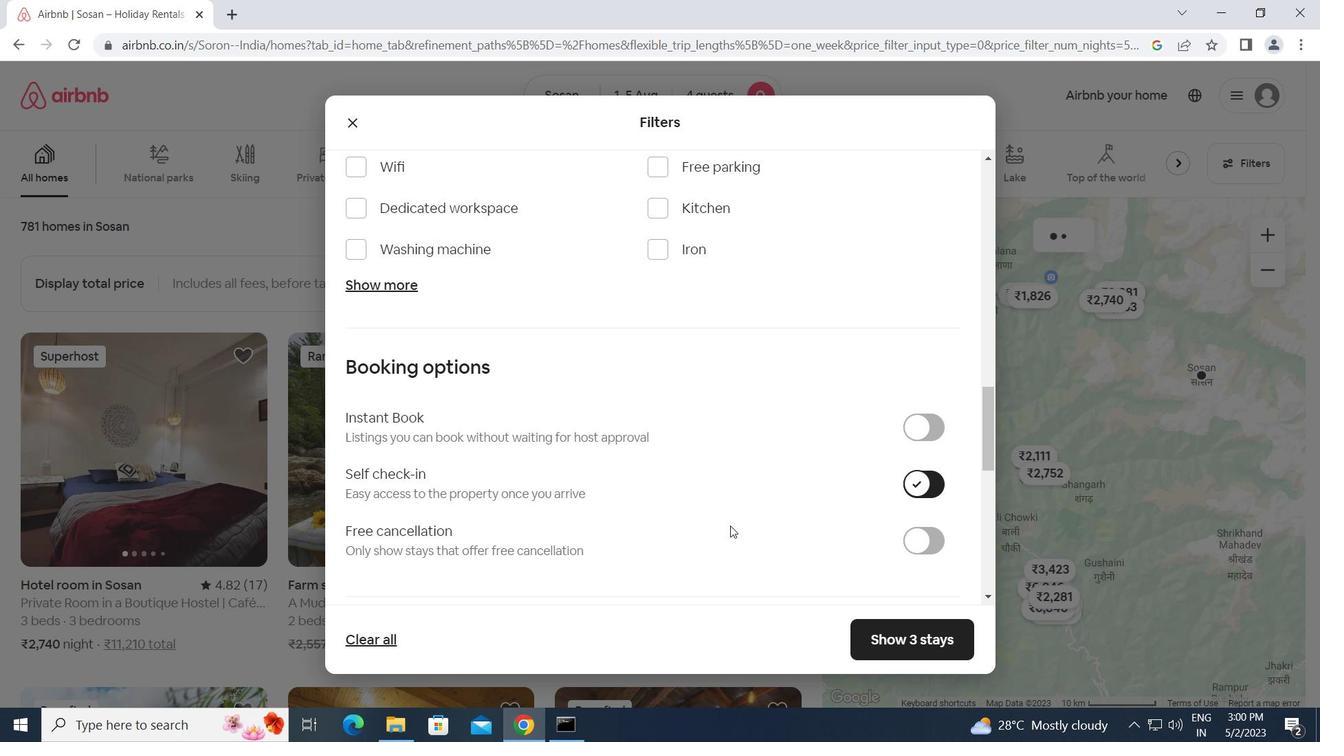 
Action: Mouse scrolled (650, 548) with delta (0, 0)
Screenshot: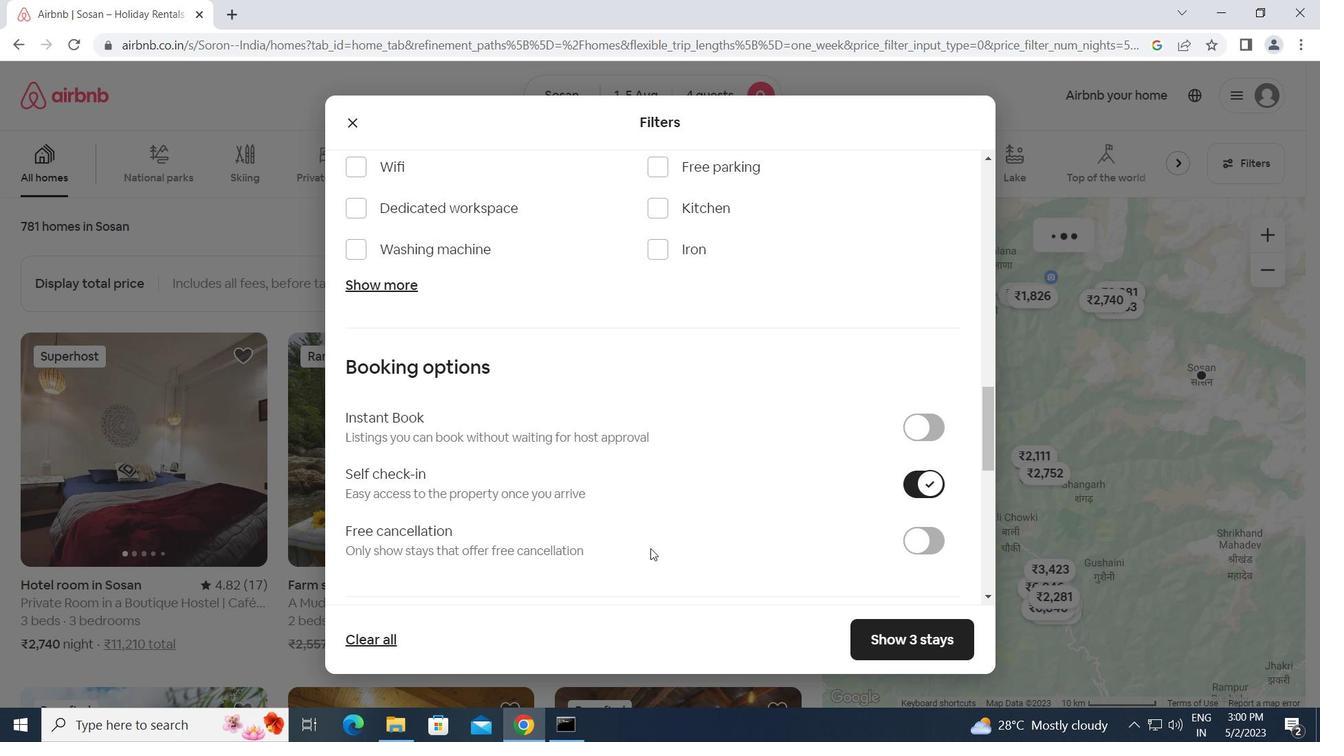 
Action: Mouse scrolled (650, 548) with delta (0, 0)
Screenshot: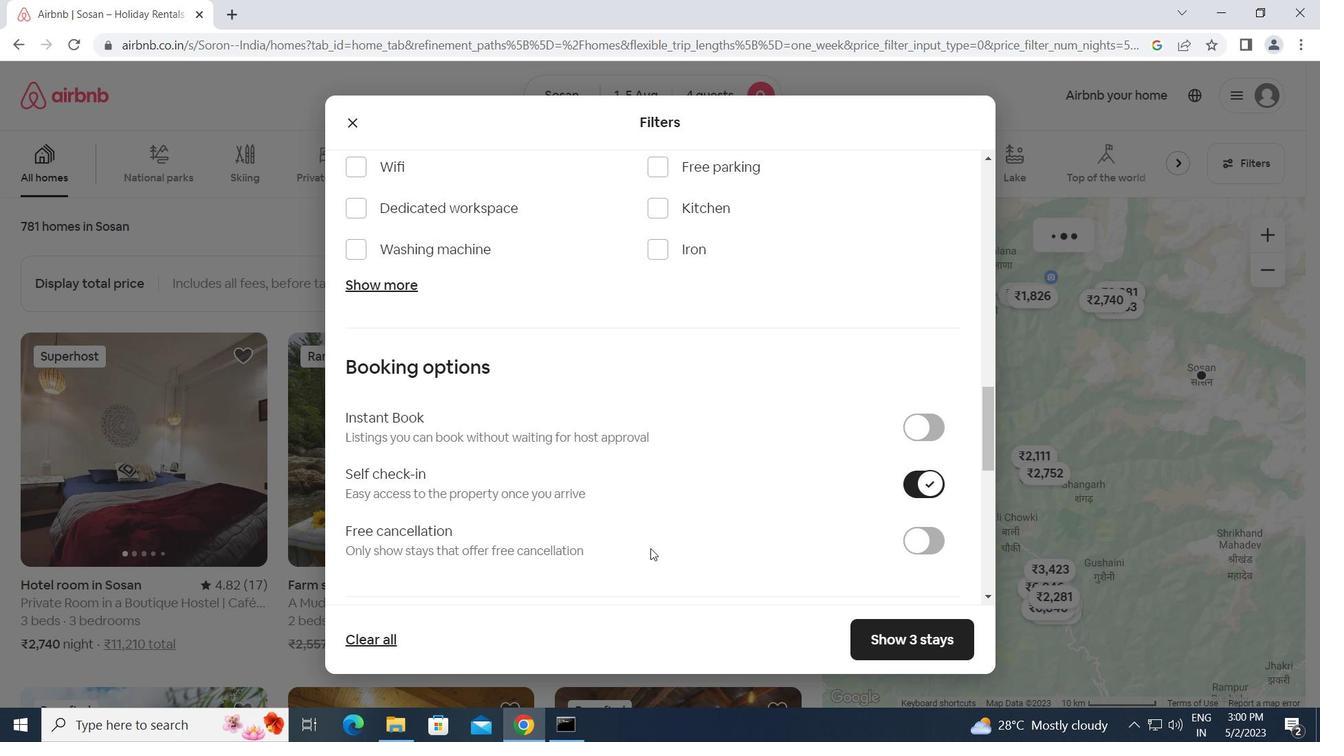 
Action: Mouse scrolled (650, 548) with delta (0, 0)
Screenshot: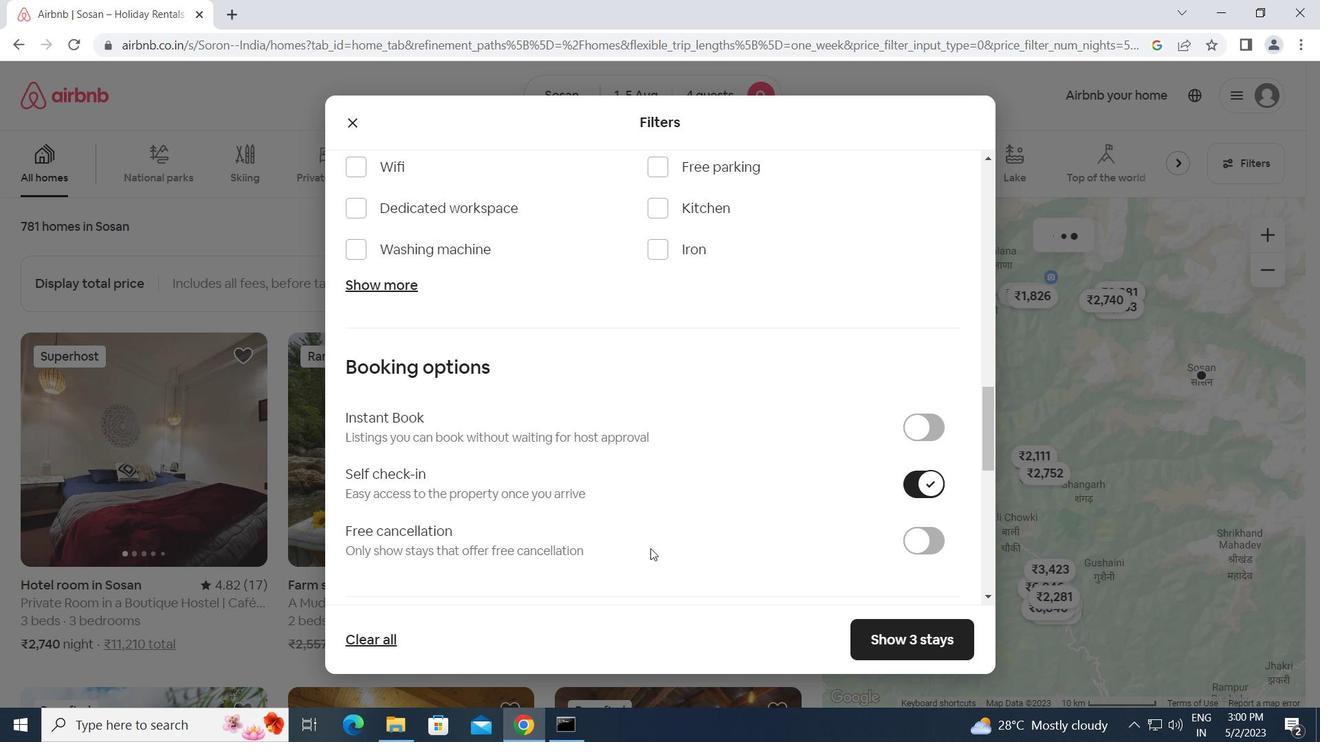 
Action: Mouse scrolled (650, 548) with delta (0, 0)
Screenshot: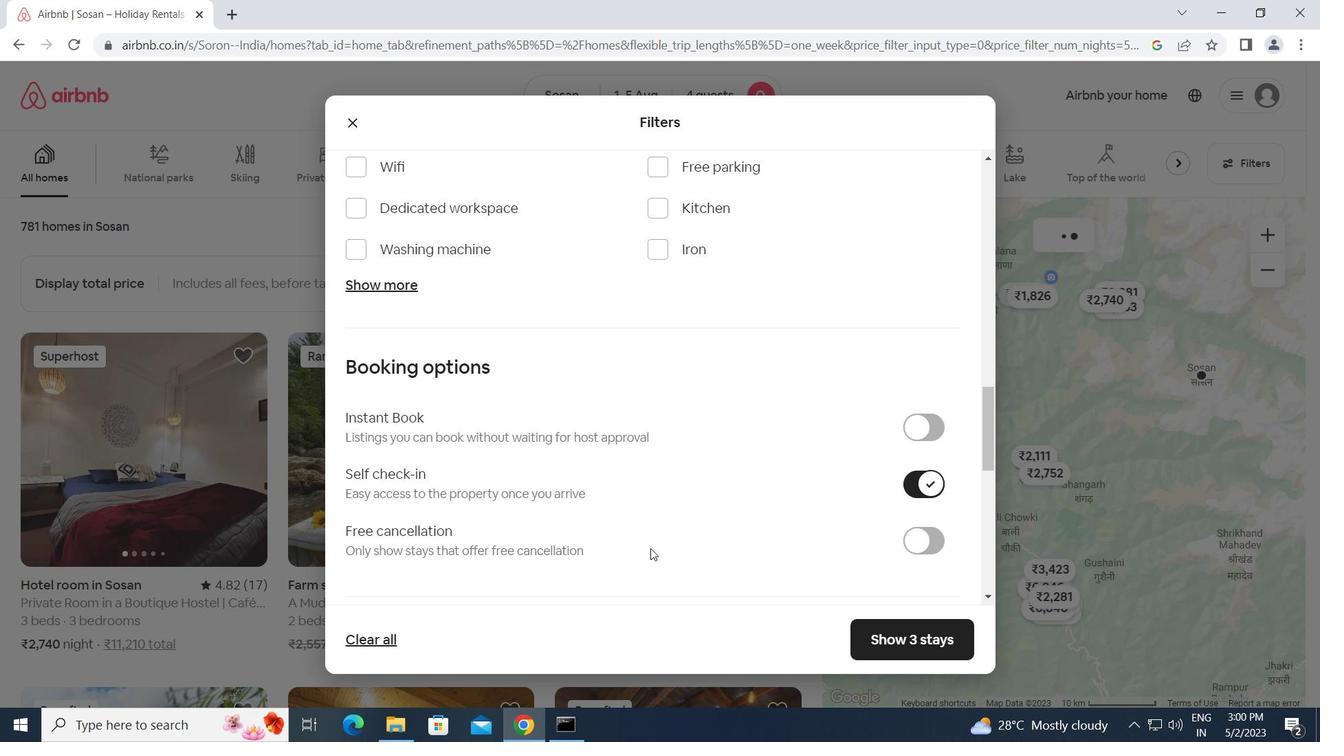 
Action: Mouse moved to (617, 534)
Screenshot: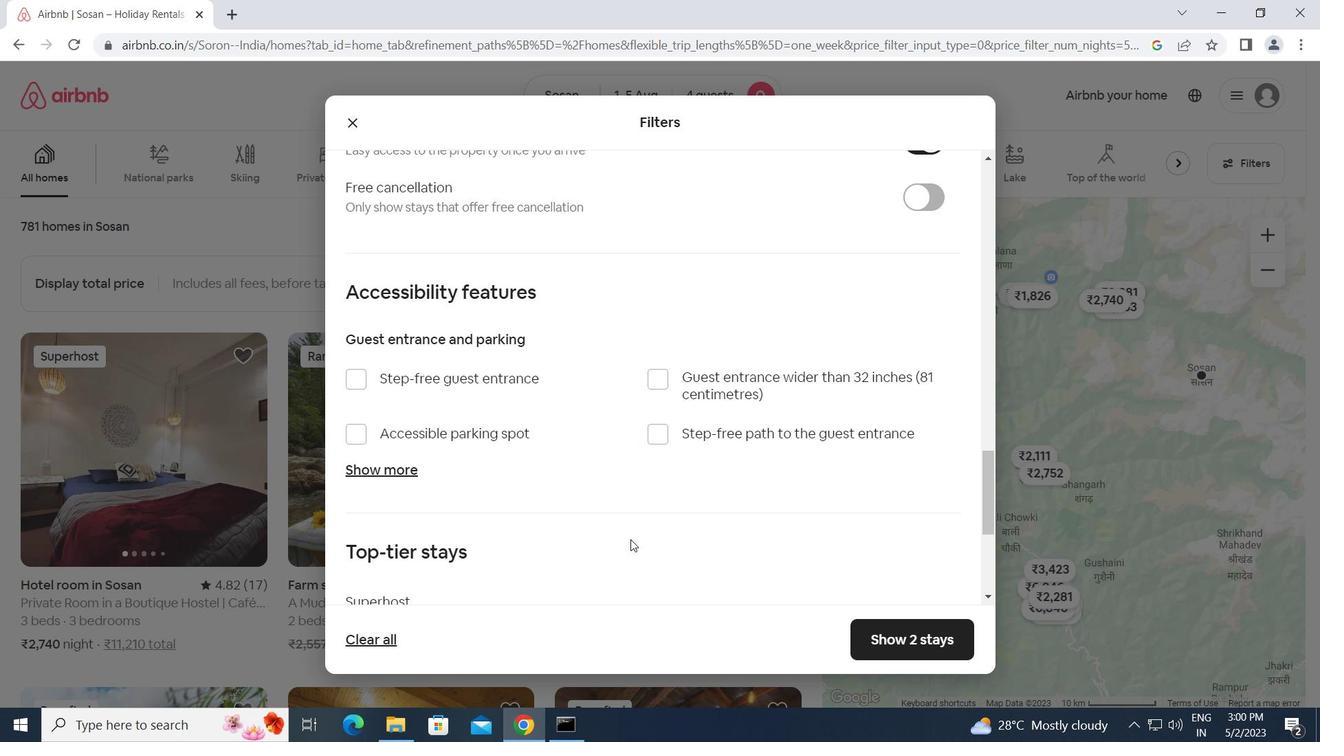 
Action: Mouse scrolled (617, 534) with delta (0, 0)
Screenshot: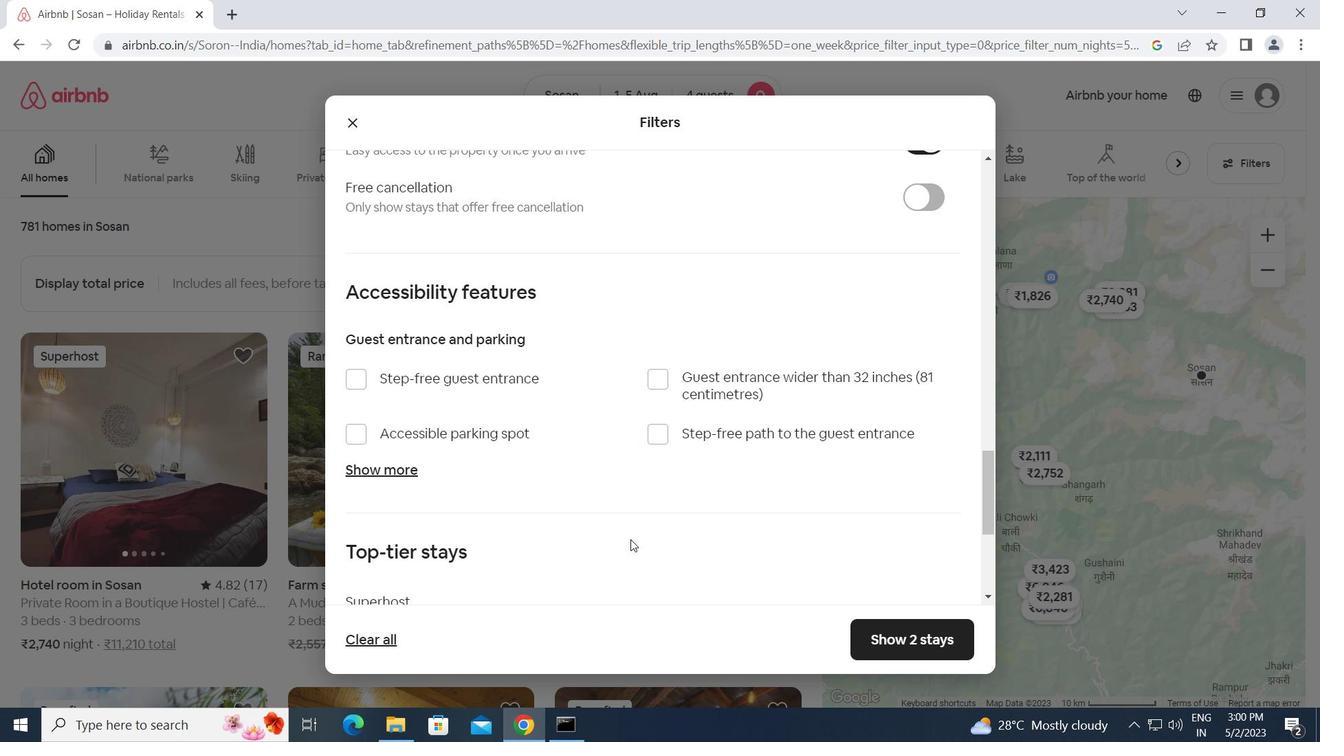 
Action: Mouse moved to (615, 534)
Screenshot: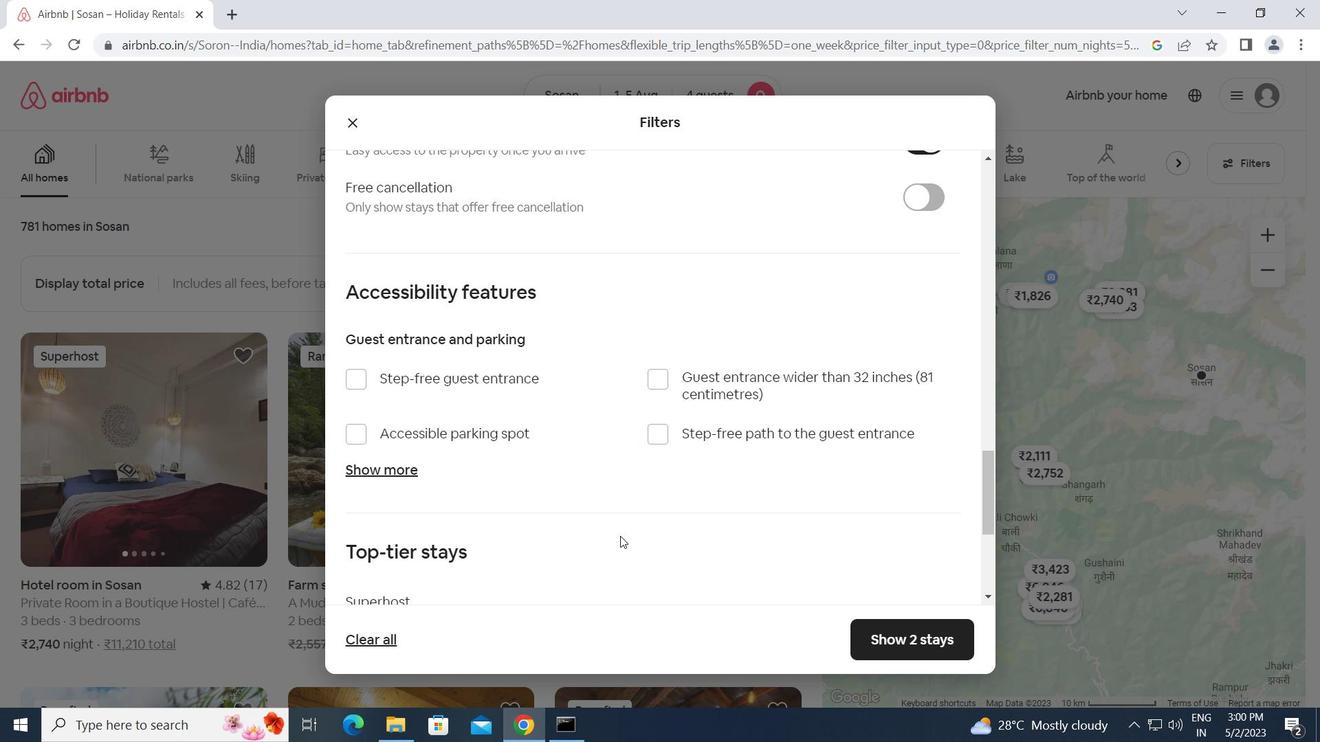 
Action: Mouse scrolled (615, 534) with delta (0, 0)
Screenshot: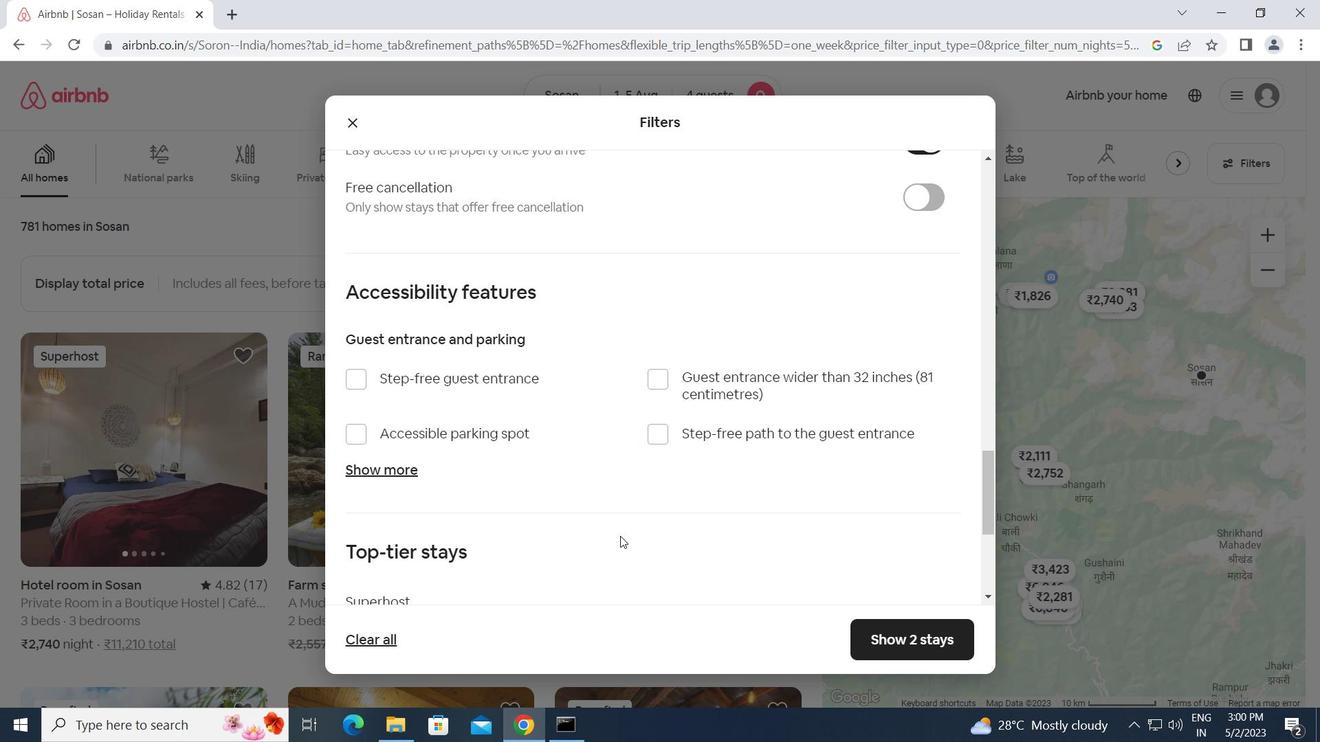 
Action: Mouse moved to (612, 534)
Screenshot: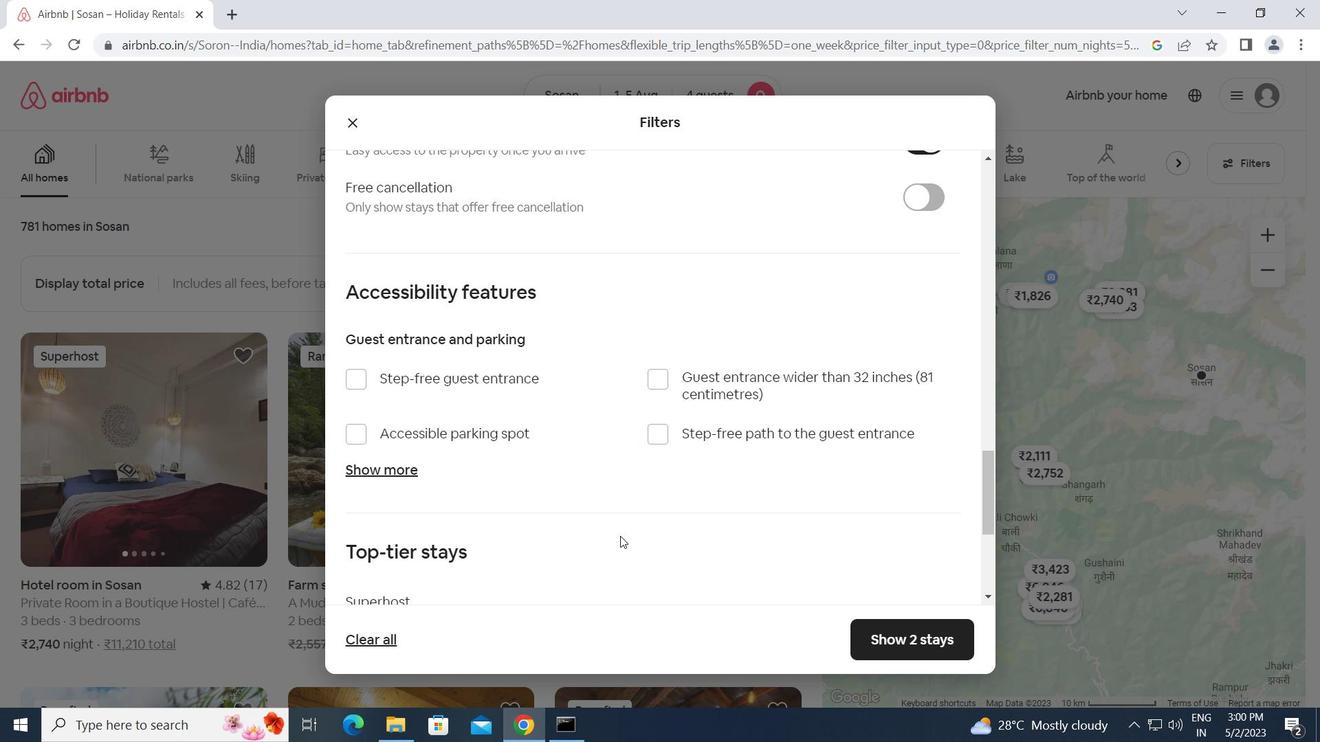 
Action: Mouse scrolled (612, 534) with delta (0, 0)
Screenshot: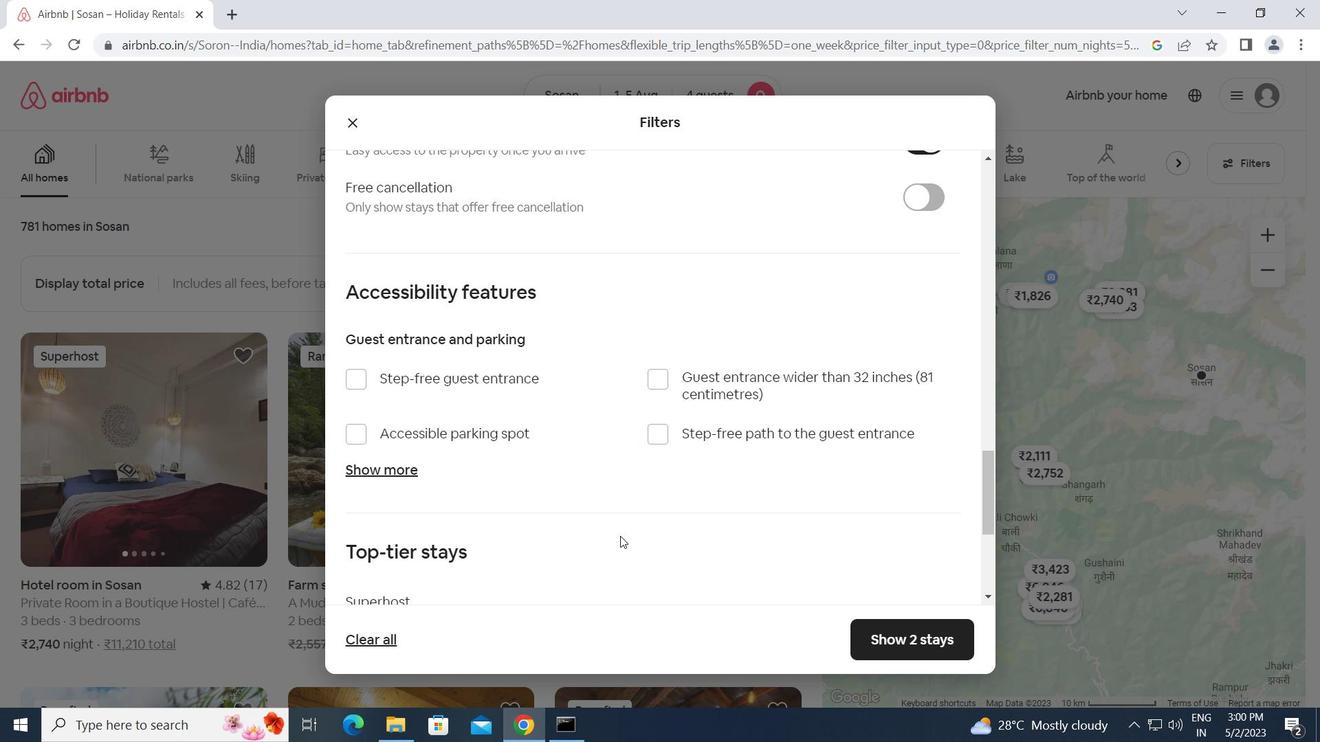 
Action: Mouse moved to (609, 534)
Screenshot: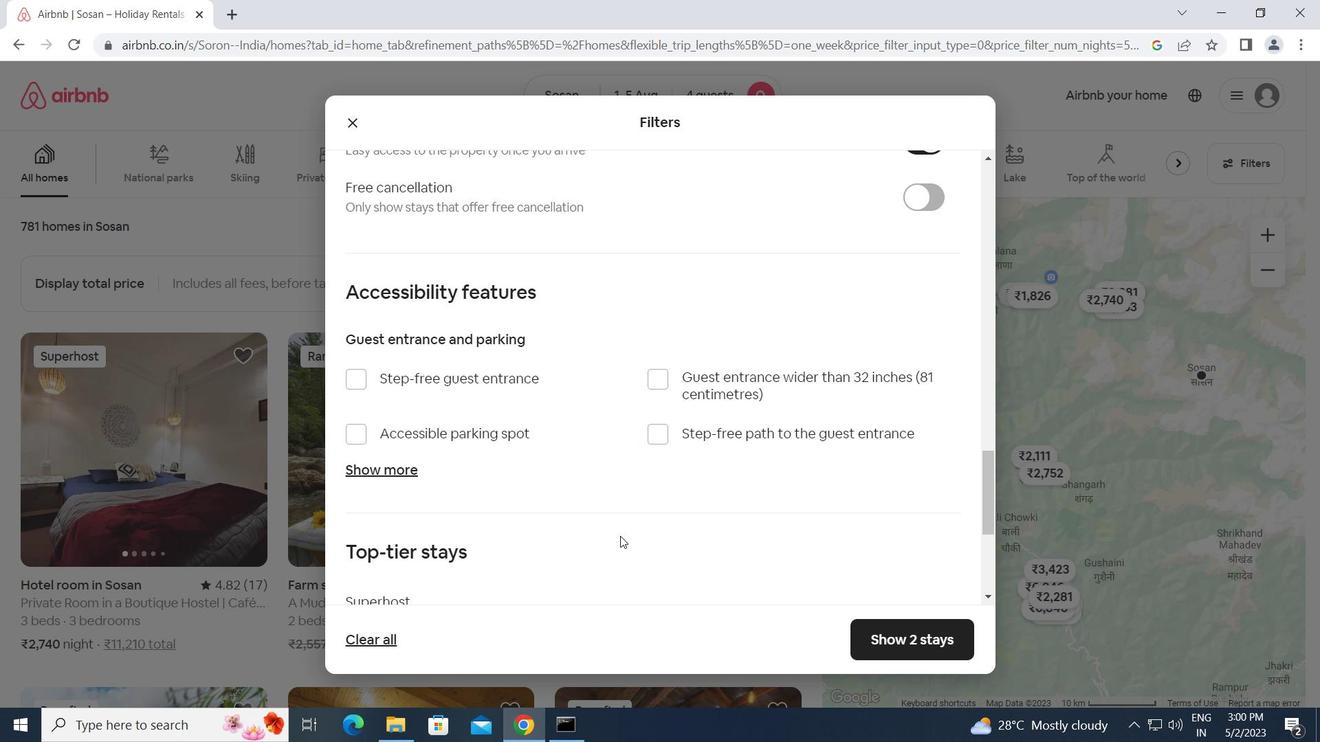 
Action: Mouse scrolled (609, 534) with delta (0, 0)
Screenshot: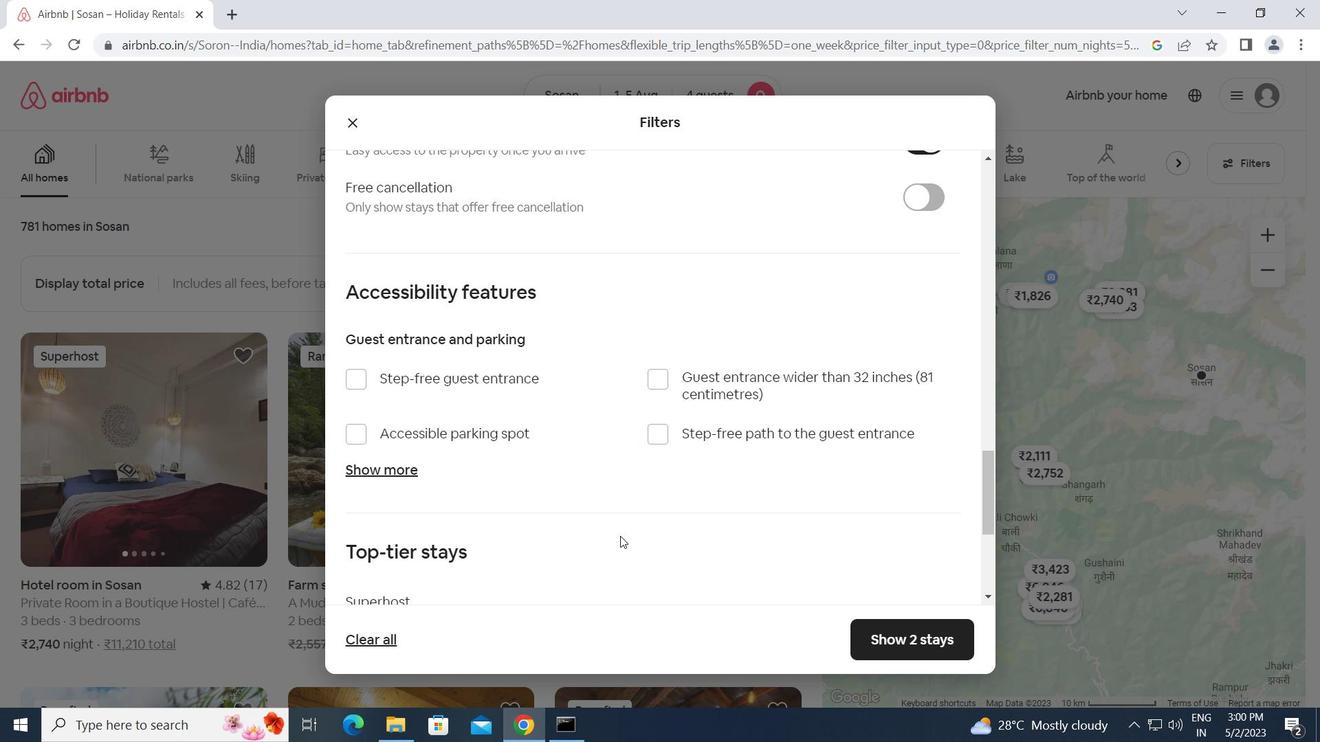 
Action: Mouse moved to (600, 535)
Screenshot: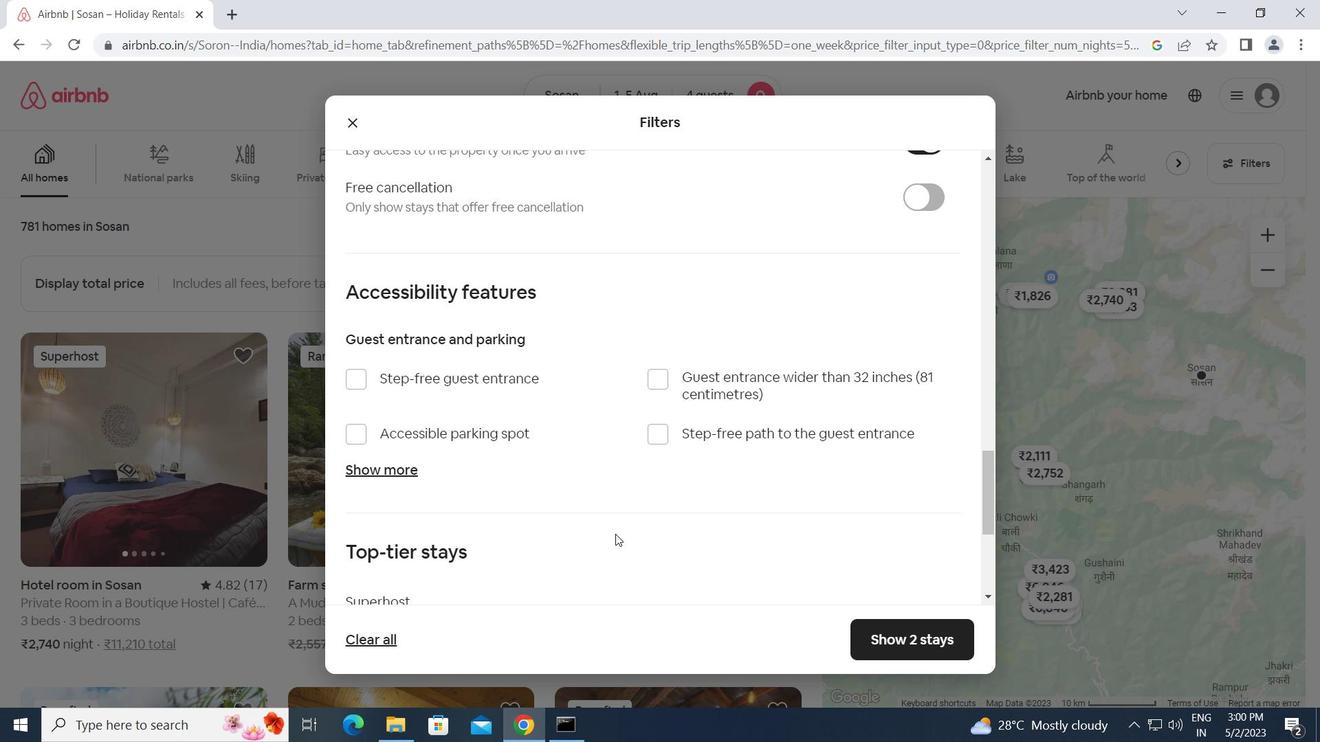 
Action: Mouse scrolled (600, 534) with delta (0, 0)
Screenshot: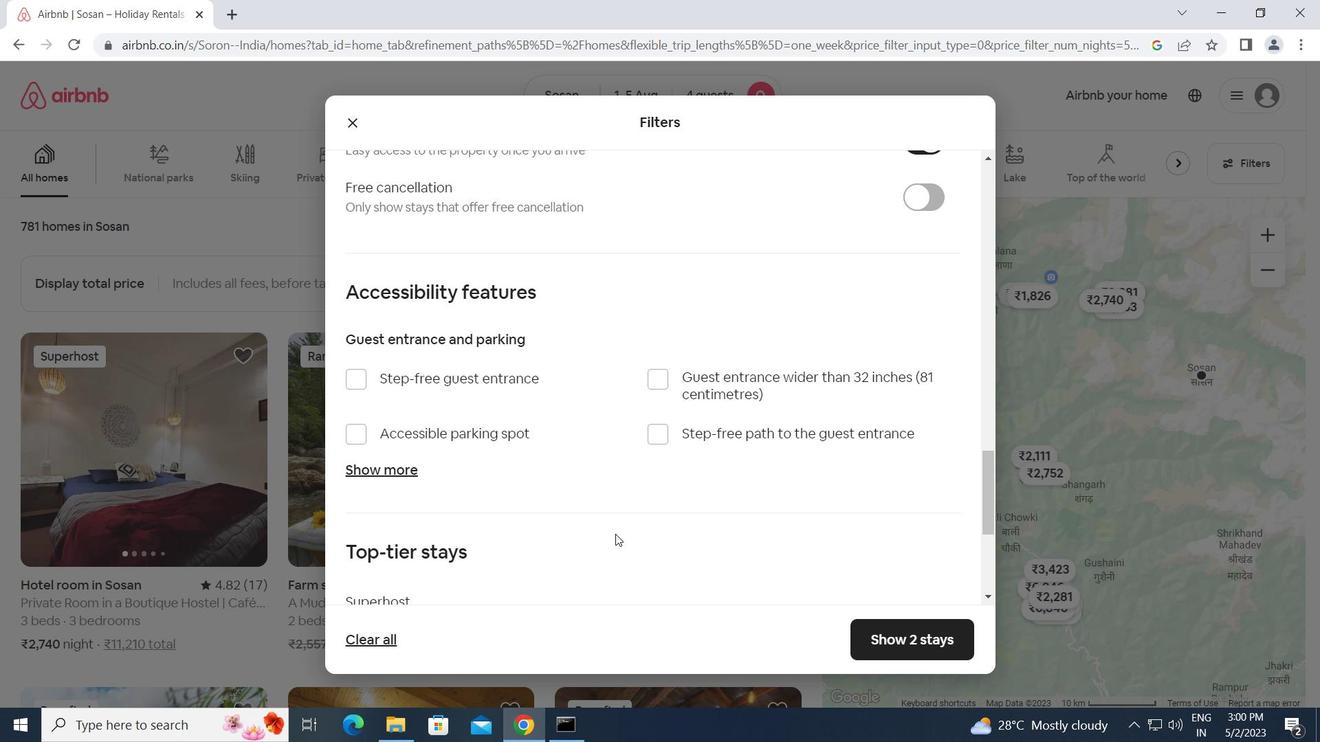 
Action: Mouse moved to (353, 484)
Screenshot: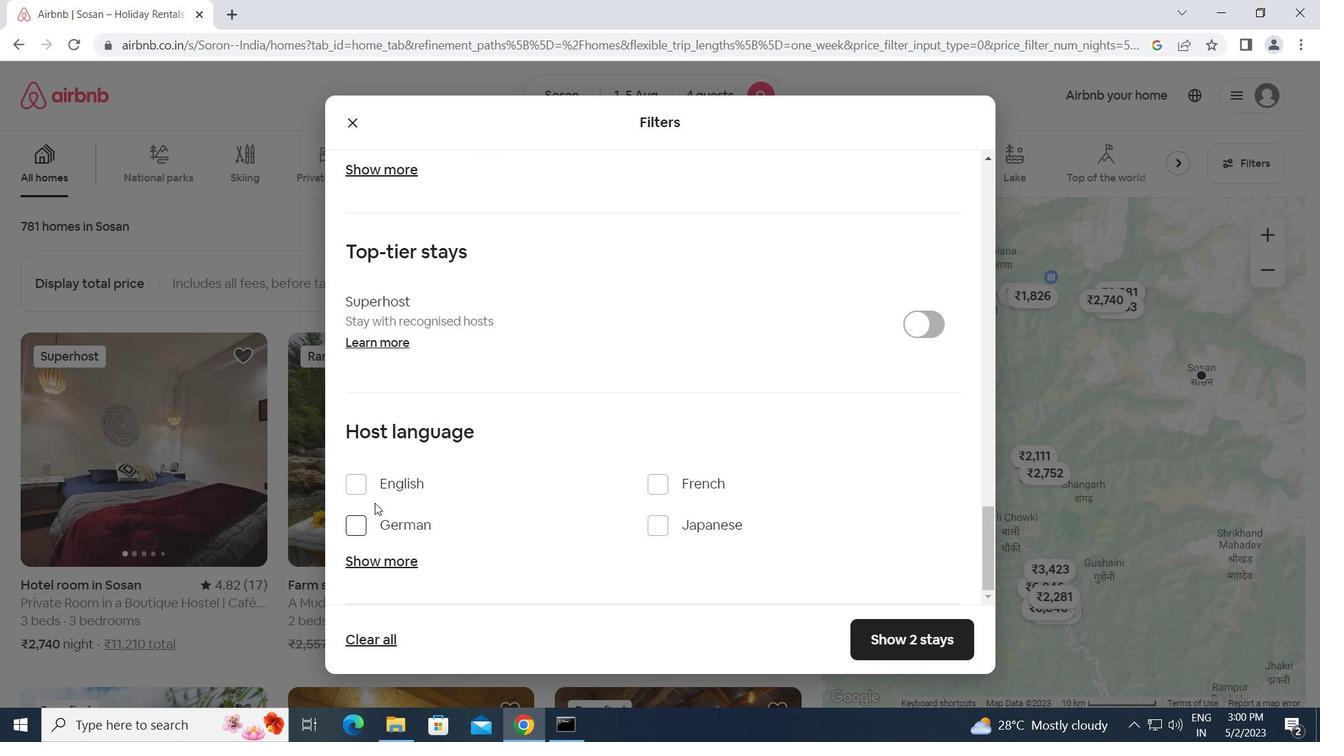 
Action: Mouse pressed left at (353, 484)
Screenshot: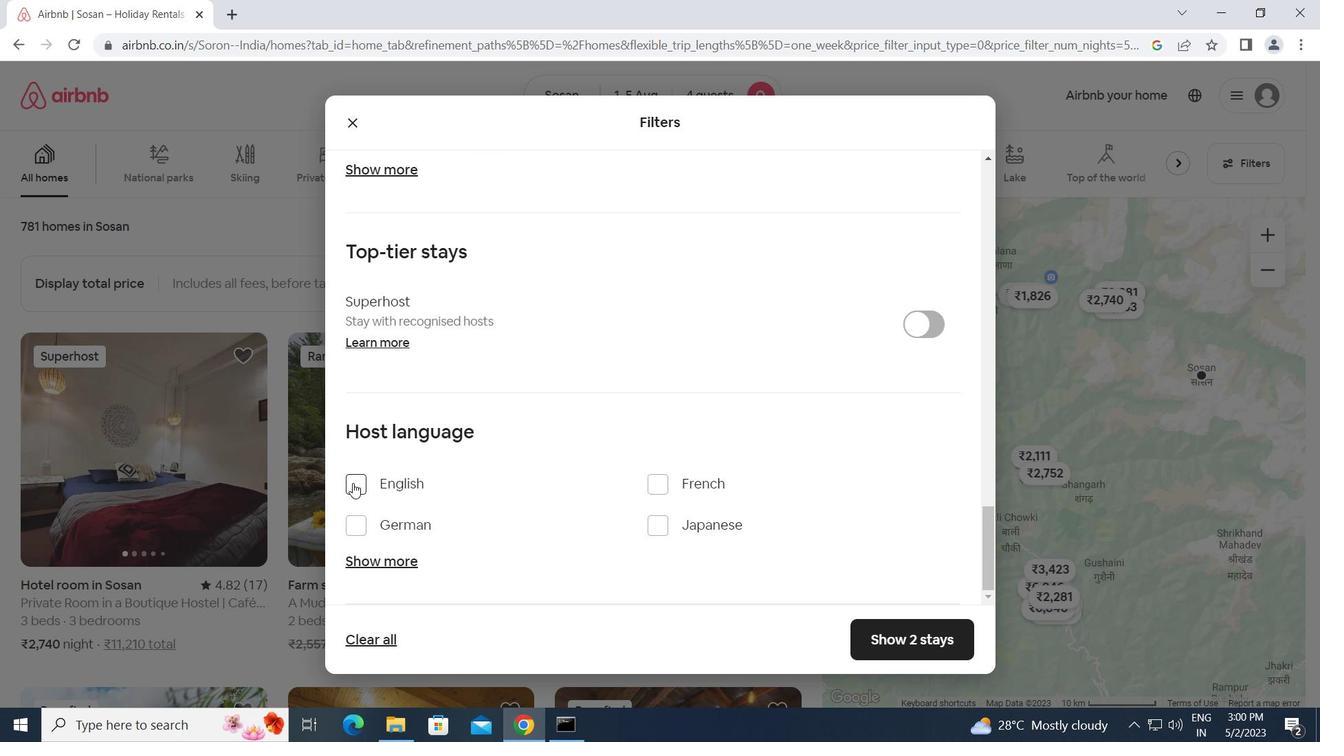 
Action: Mouse moved to (925, 636)
Screenshot: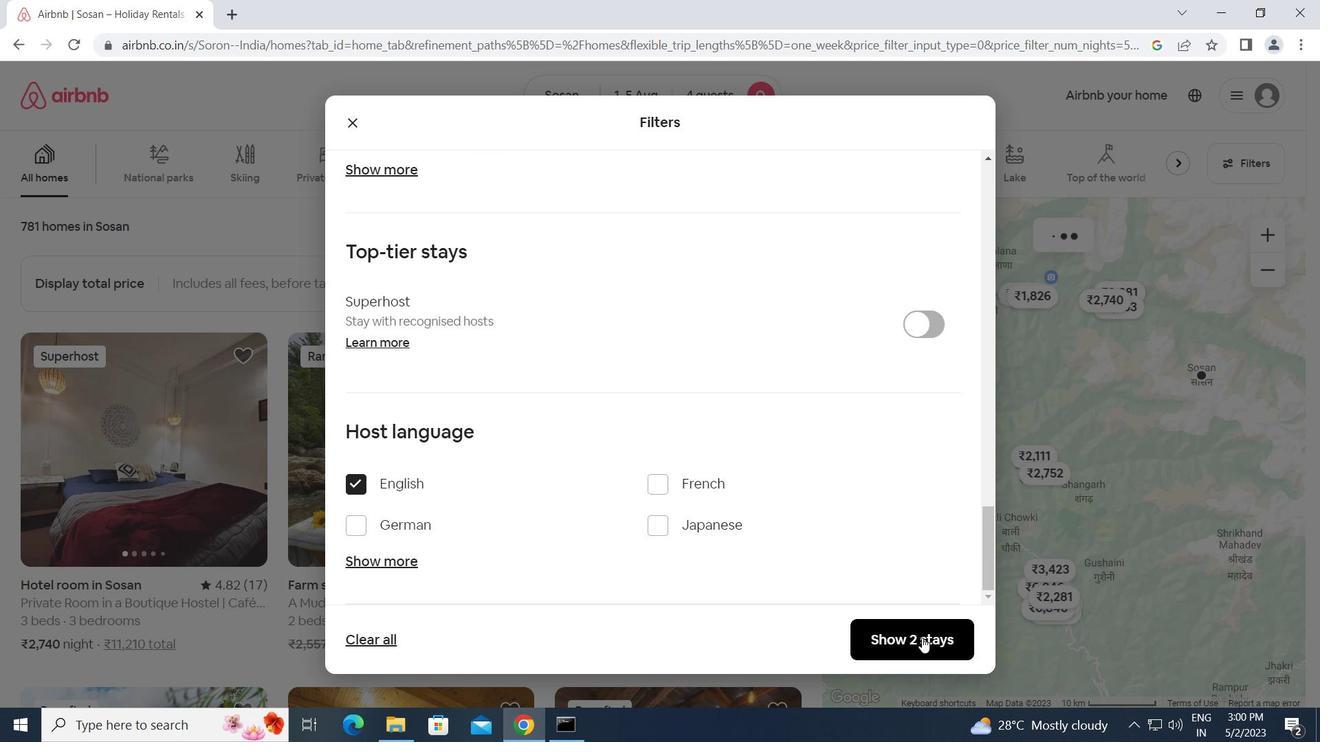 
Action: Mouse pressed left at (925, 636)
Screenshot: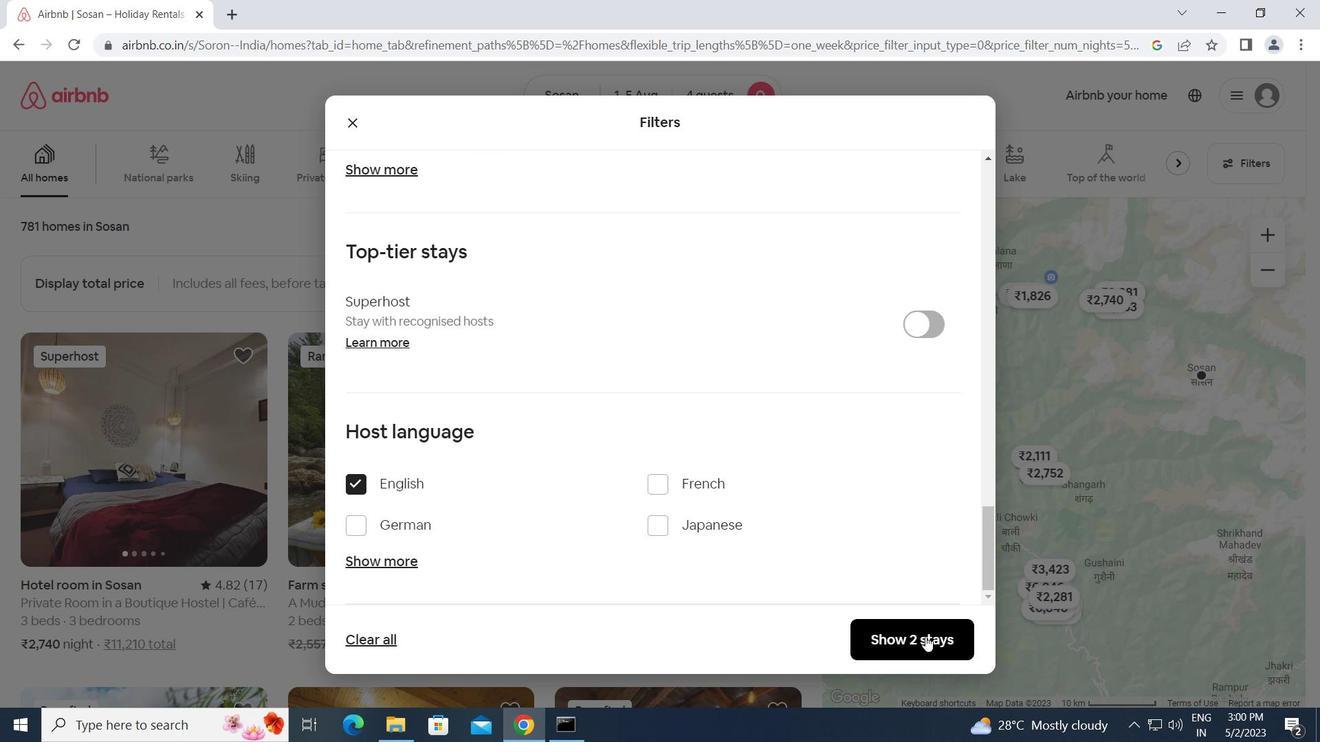 
Action: Mouse moved to (926, 633)
Screenshot: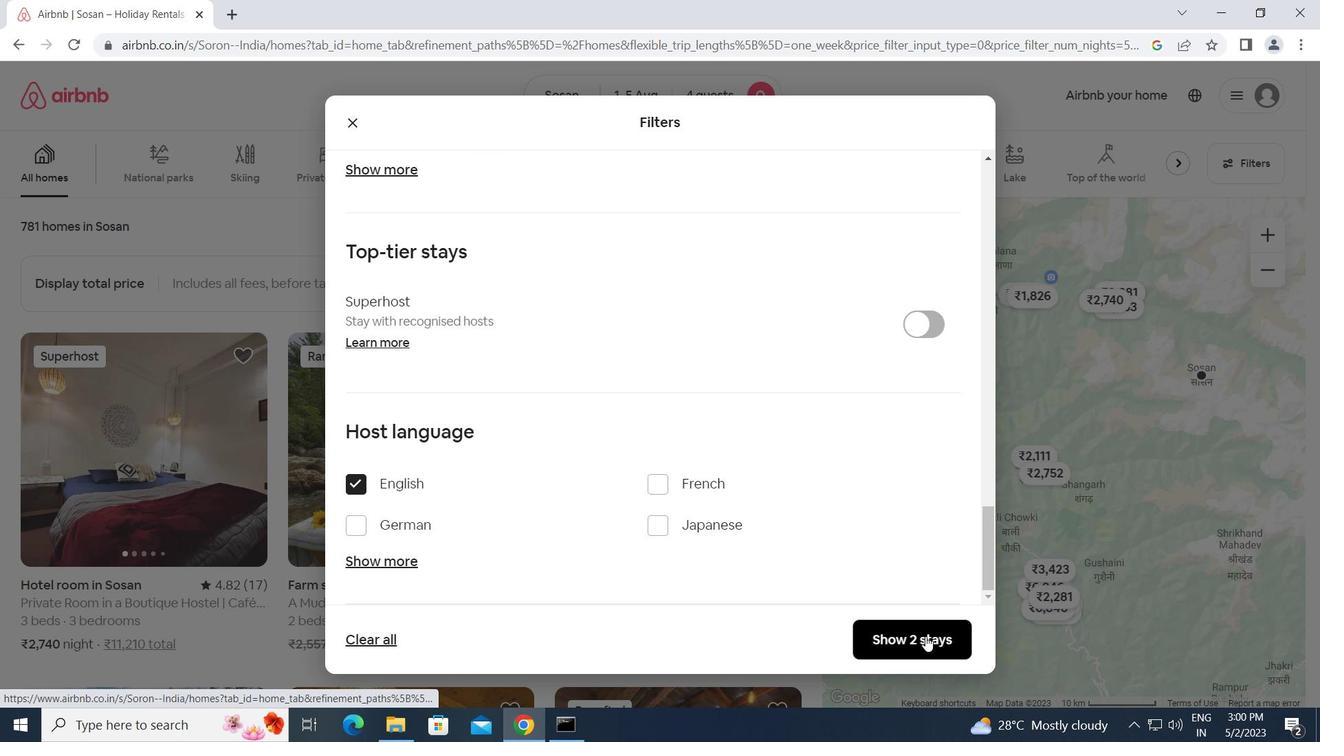 
